 Task: Find connections with filter location Arroyito with filter topic #jobinterviewswith filter profile language French with filter current company Khatib & Alami with filter school Lachoo Memorial College of Science & Tech with filter industry Retail Books and Printed News with filter service category Homeowners Insurance with filter keywords title Physicist
Action: Mouse moved to (608, 121)
Screenshot: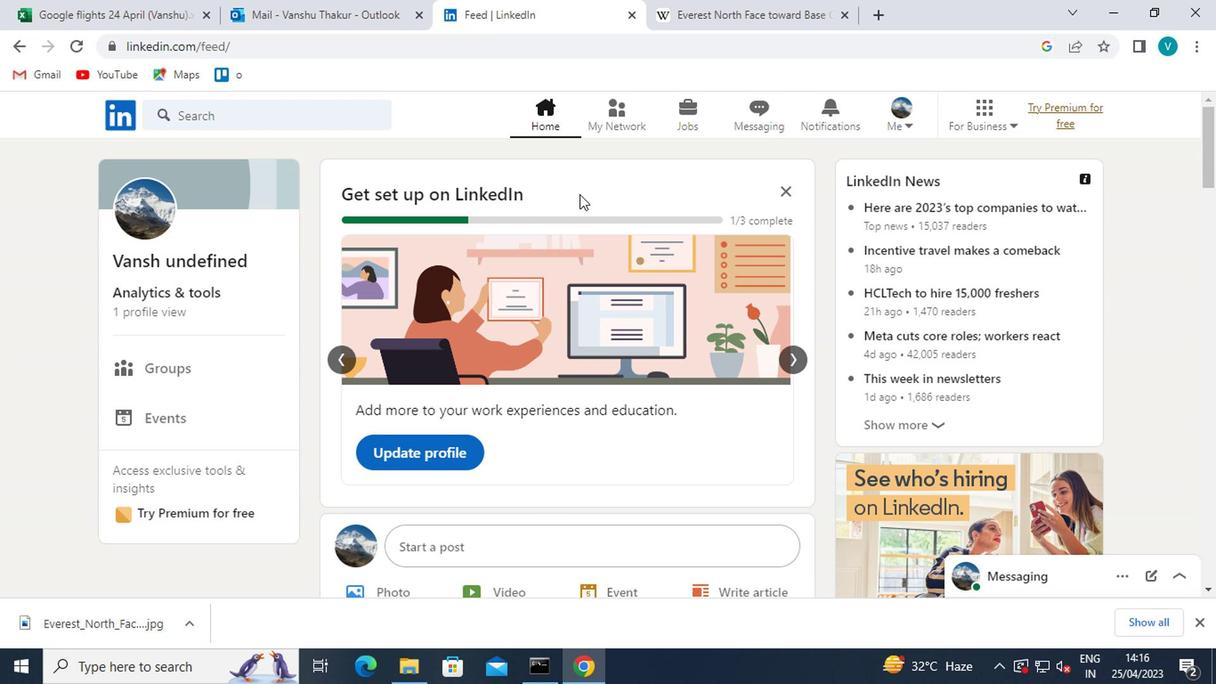 
Action: Mouse pressed left at (608, 121)
Screenshot: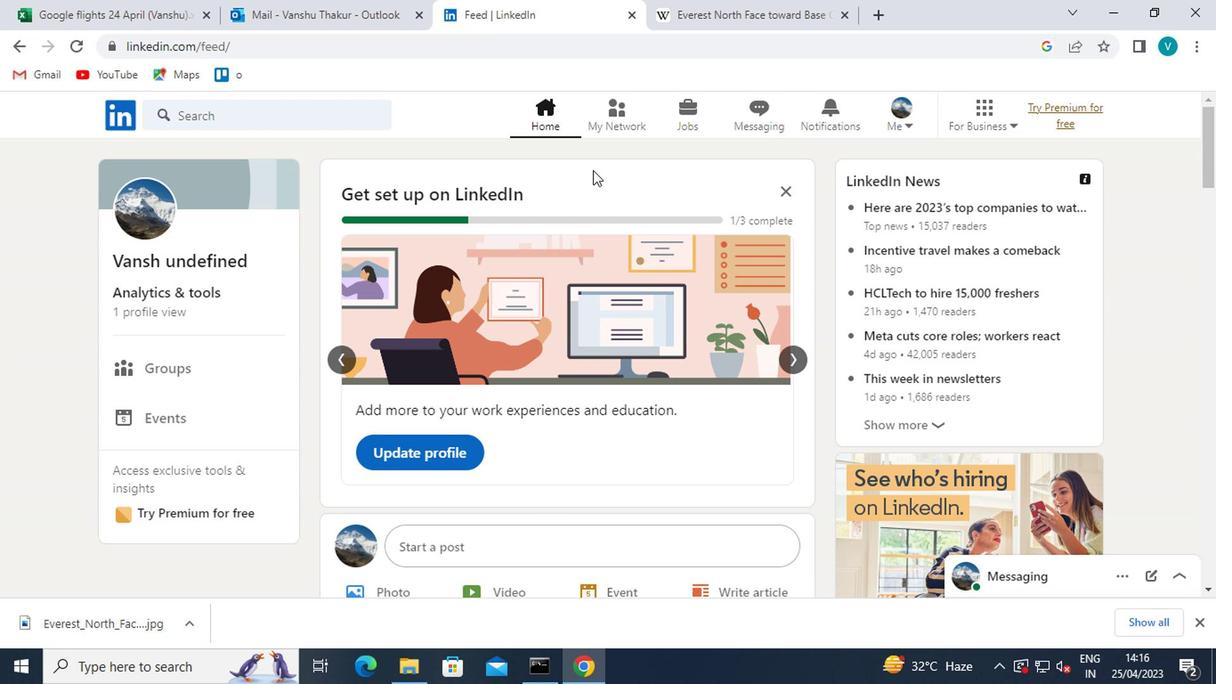 
Action: Mouse moved to (219, 221)
Screenshot: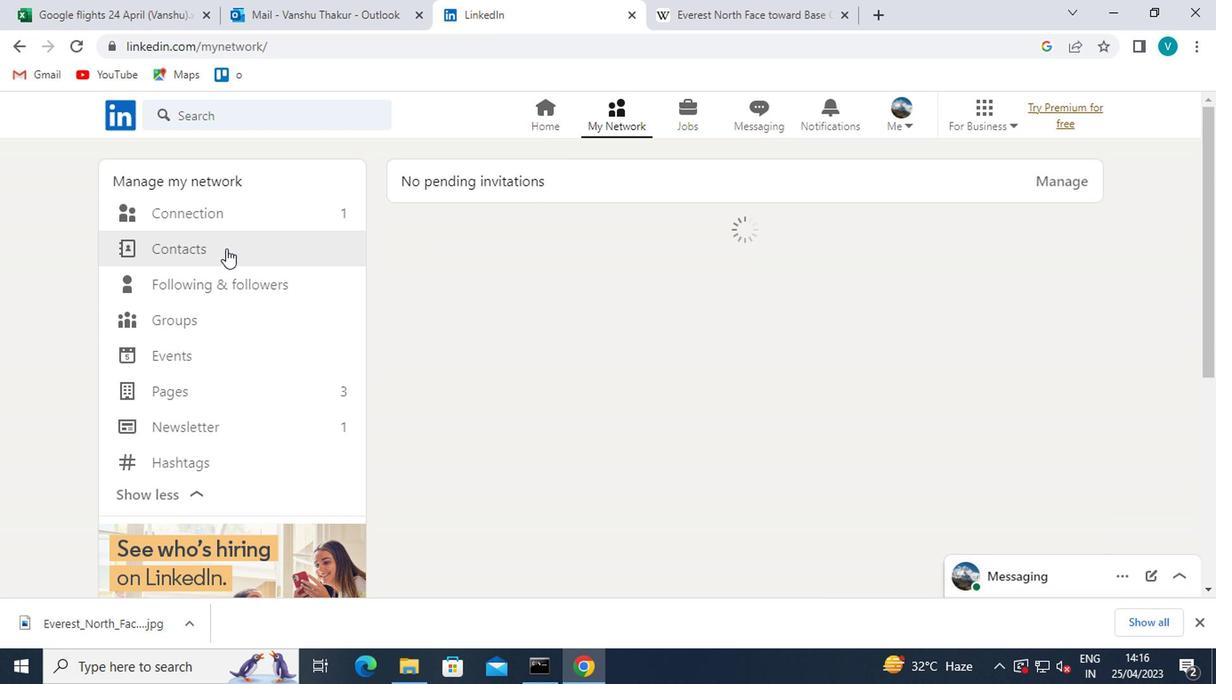 
Action: Mouse pressed left at (219, 221)
Screenshot: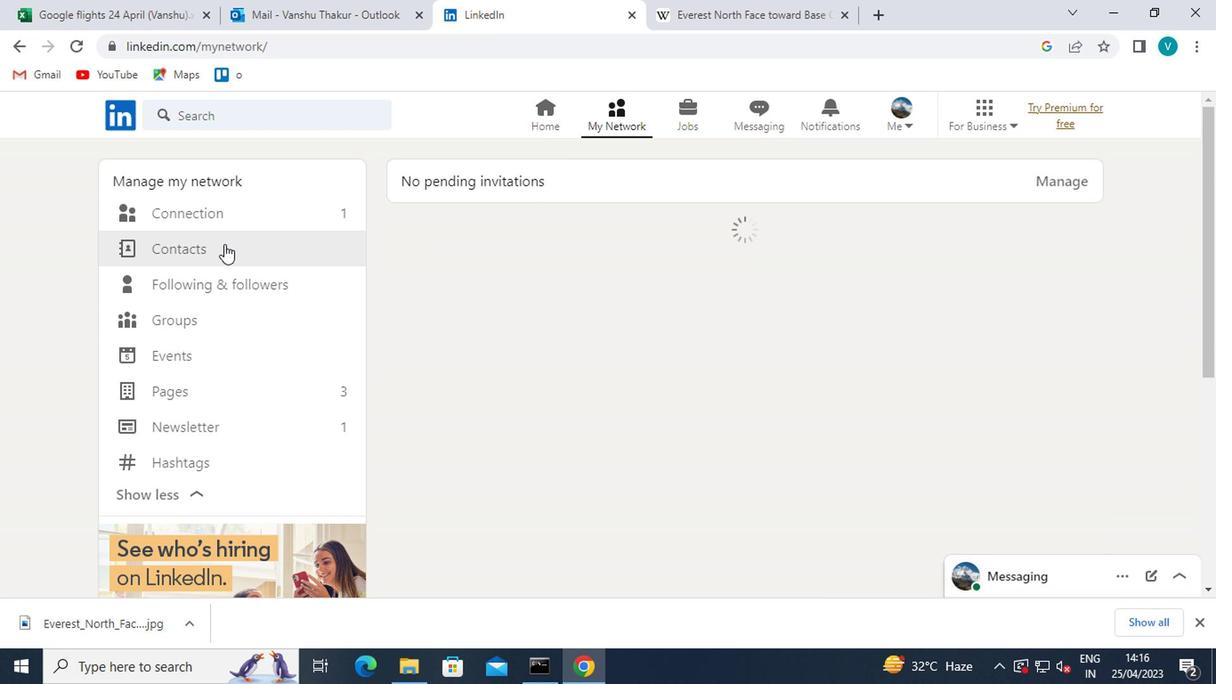 
Action: Mouse moved to (705, 217)
Screenshot: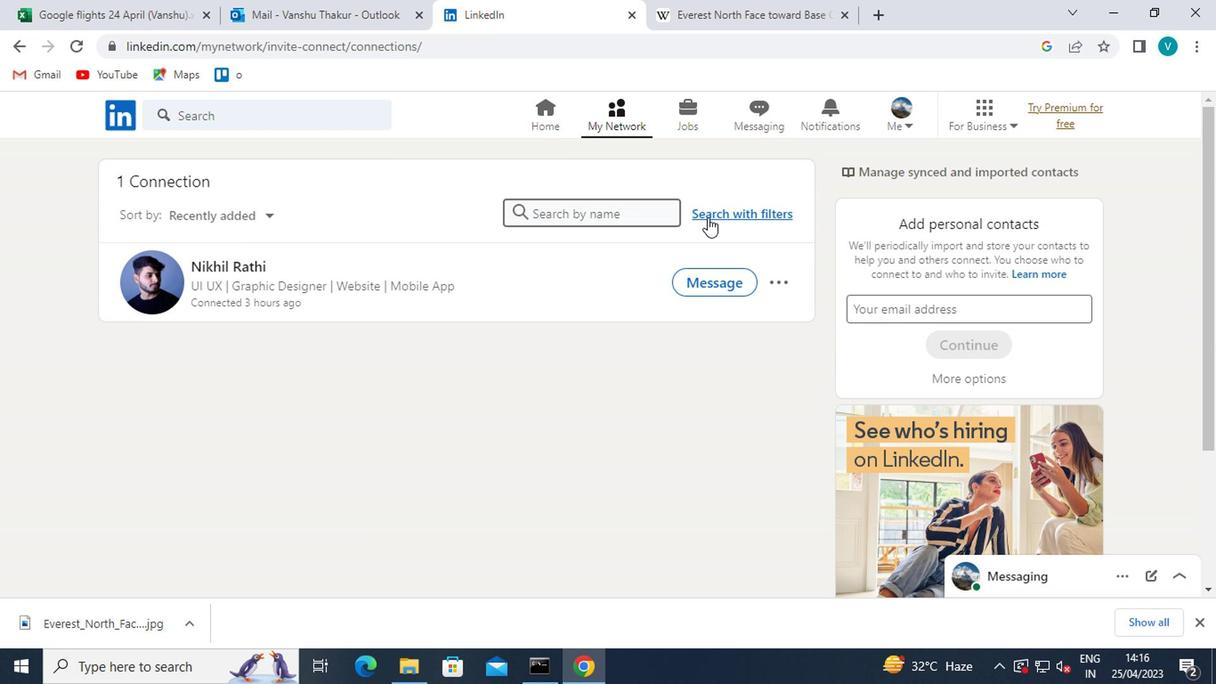 
Action: Mouse pressed left at (705, 217)
Screenshot: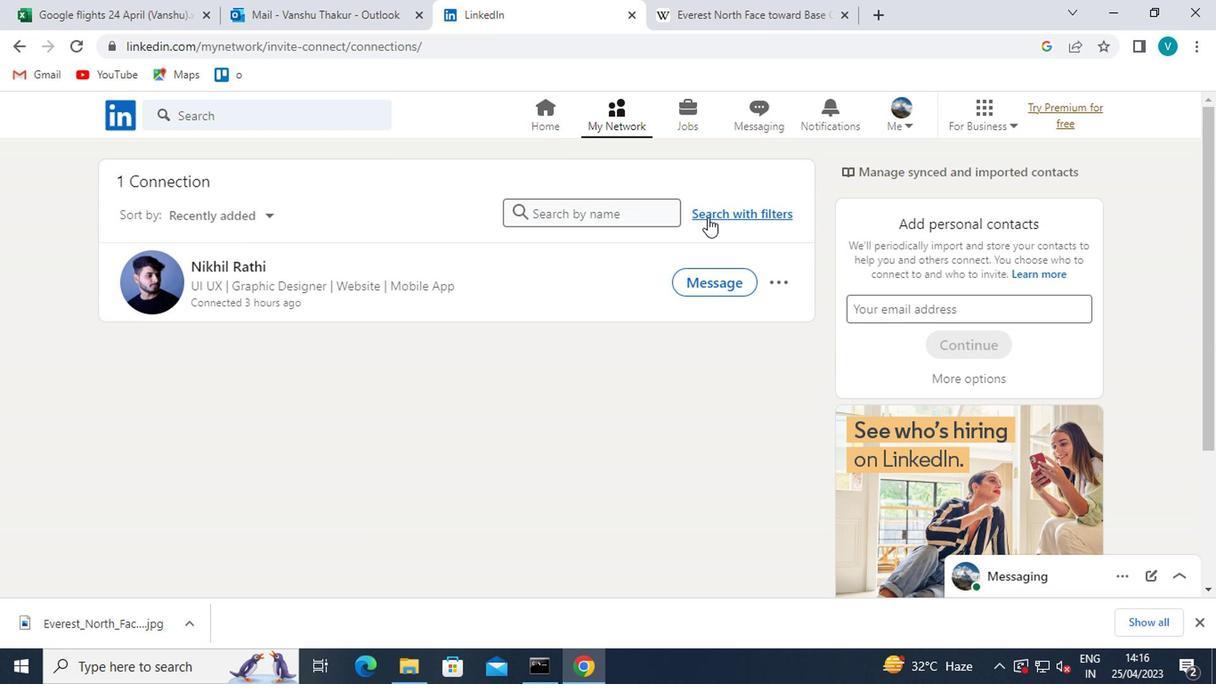 
Action: Mouse moved to (602, 164)
Screenshot: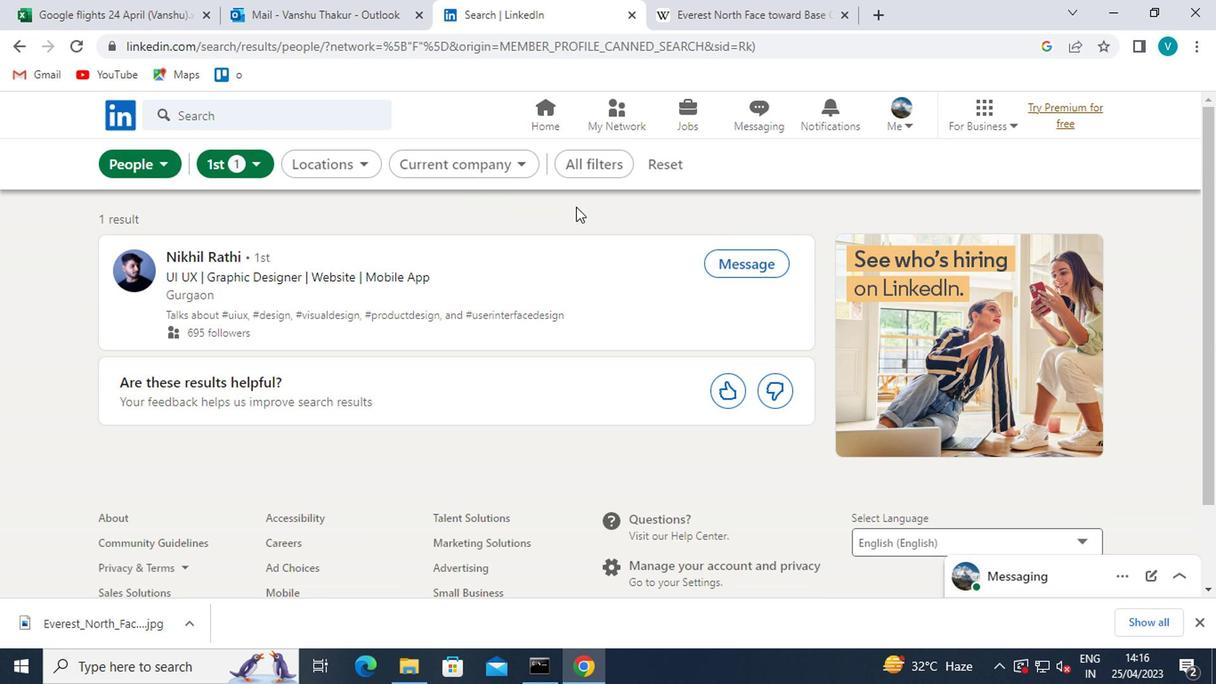 
Action: Mouse pressed left at (602, 164)
Screenshot: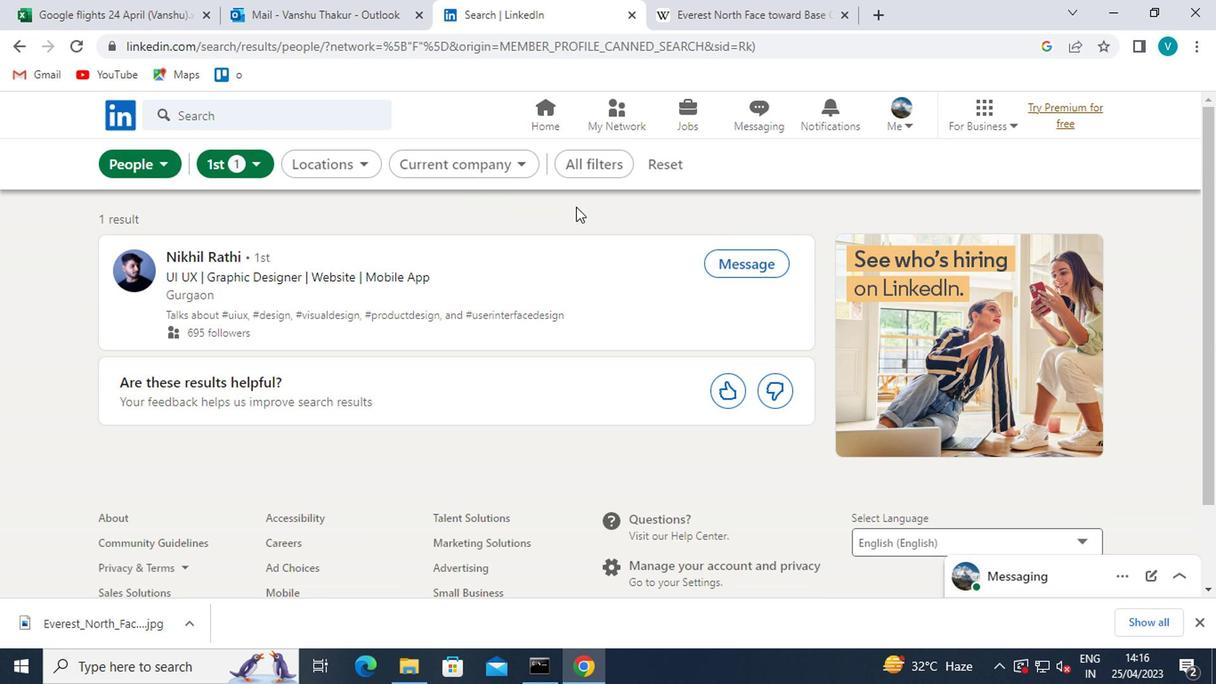 
Action: Mouse moved to (790, 363)
Screenshot: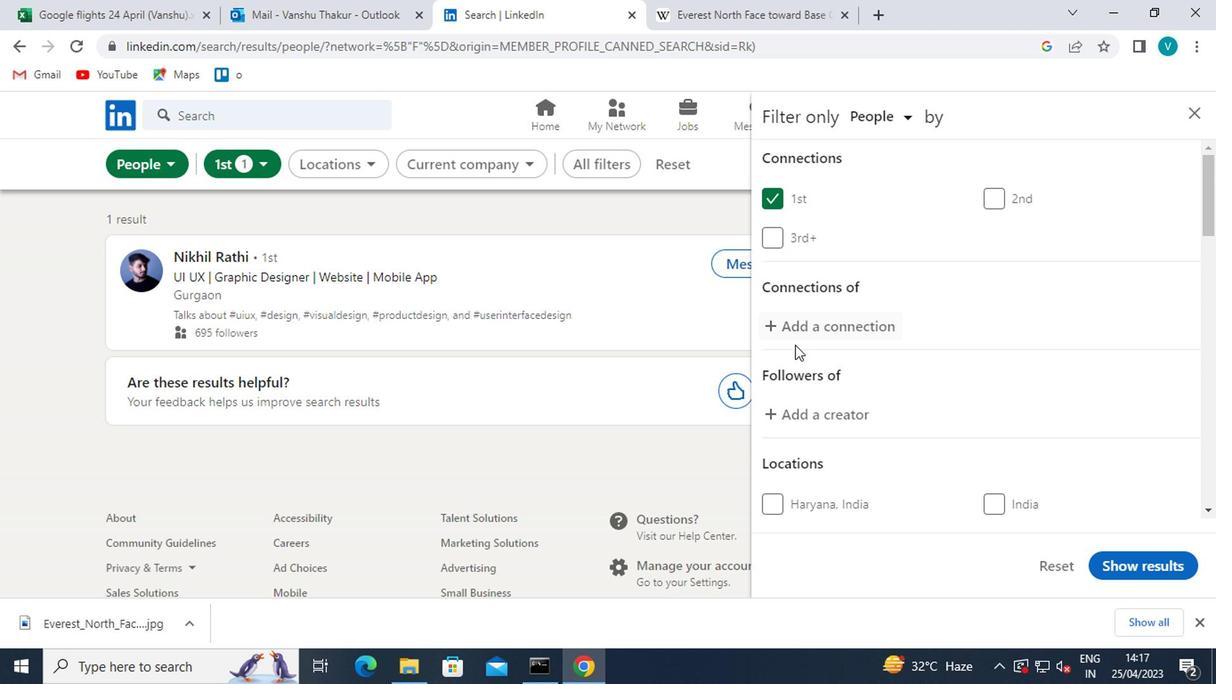 
Action: Mouse scrolled (790, 362) with delta (0, 0)
Screenshot: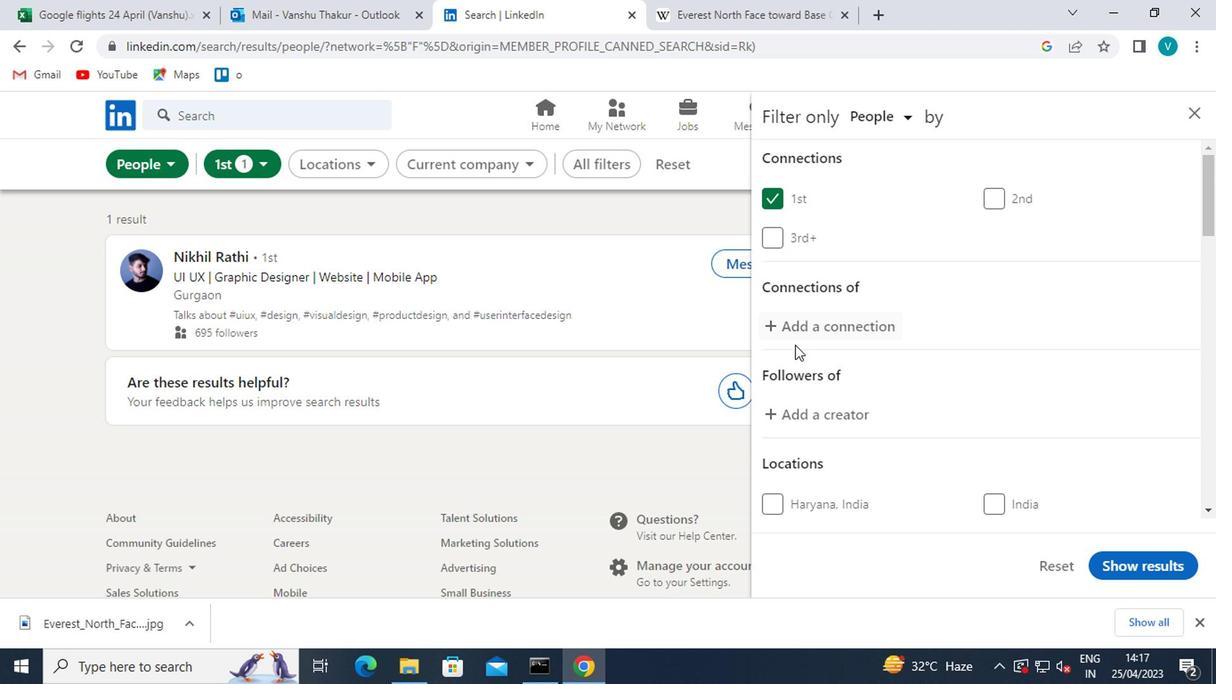 
Action: Mouse moved to (790, 367)
Screenshot: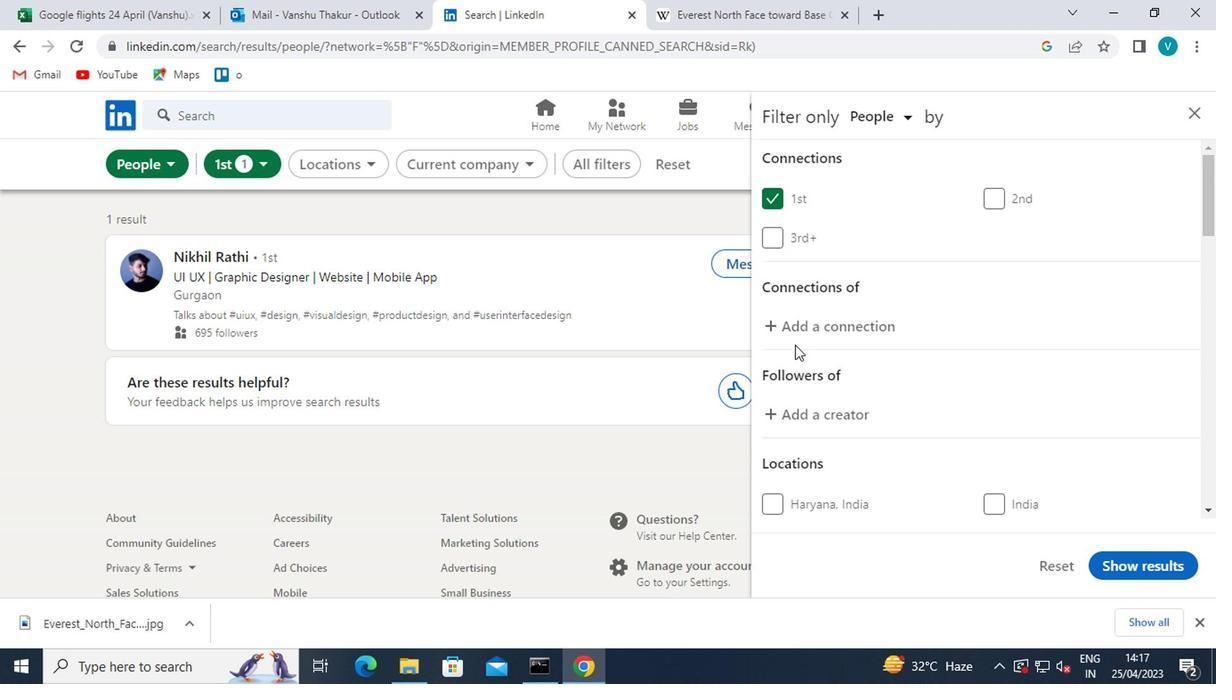
Action: Mouse scrolled (790, 366) with delta (0, 0)
Screenshot: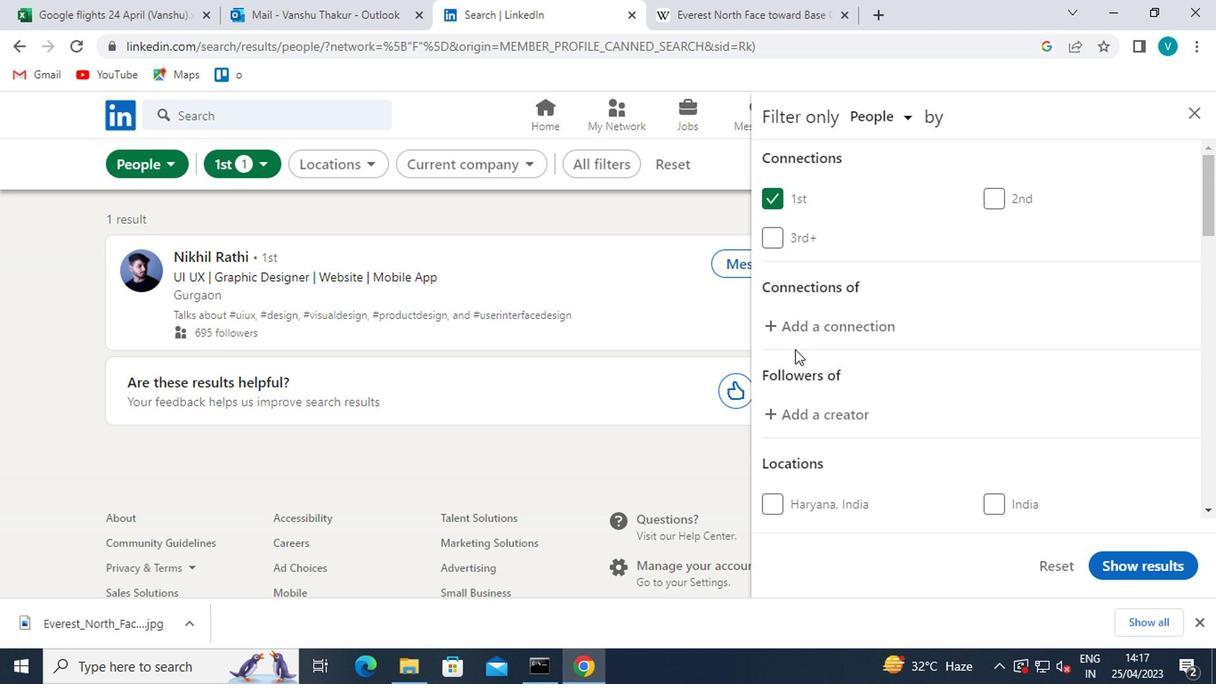 
Action: Mouse moved to (802, 400)
Screenshot: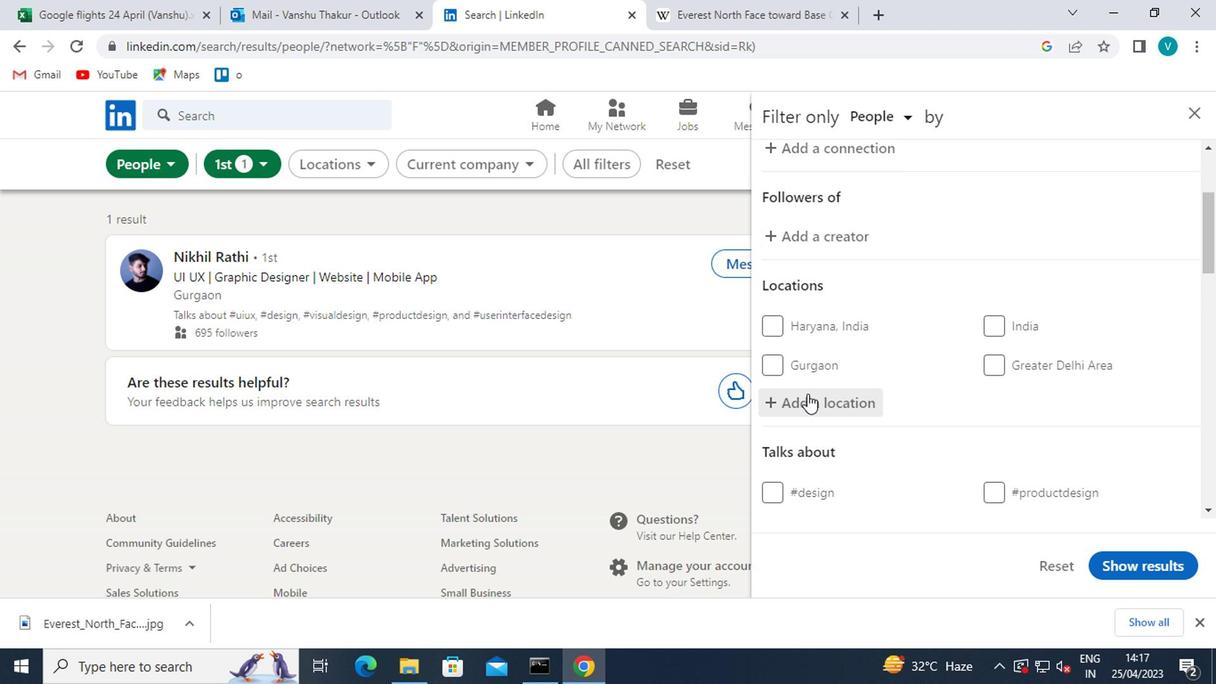 
Action: Mouse pressed left at (802, 400)
Screenshot: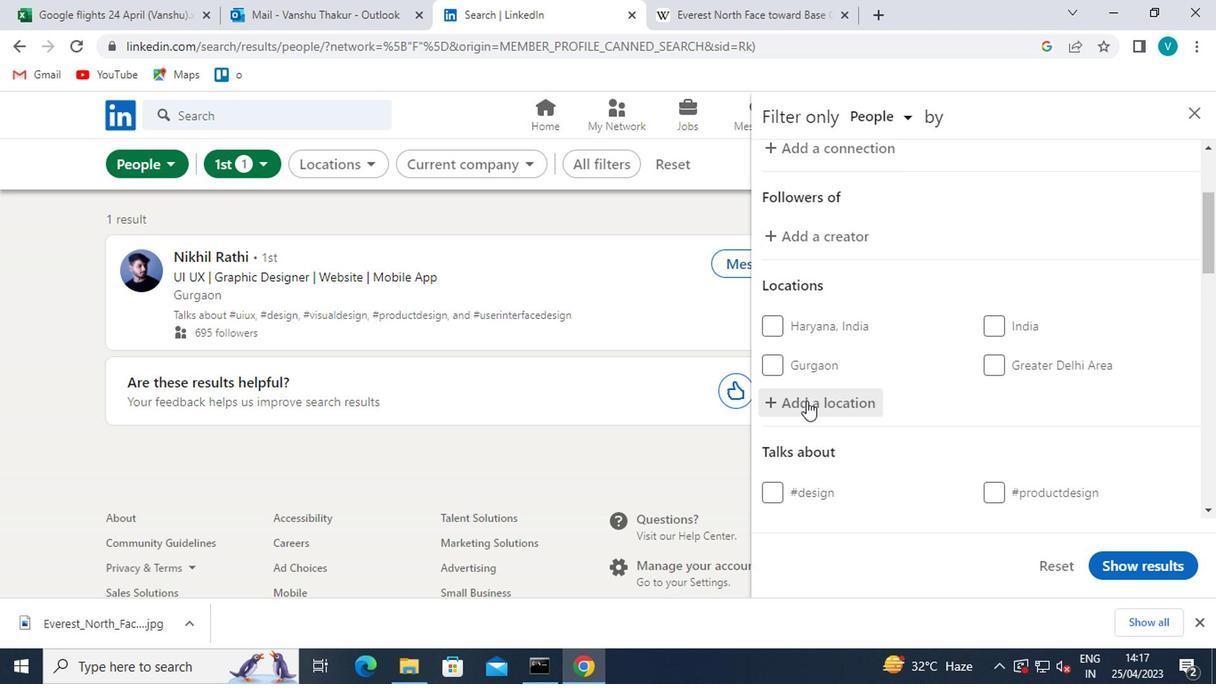 
Action: Mouse moved to (782, 375)
Screenshot: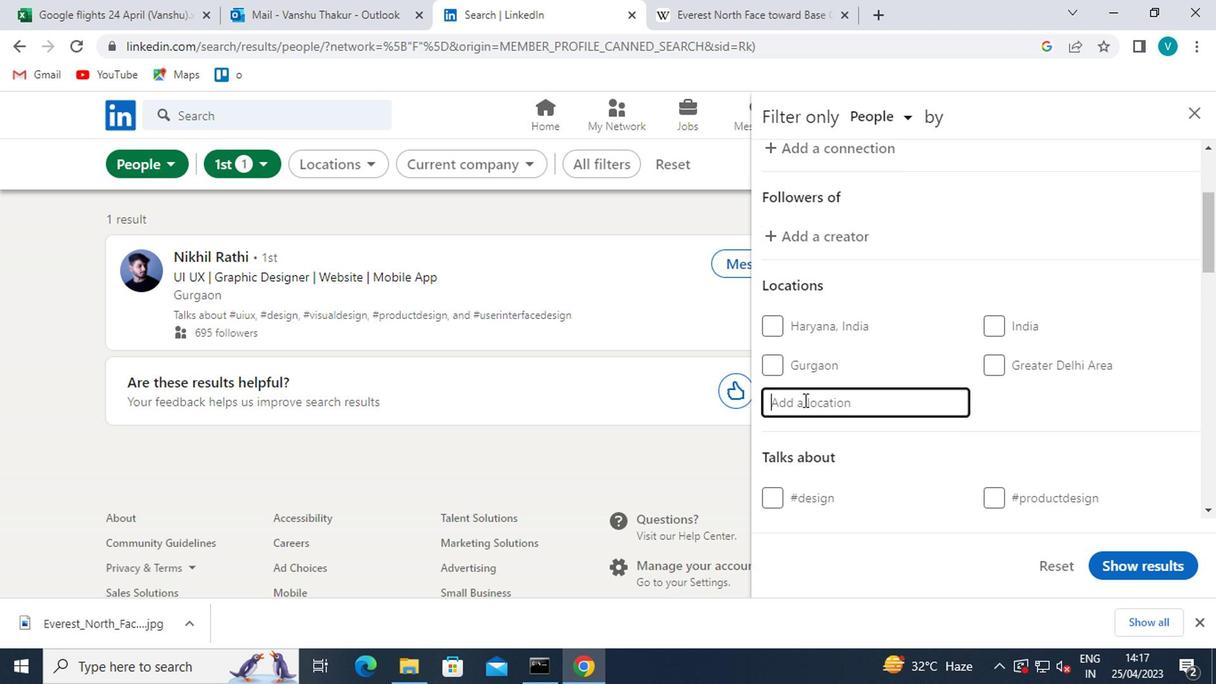 
Action: Key pressed <Key.shift>ARROYITO
Screenshot: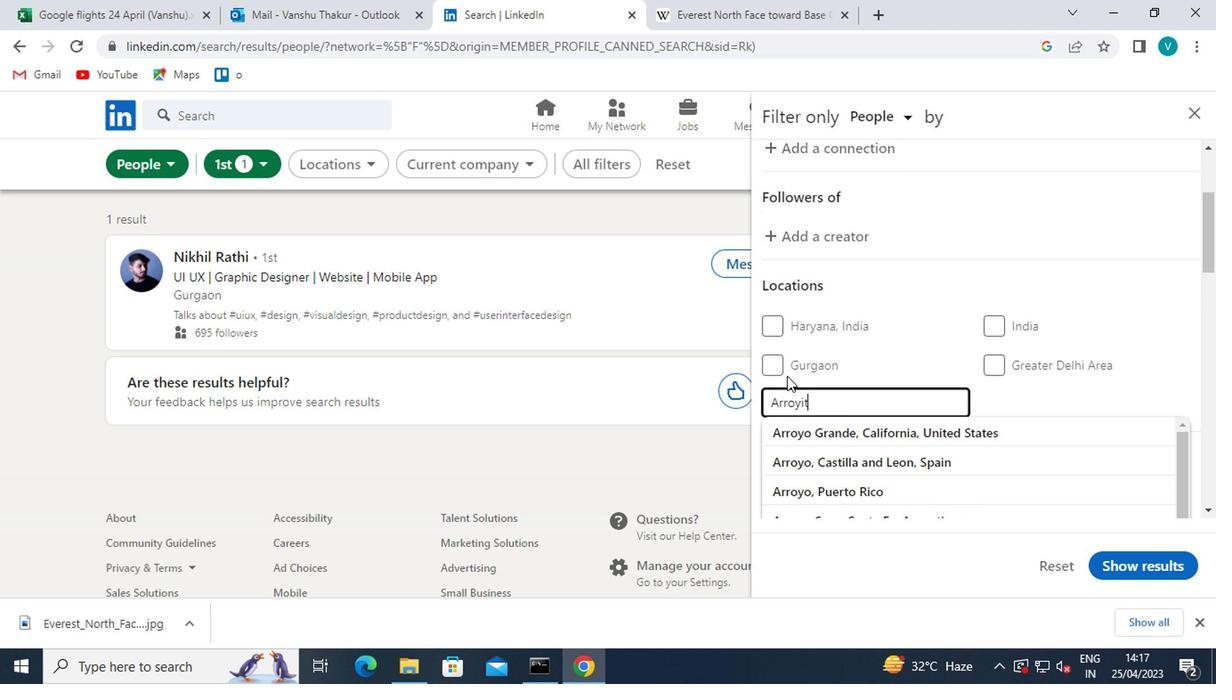 
Action: Mouse moved to (865, 424)
Screenshot: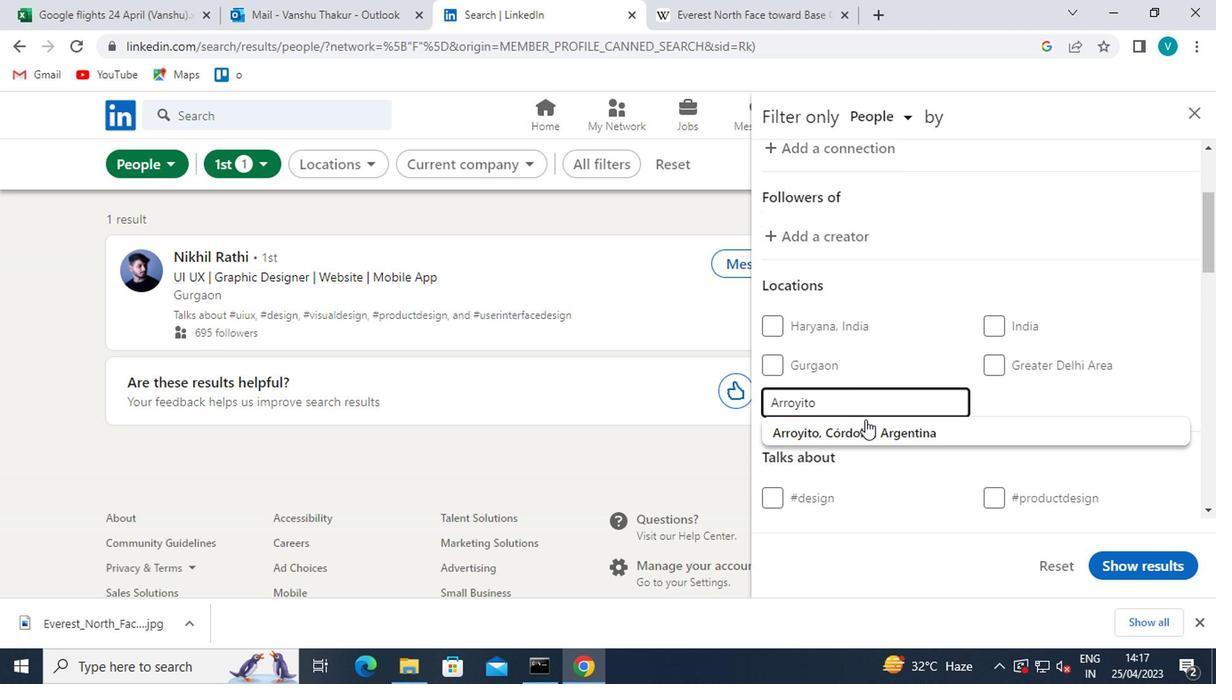 
Action: Mouse pressed left at (865, 424)
Screenshot: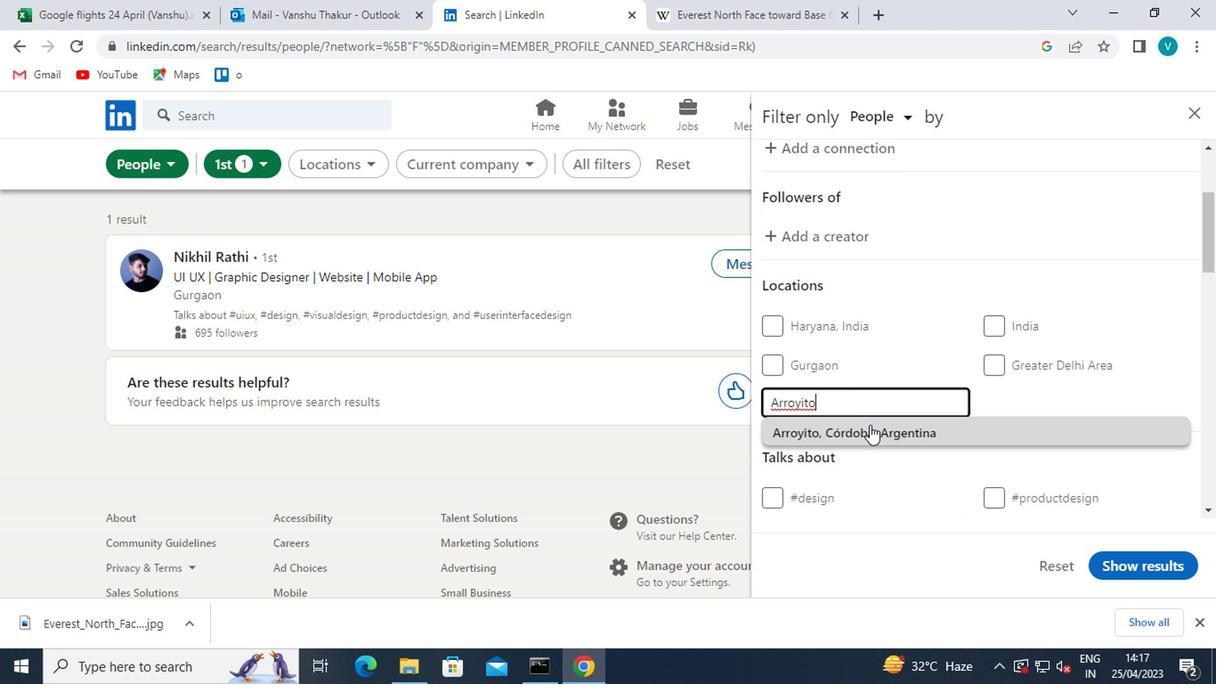
Action: Mouse moved to (941, 470)
Screenshot: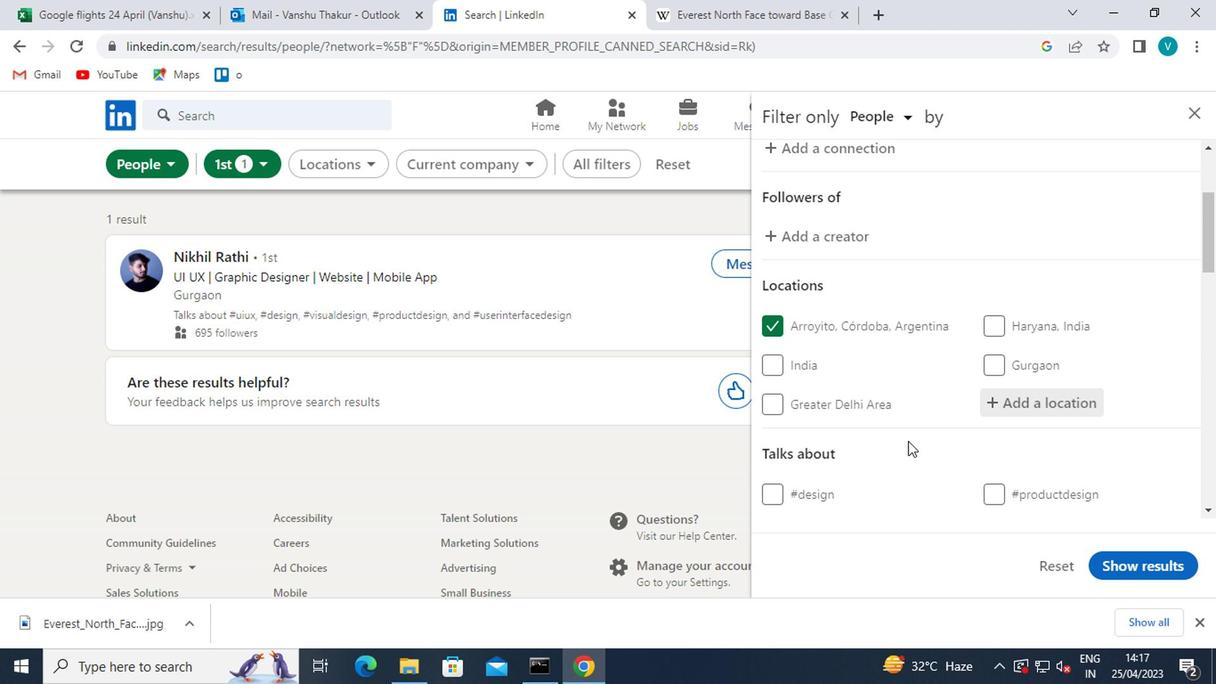 
Action: Mouse scrolled (941, 468) with delta (0, -1)
Screenshot: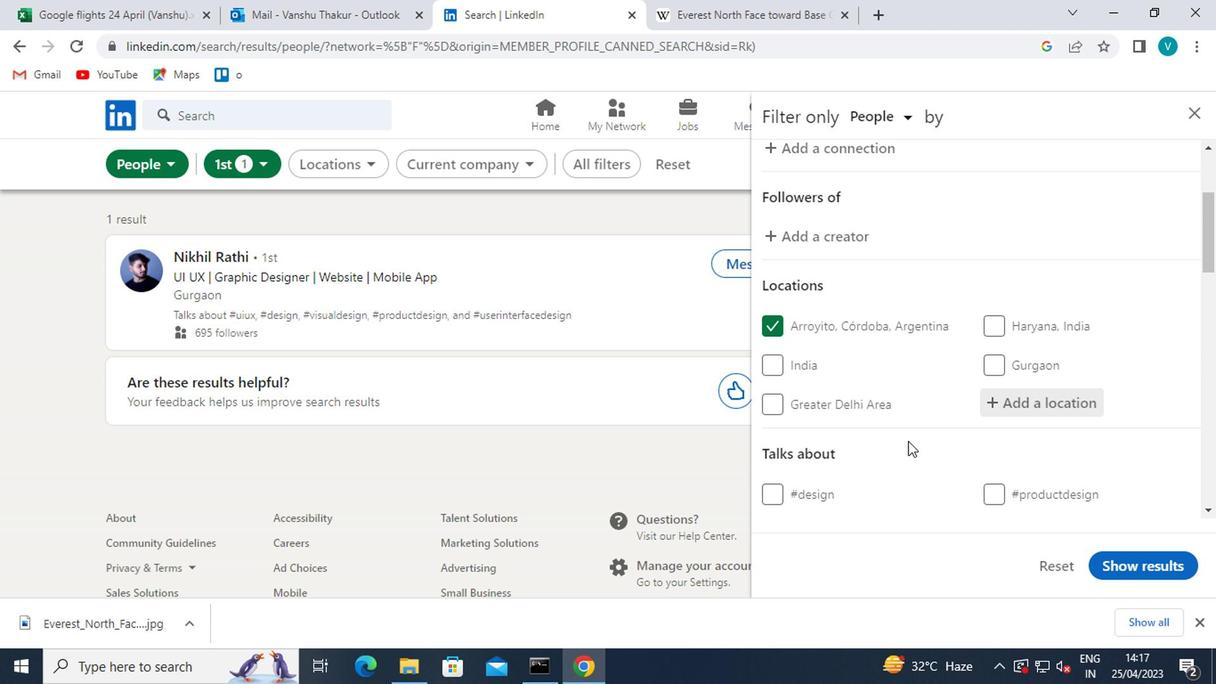
Action: Mouse moved to (941, 470)
Screenshot: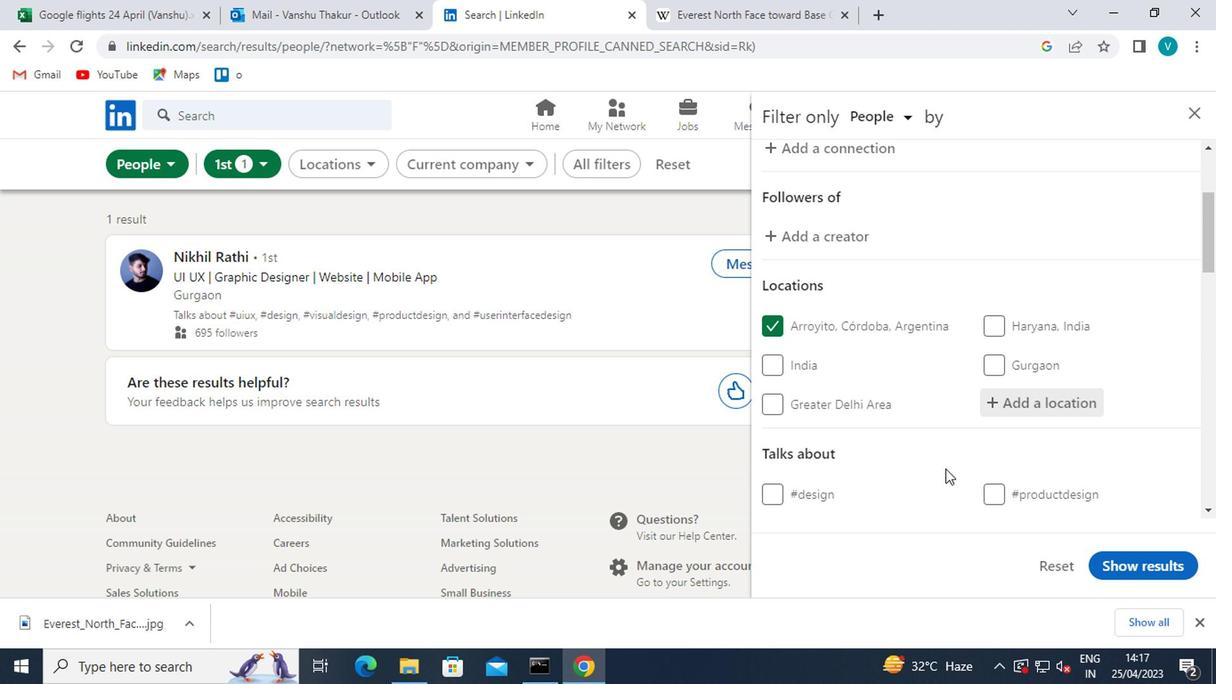 
Action: Mouse scrolled (941, 470) with delta (0, 0)
Screenshot: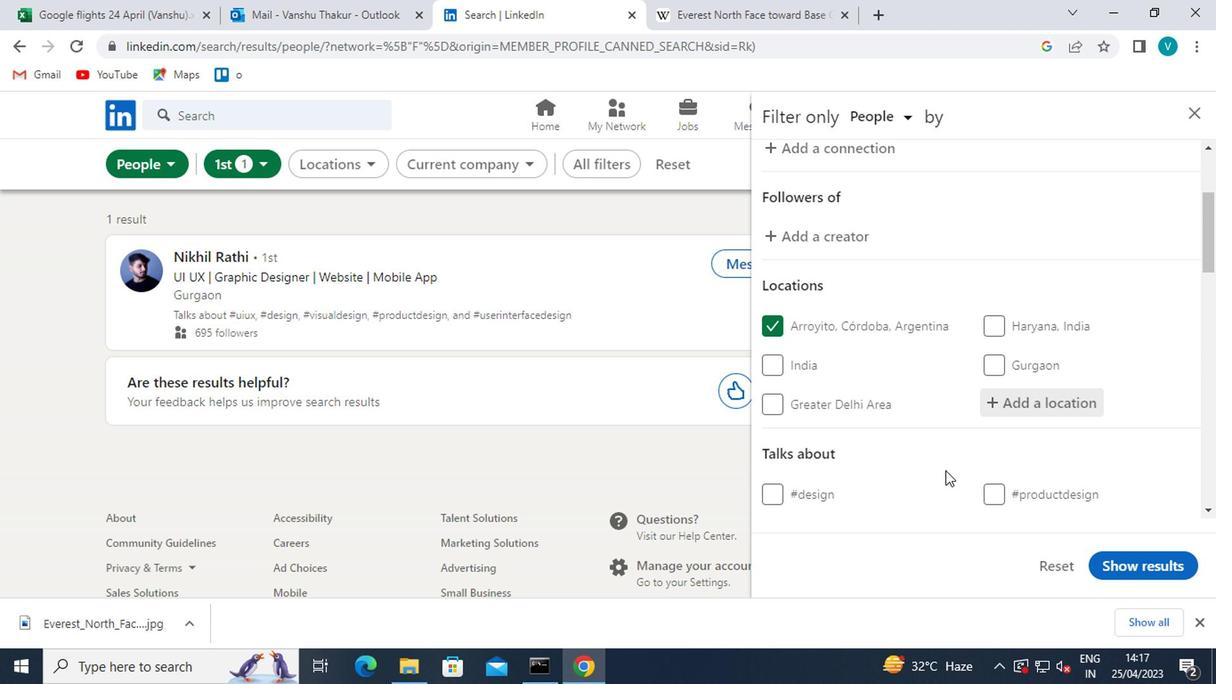 
Action: Mouse moved to (1038, 384)
Screenshot: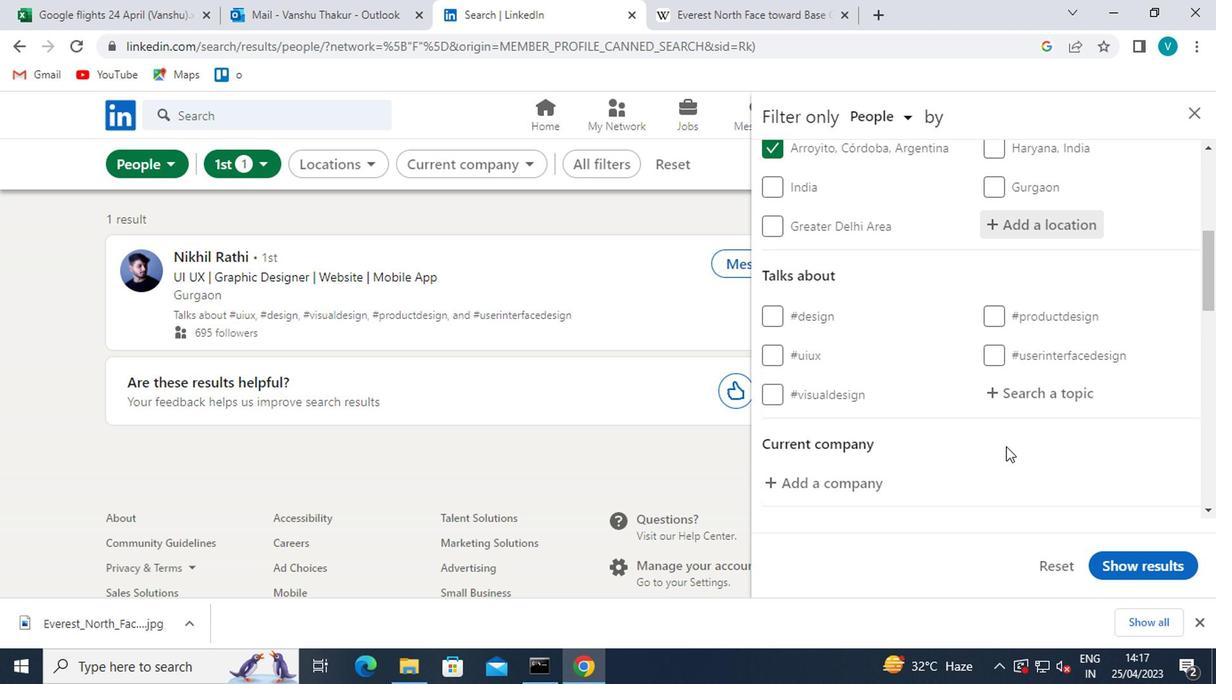 
Action: Mouse pressed left at (1038, 384)
Screenshot: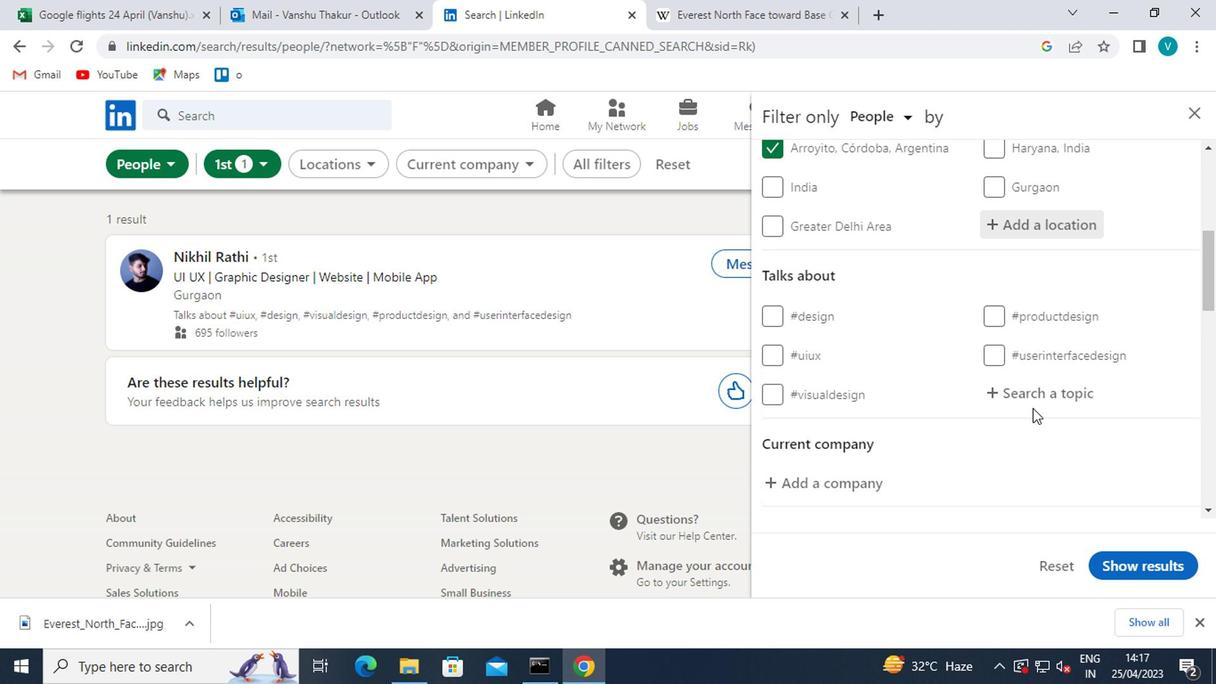 
Action: Mouse moved to (986, 347)
Screenshot: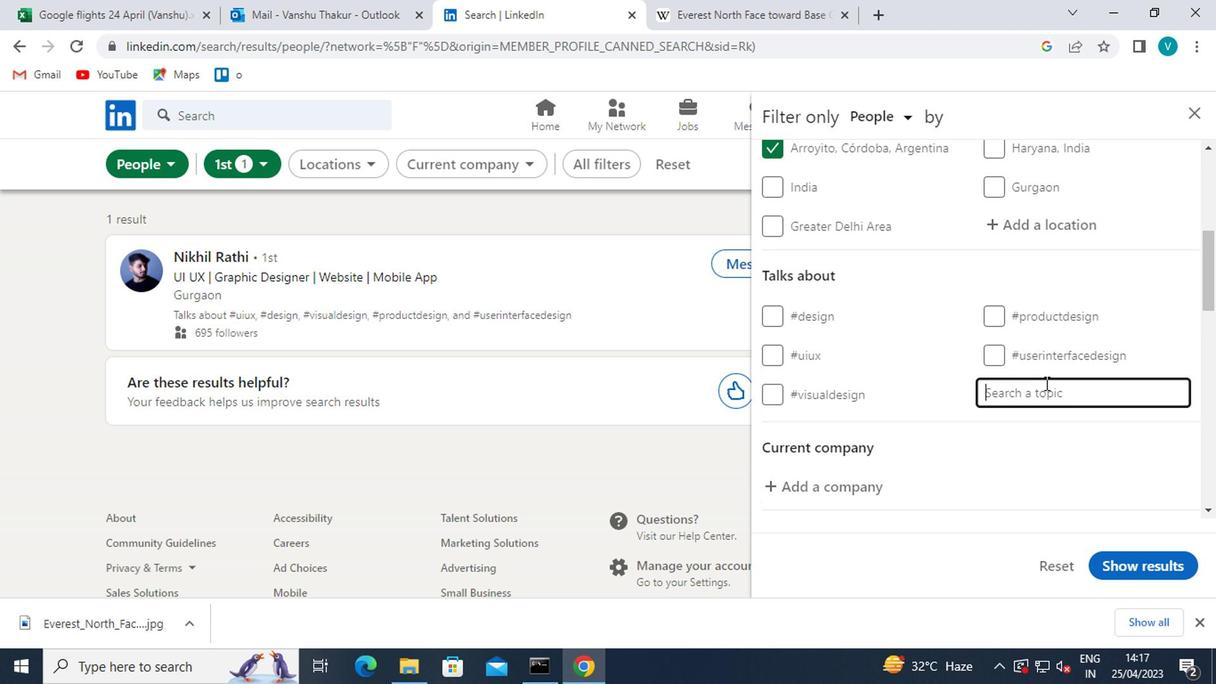 
Action: Key pressed <Key.shift><Key.shift><Key.shift><Key.shift><Key.shift><Key.shift><Key.shift><Key.shift><Key.shift><Key.shift><Key.shift><Key.shift><Key.shift><Key.shift><Key.shift><Key.shift><Key.shift><Key.shift><Key.shift><Key.shift><Key.shift><Key.shift><Key.shift><Key.shift><Key.shift><Key.shift><Key.shift><Key.shift><Key.shift><Key.shift>#JOBINTE
Screenshot: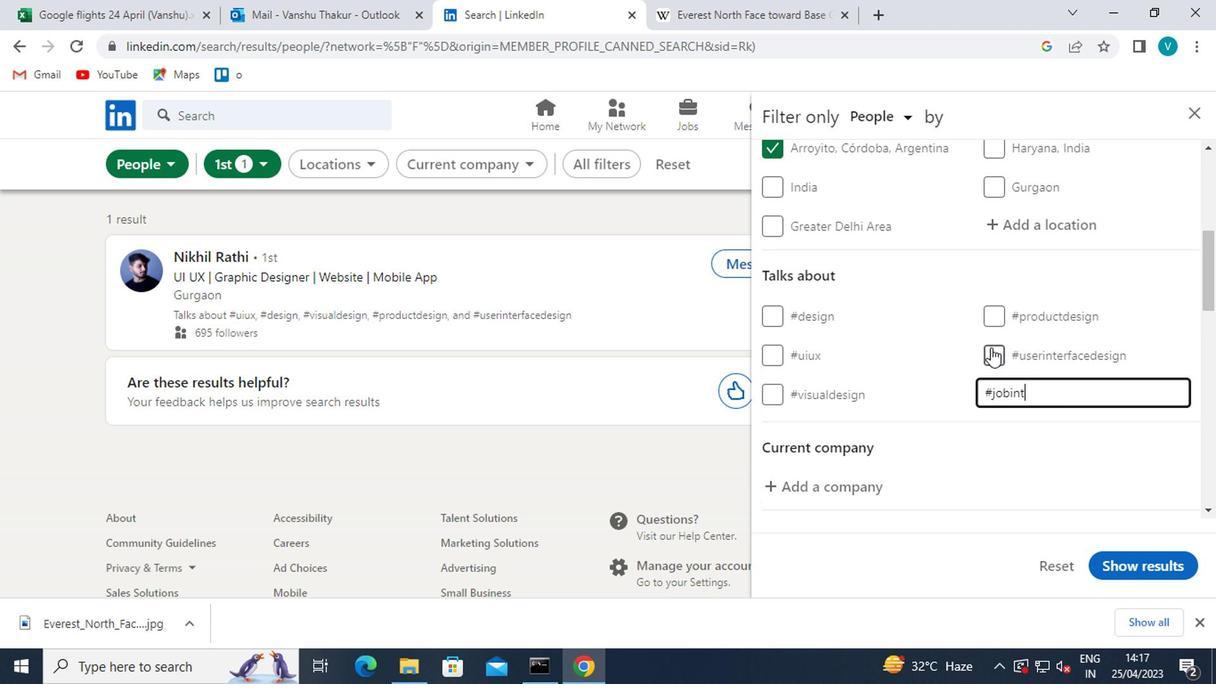 
Action: Mouse moved to (986, 346)
Screenshot: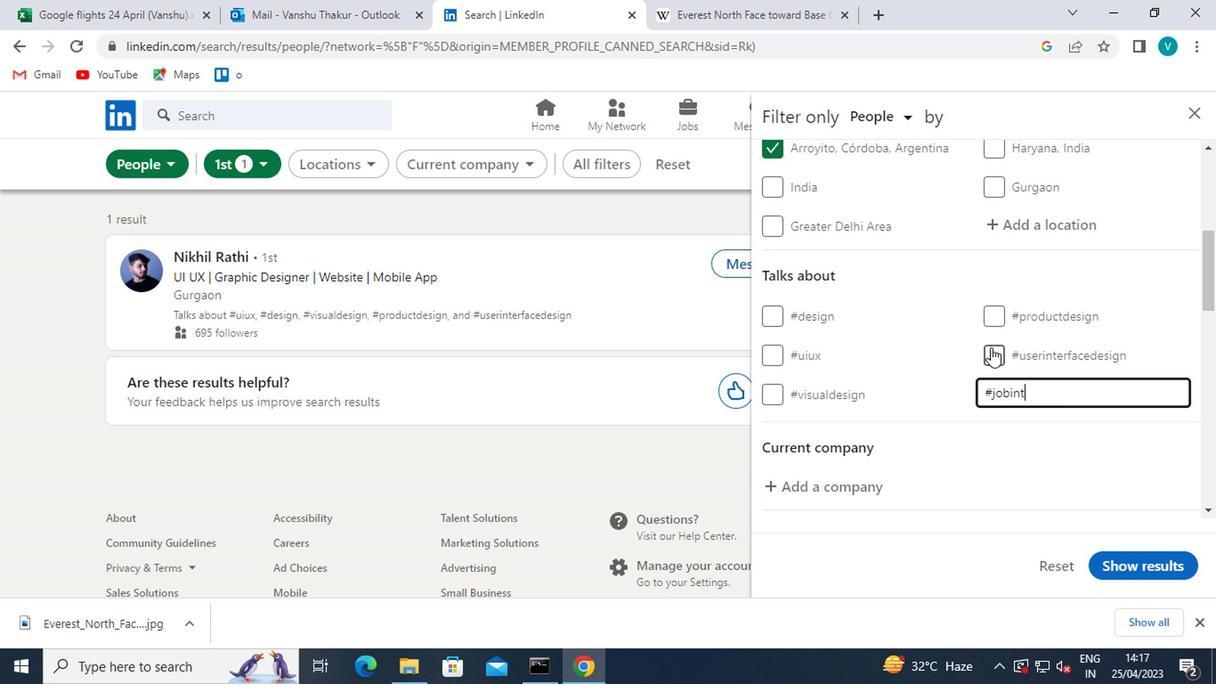 
Action: Key pressed RVIEWS
Screenshot: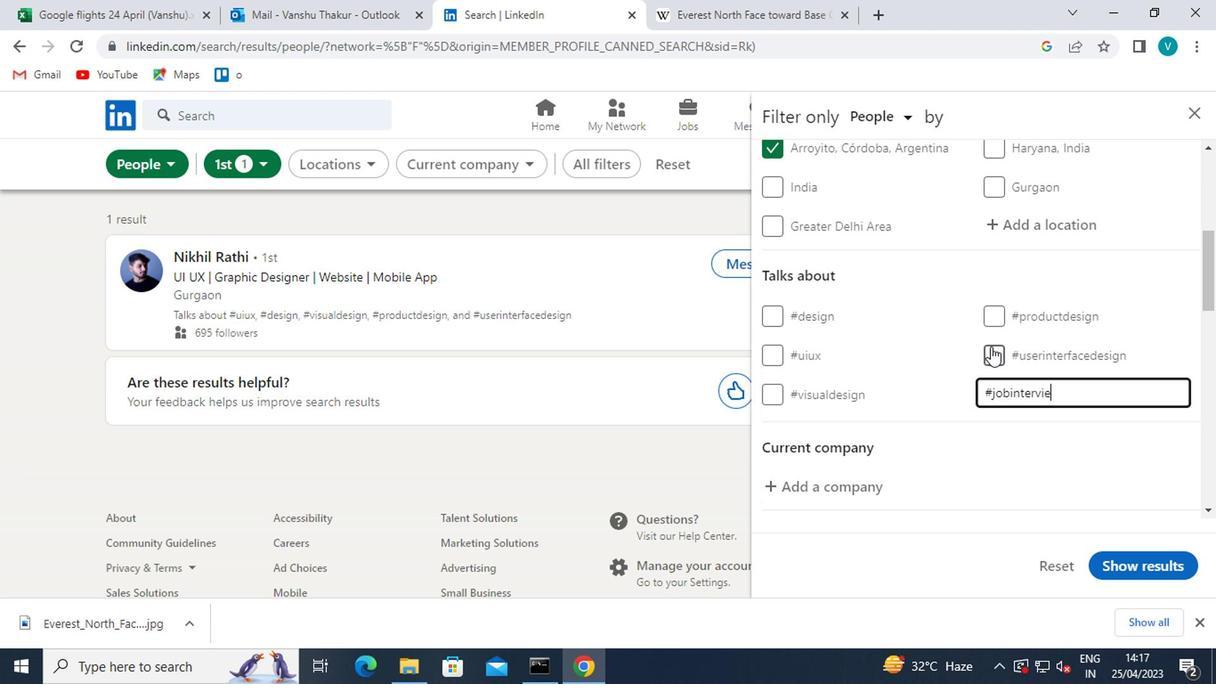 
Action: Mouse moved to (1042, 429)
Screenshot: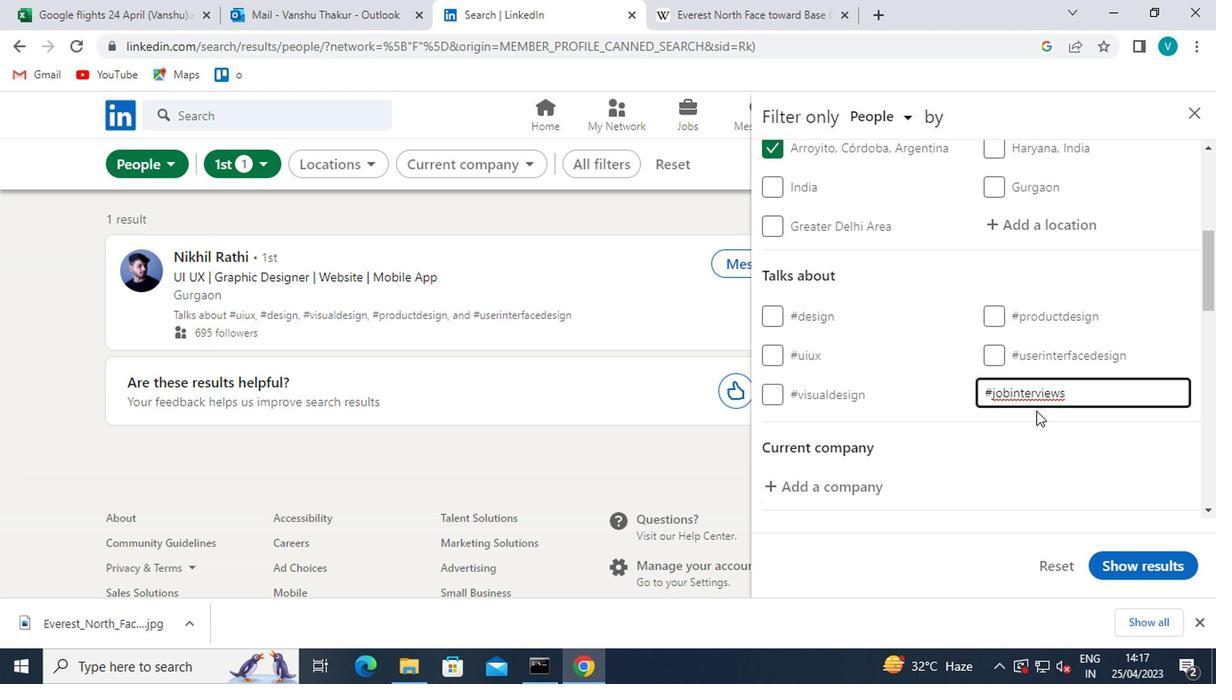 
Action: Mouse pressed left at (1042, 429)
Screenshot: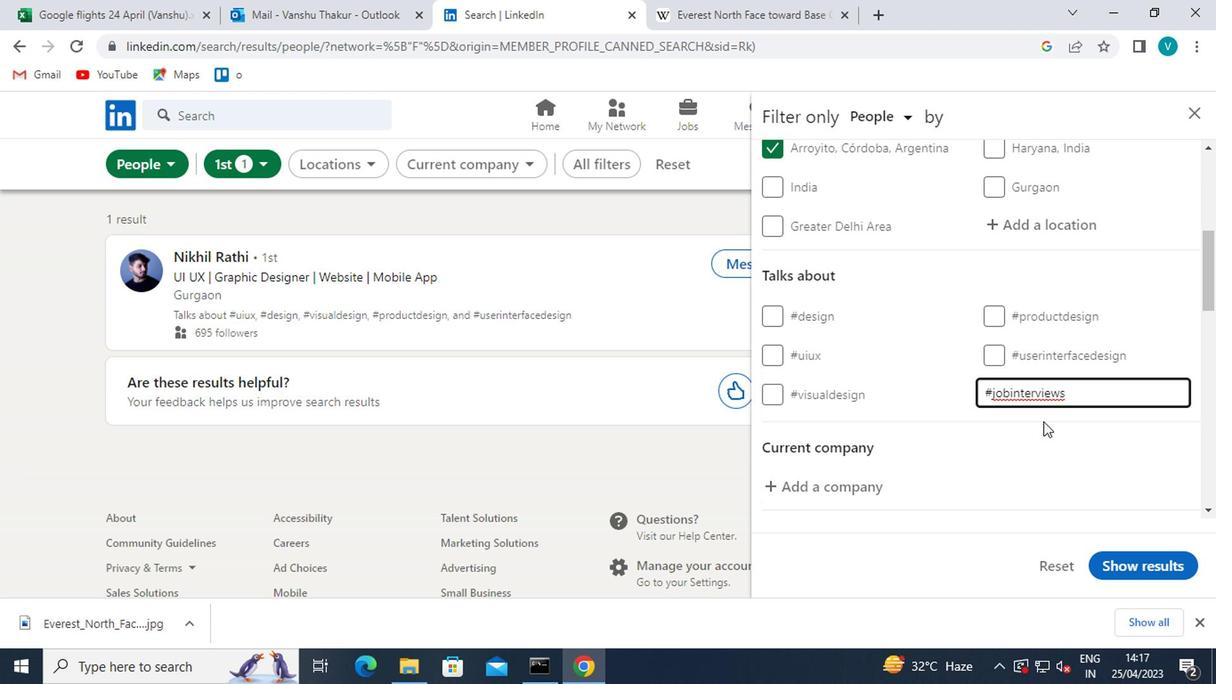 
Action: Mouse moved to (1038, 411)
Screenshot: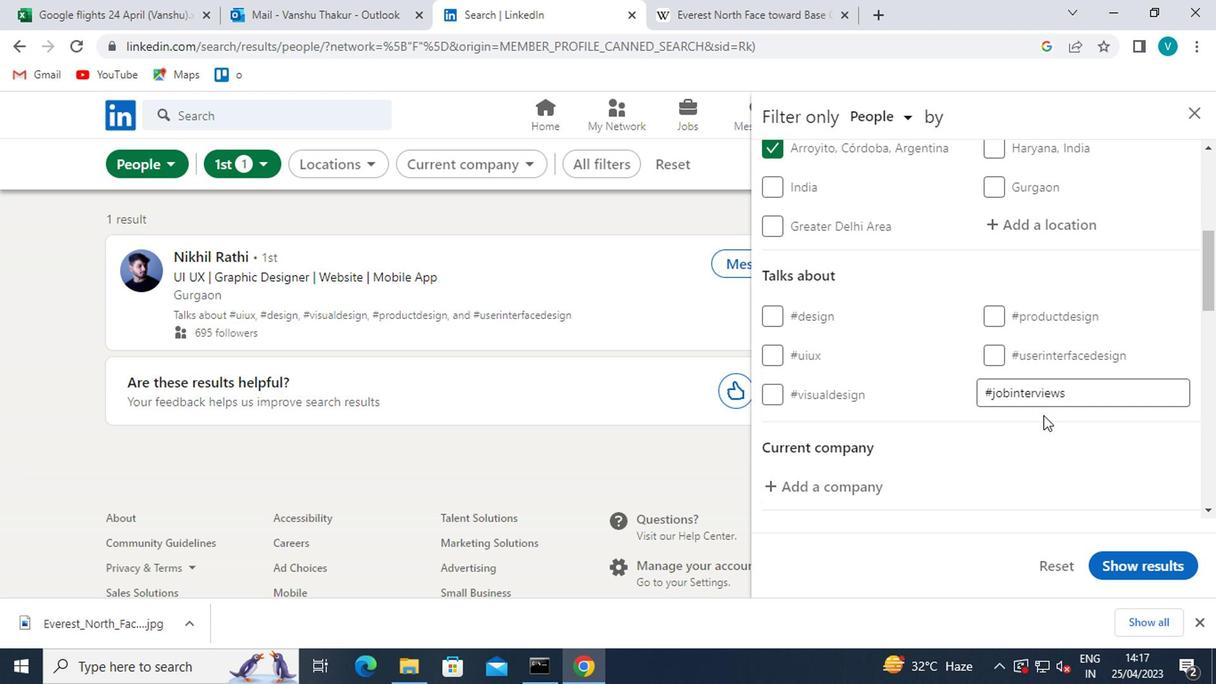 
Action: Mouse scrolled (1038, 411) with delta (0, 0)
Screenshot: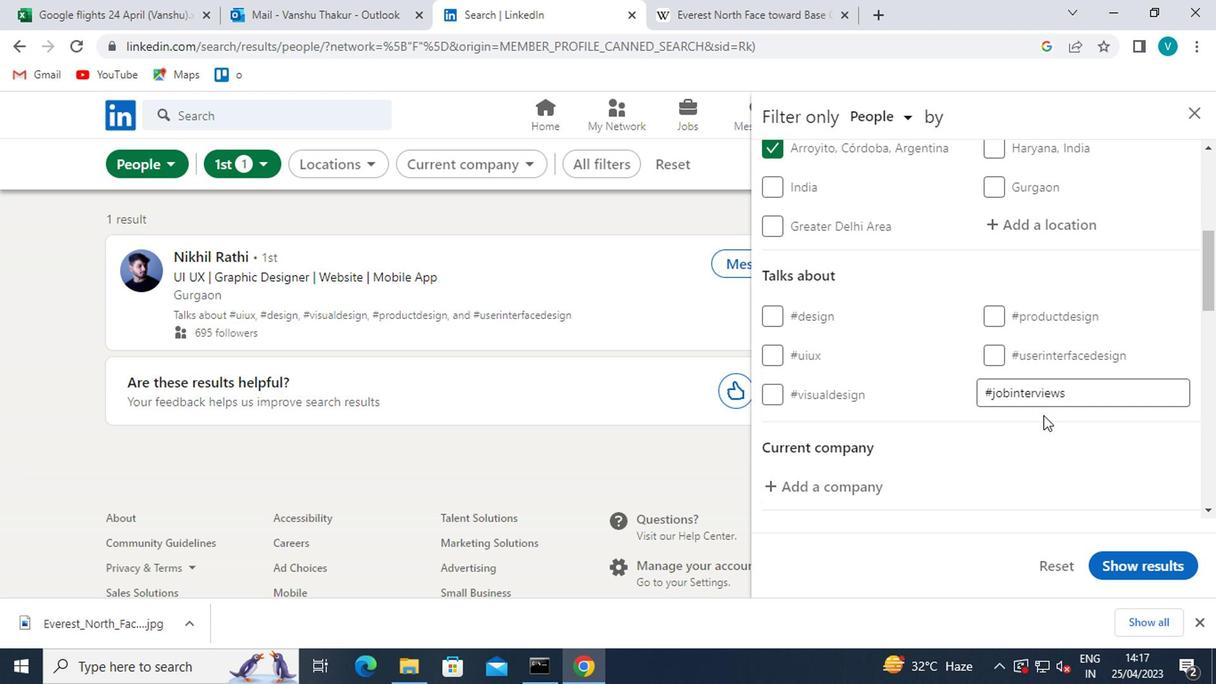 
Action: Mouse moved to (1032, 406)
Screenshot: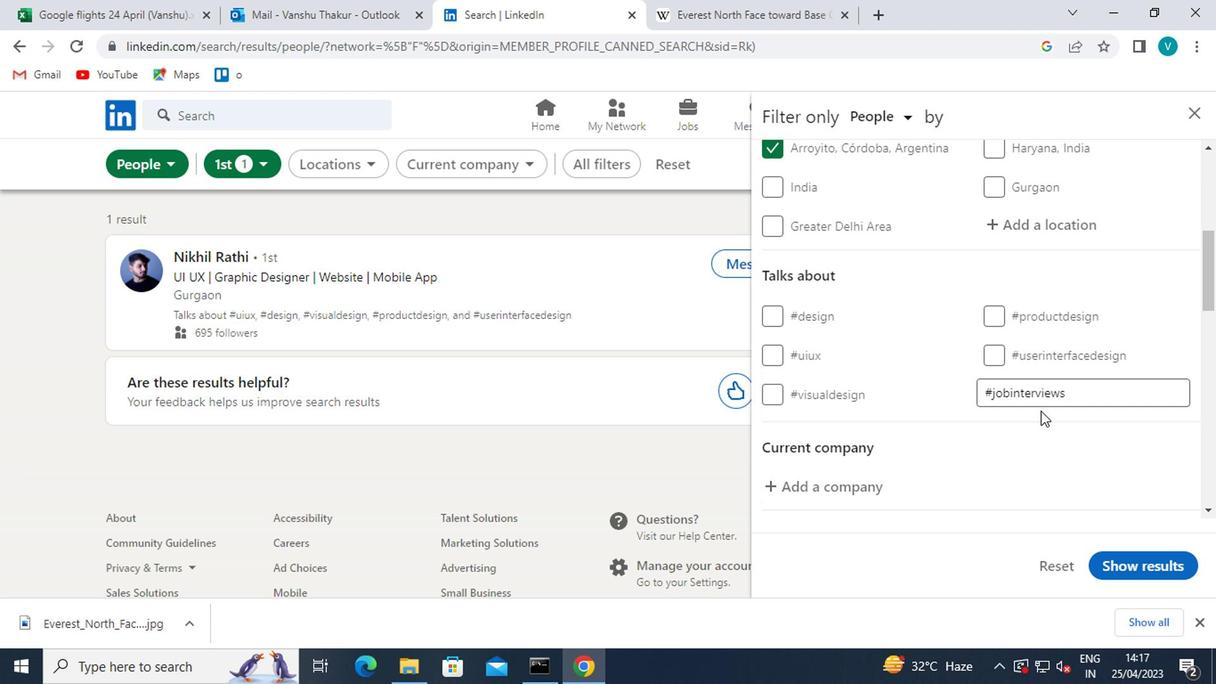 
Action: Mouse scrolled (1032, 406) with delta (0, 0)
Screenshot: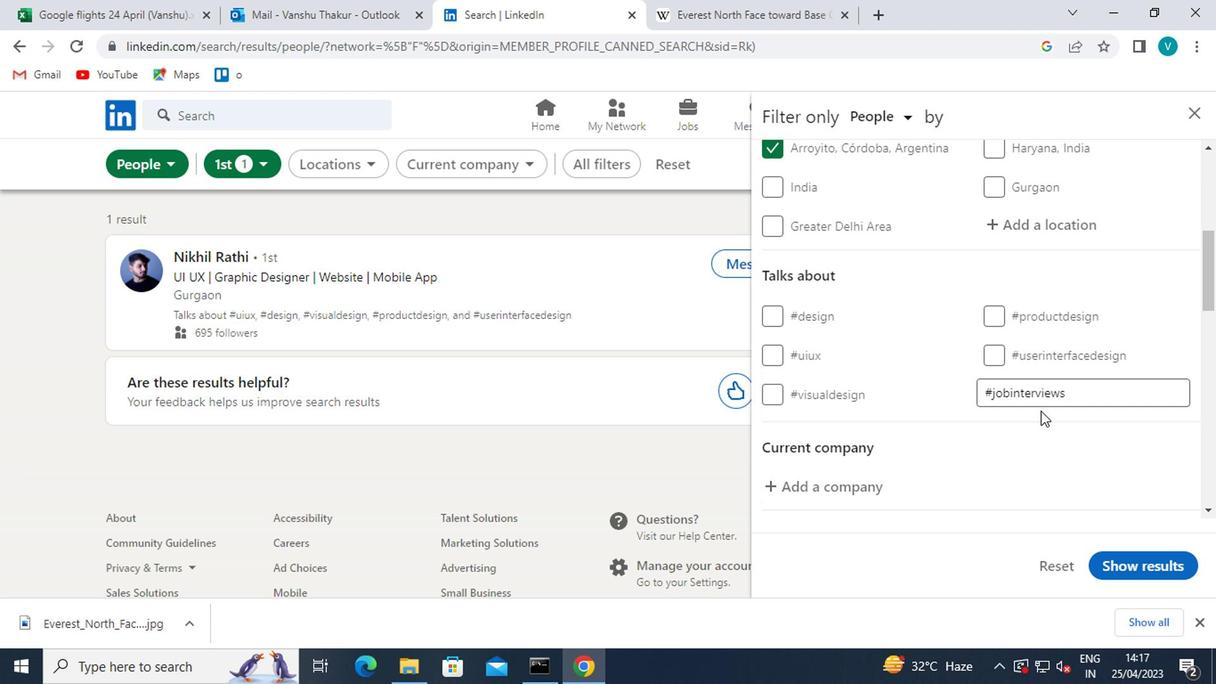 
Action: Mouse moved to (1026, 400)
Screenshot: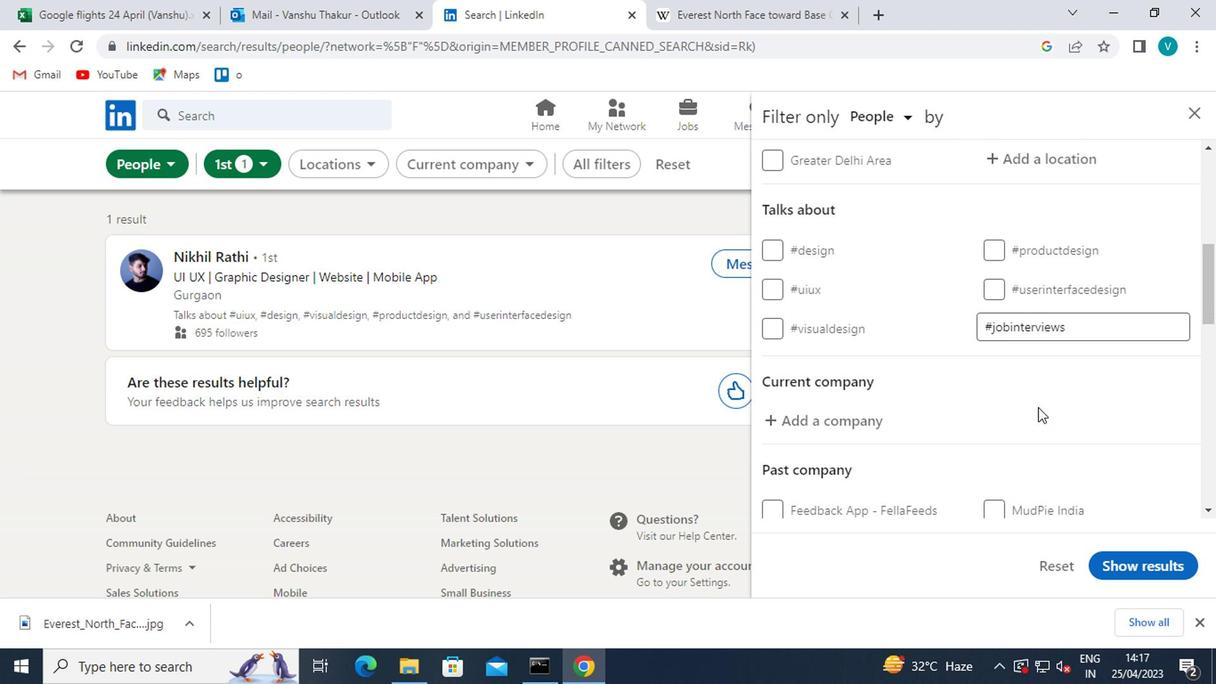 
Action: Mouse scrolled (1026, 399) with delta (0, 0)
Screenshot: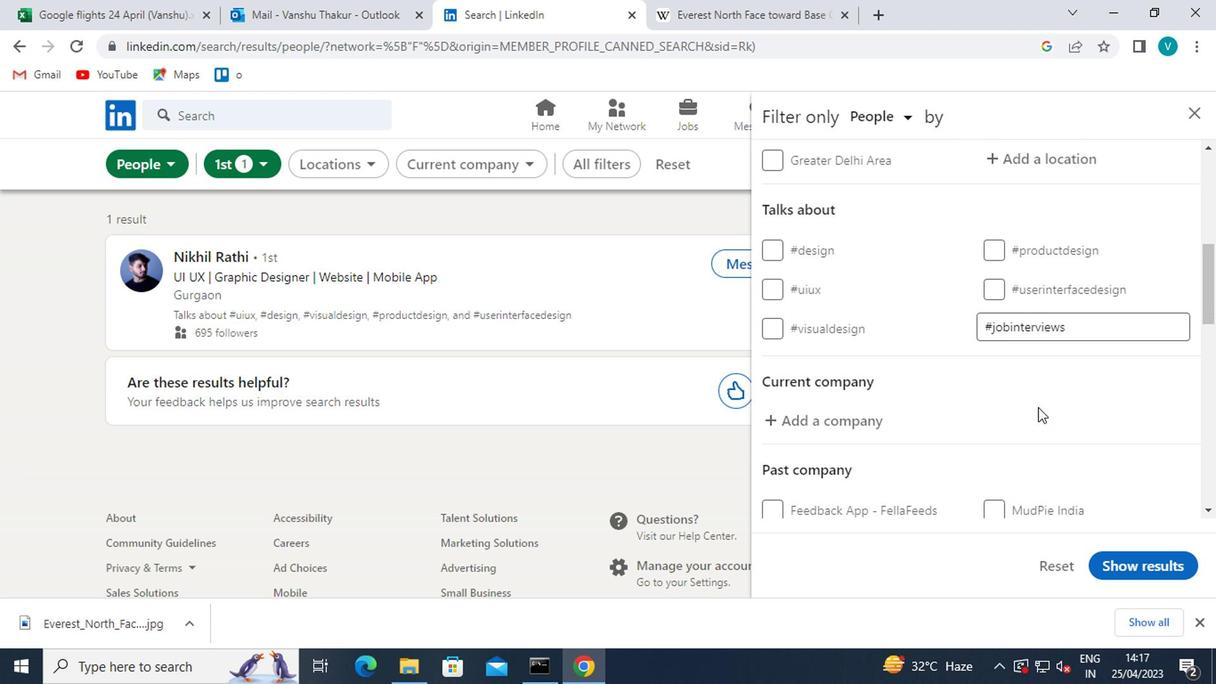 
Action: Mouse moved to (1020, 395)
Screenshot: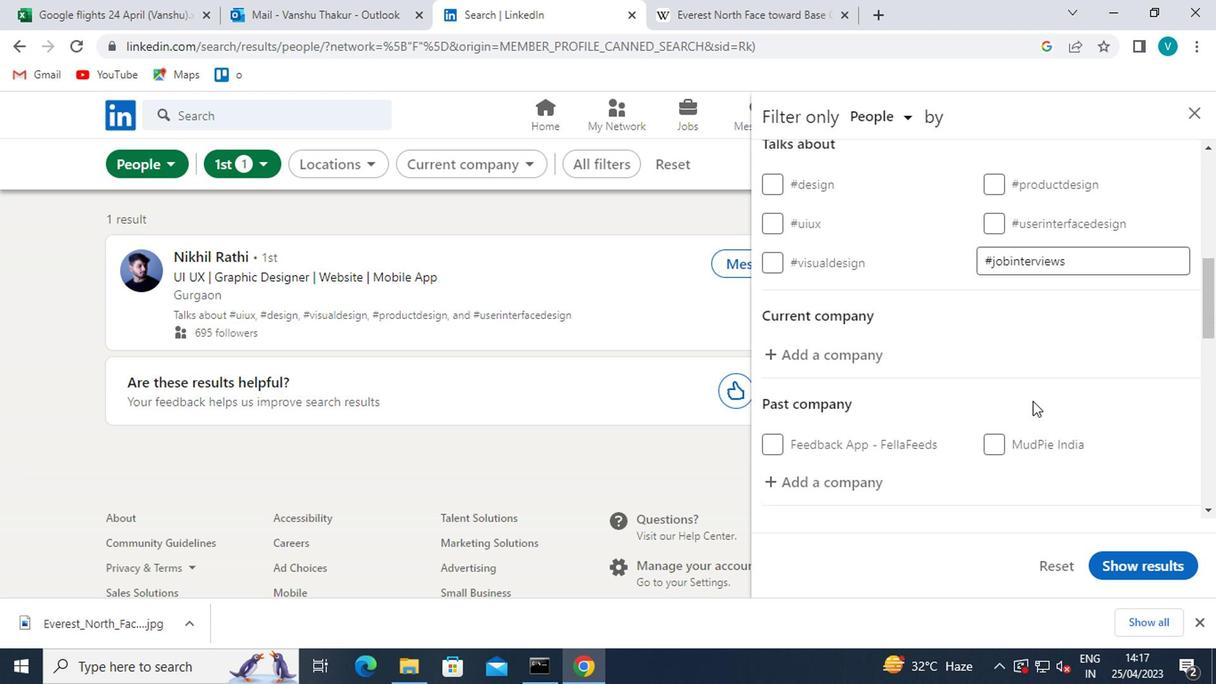 
Action: Mouse scrolled (1020, 394) with delta (0, -1)
Screenshot: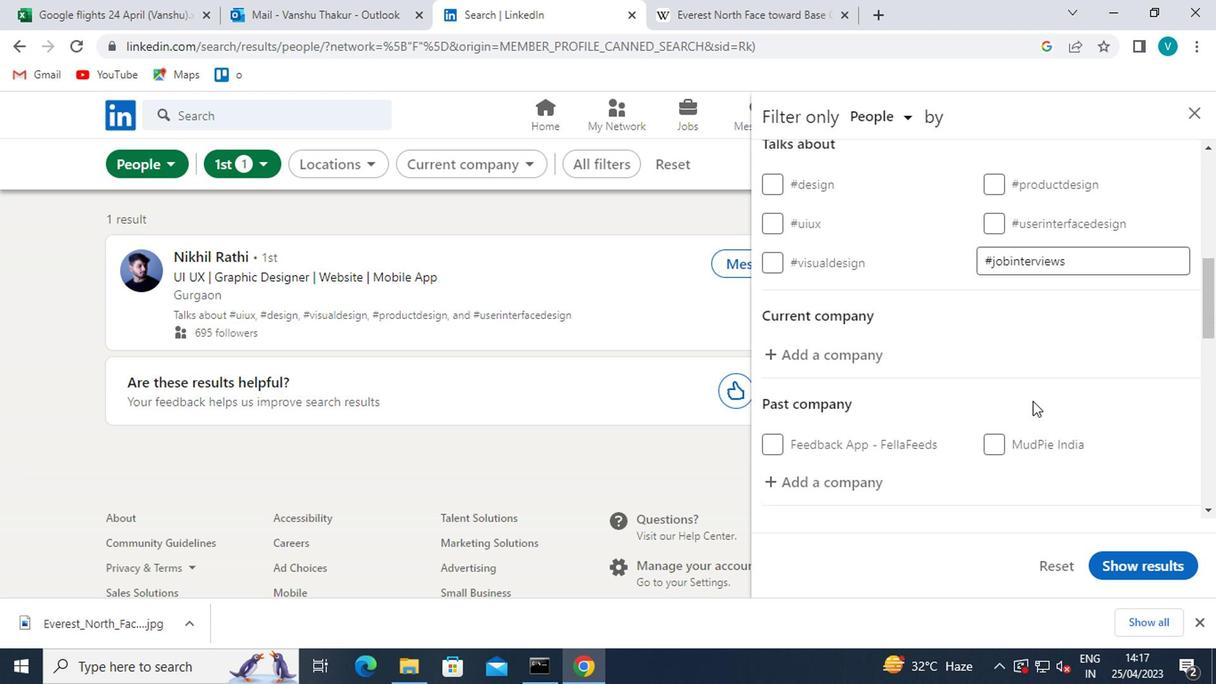 
Action: Mouse moved to (1019, 395)
Screenshot: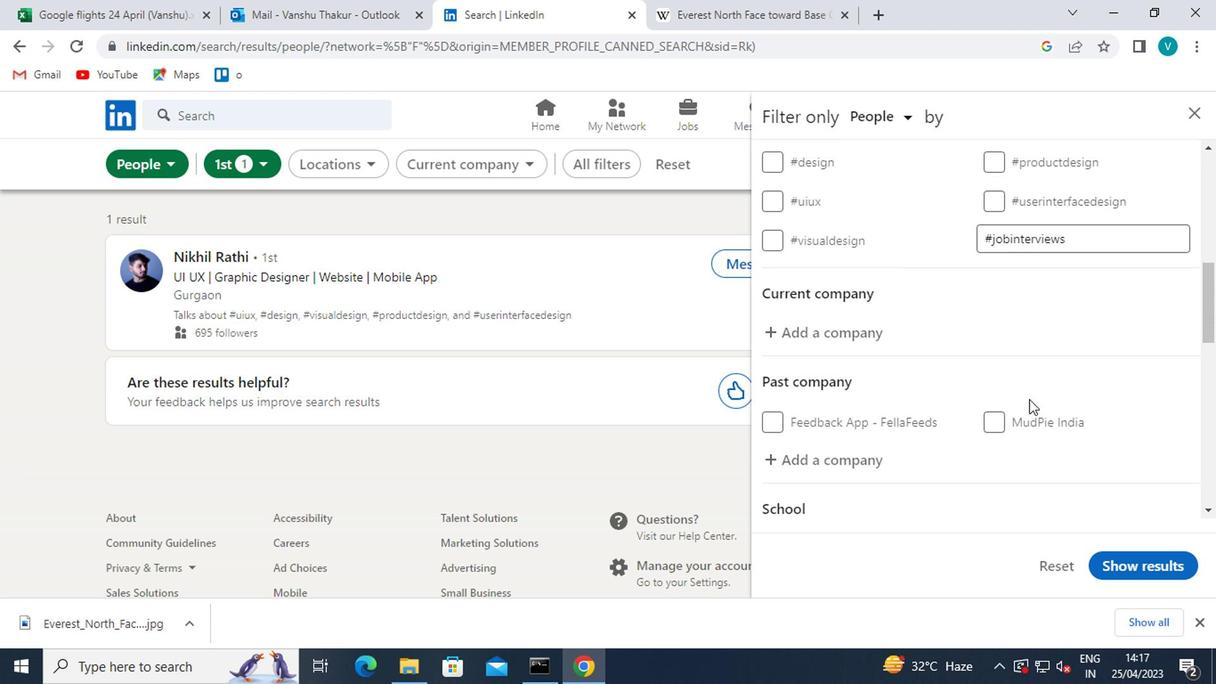
Action: Mouse scrolled (1019, 394) with delta (0, -1)
Screenshot: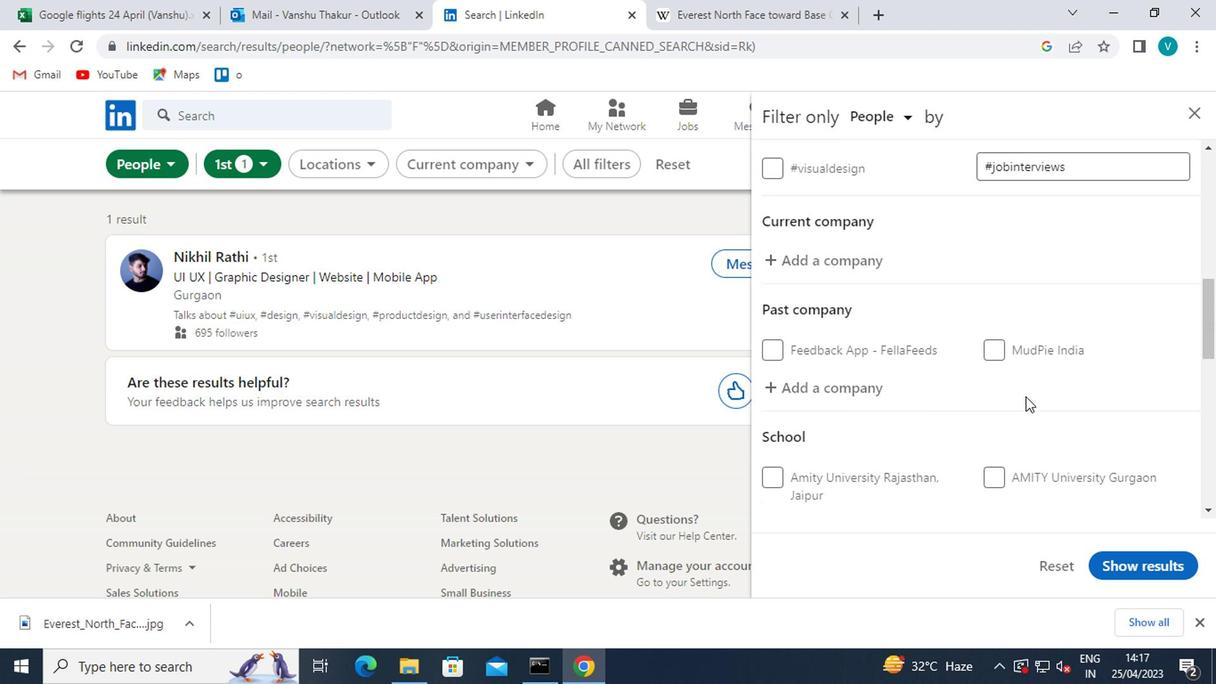 
Action: Mouse scrolled (1019, 394) with delta (0, -1)
Screenshot: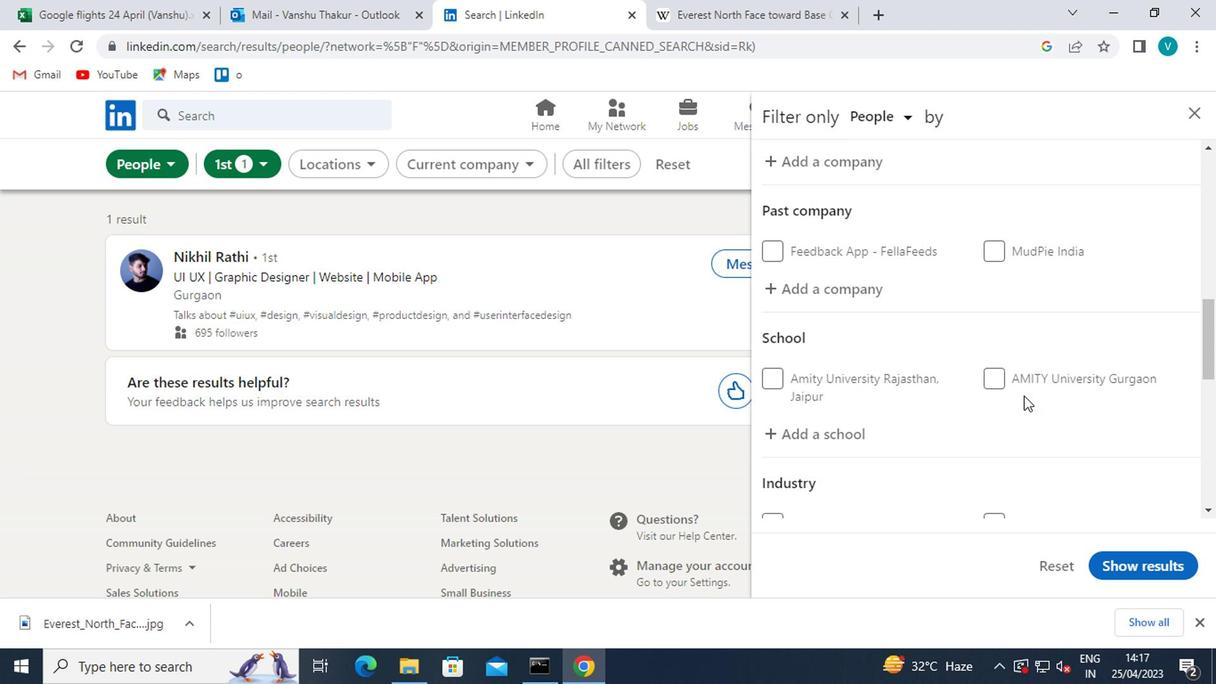 
Action: Mouse scrolled (1019, 394) with delta (0, -1)
Screenshot: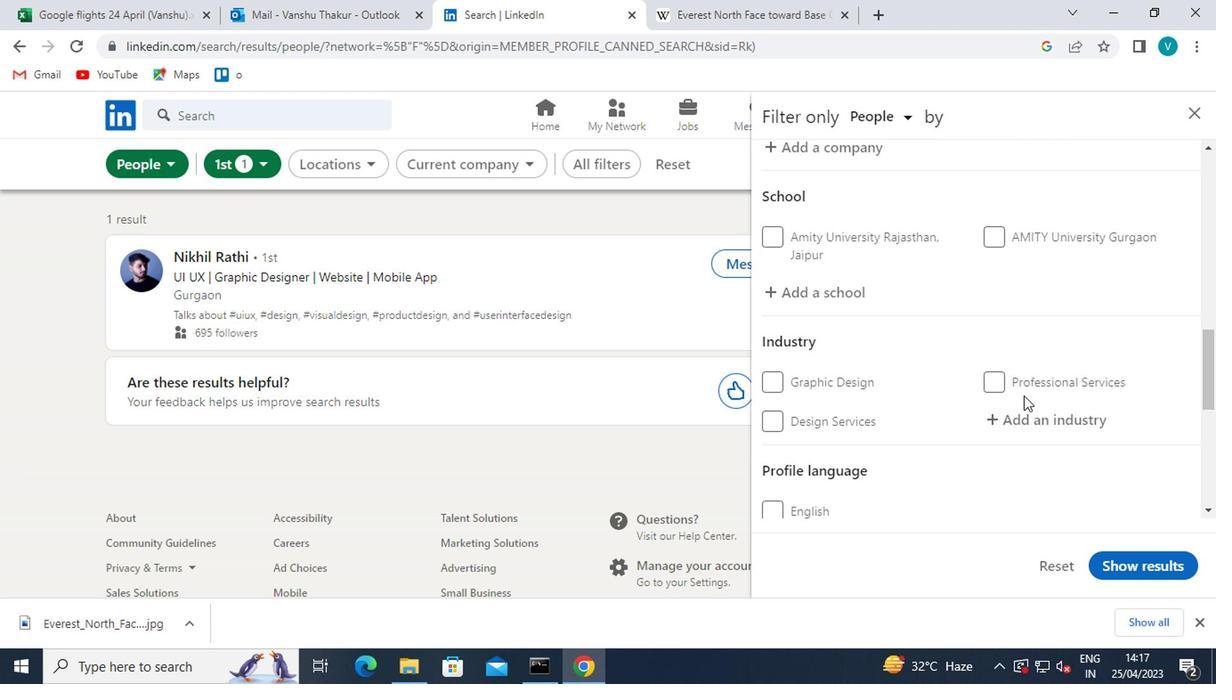 
Action: Mouse moved to (1019, 394)
Screenshot: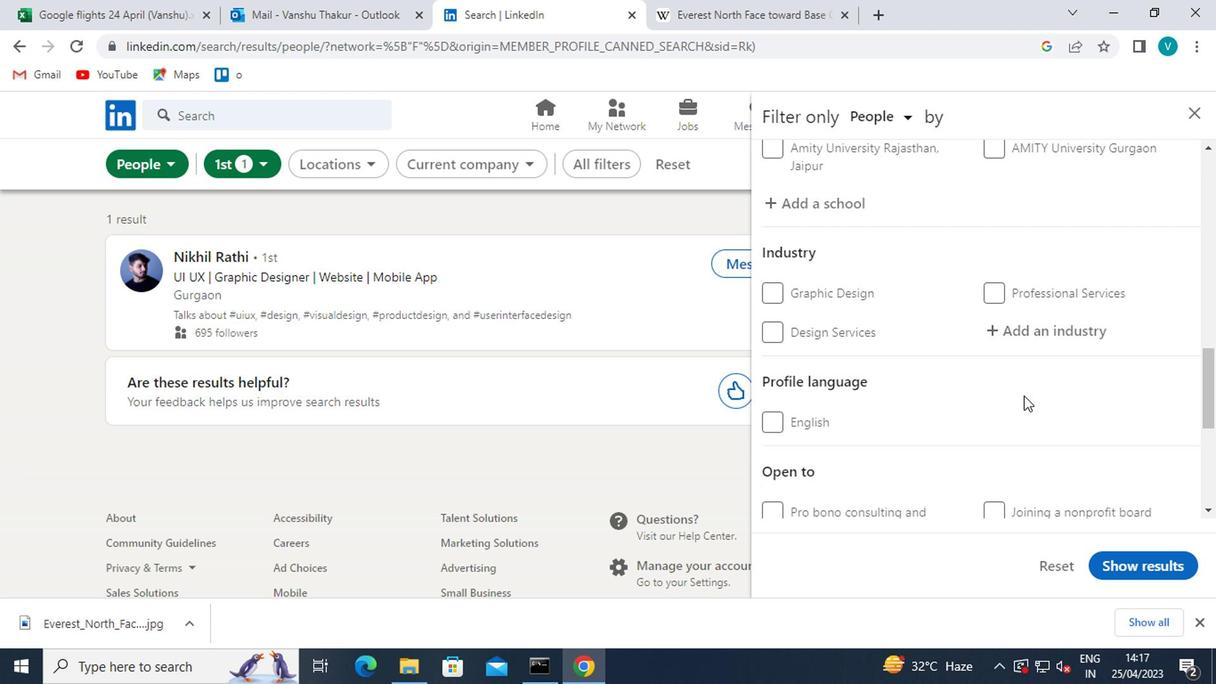 
Action: Mouse scrolled (1019, 395) with delta (0, 1)
Screenshot: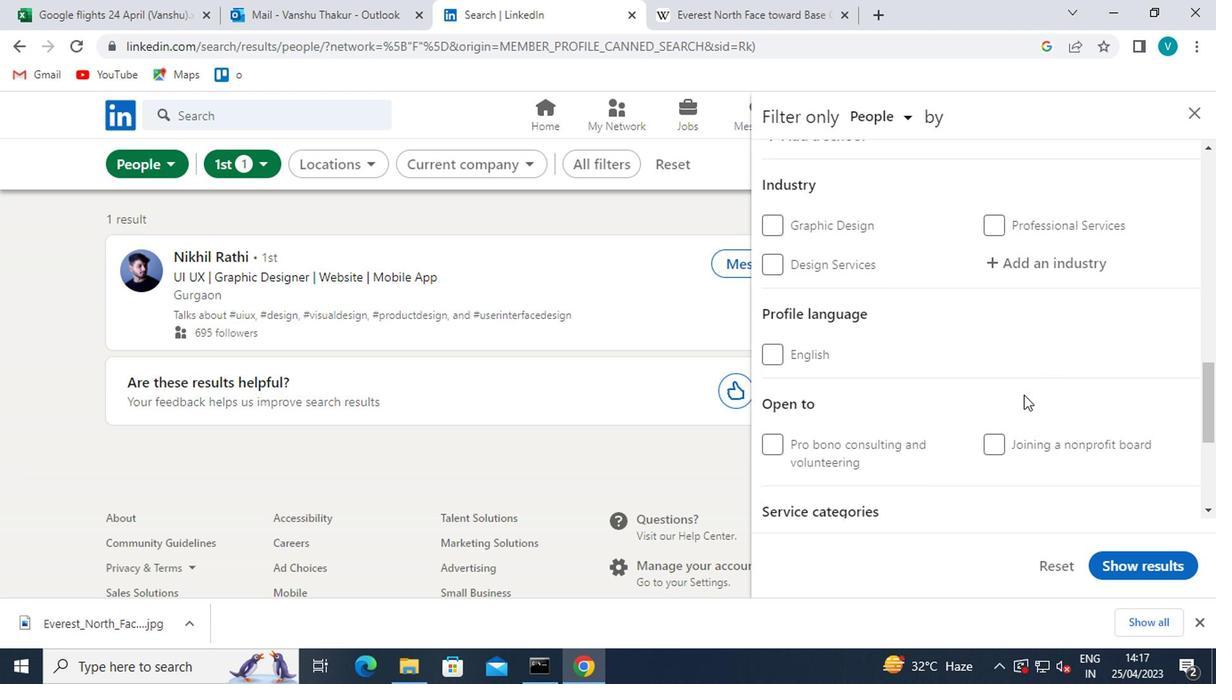 
Action: Mouse scrolled (1019, 395) with delta (0, 1)
Screenshot: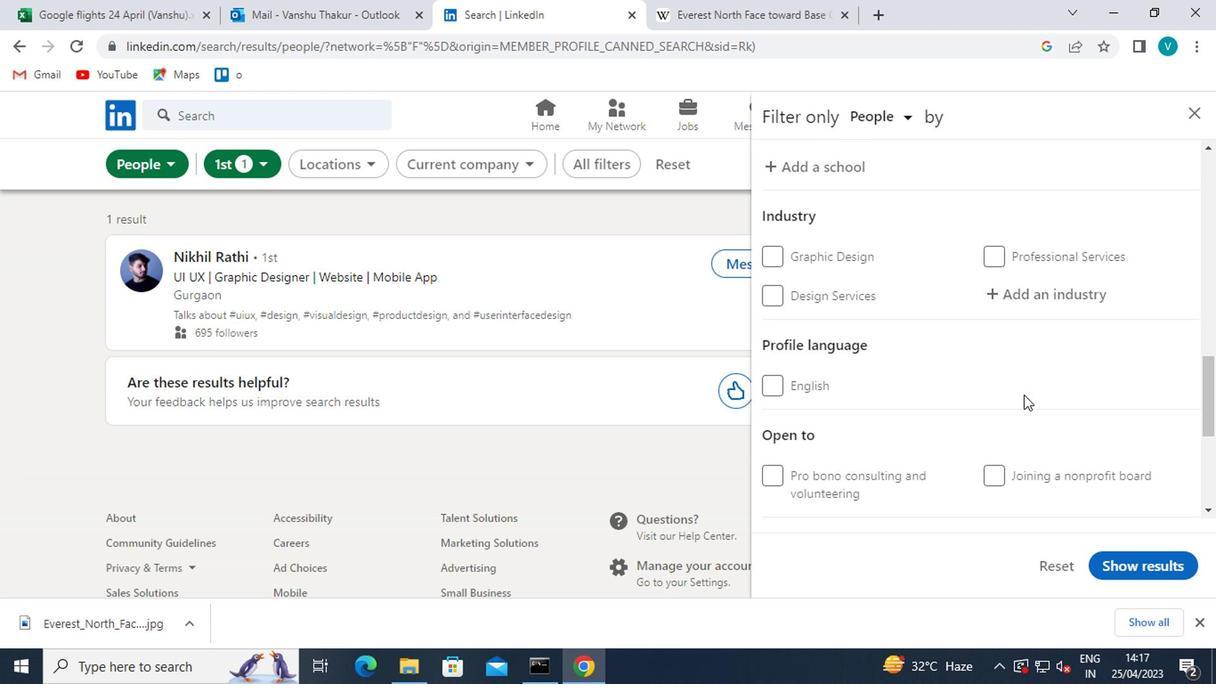 
Action: Mouse scrolled (1019, 395) with delta (0, 1)
Screenshot: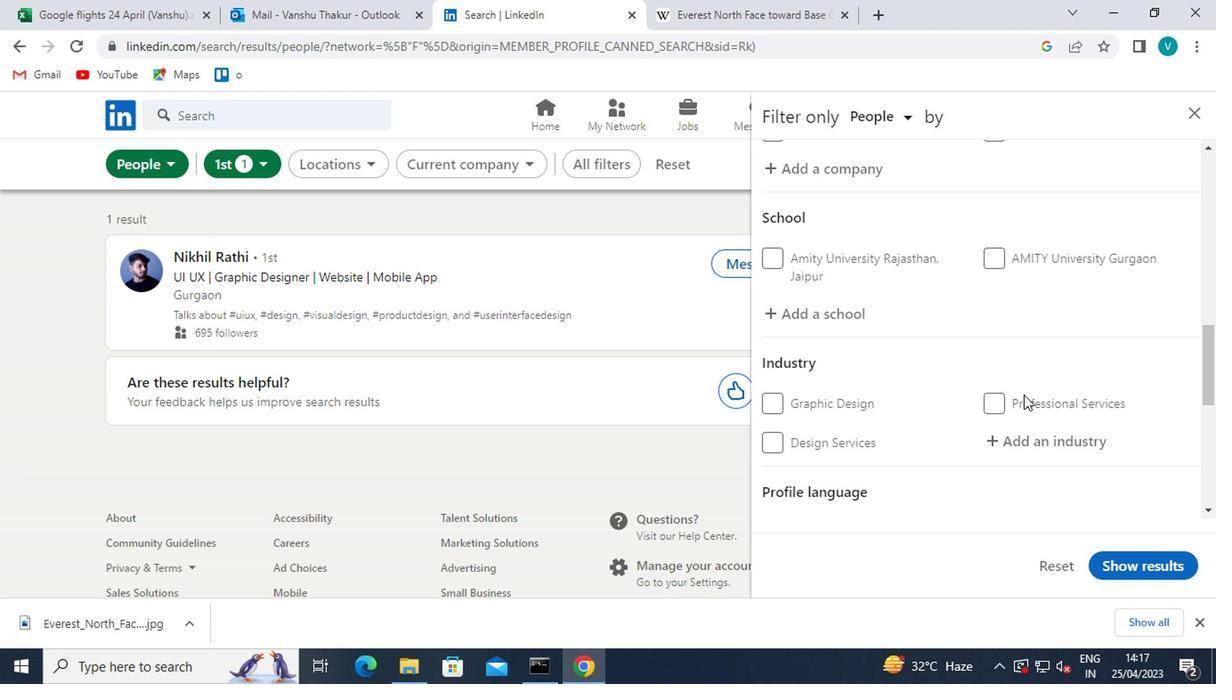 
Action: Mouse scrolled (1019, 395) with delta (0, 1)
Screenshot: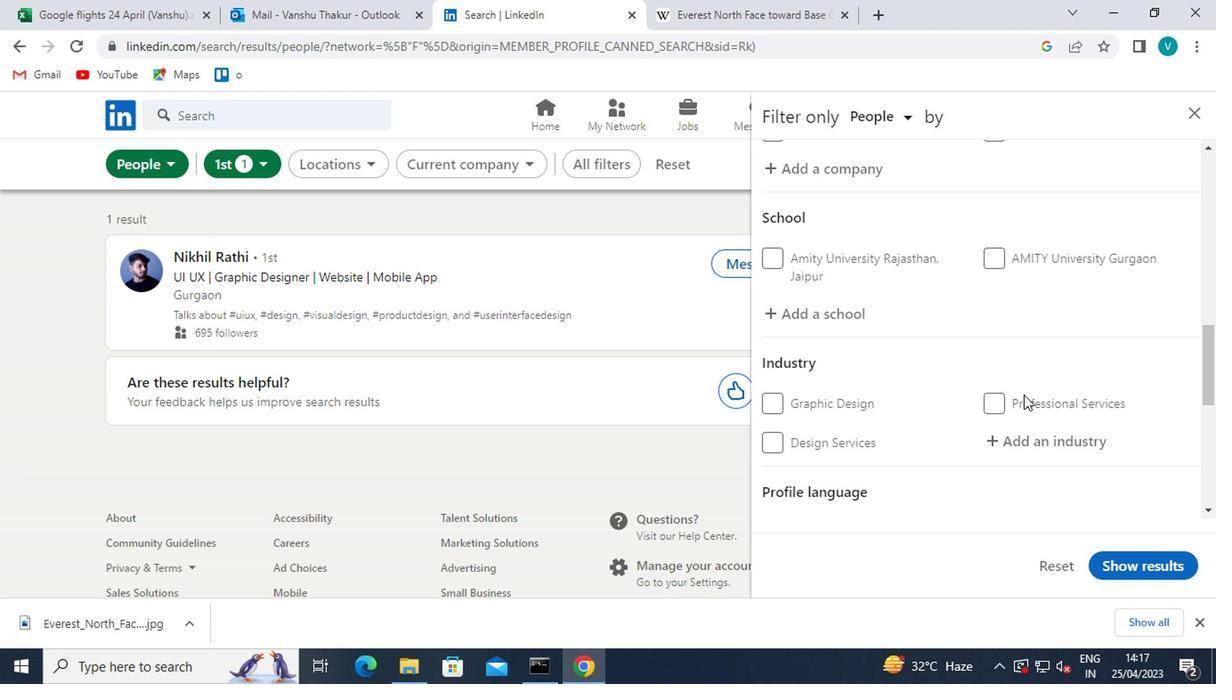 
Action: Mouse scrolled (1019, 395) with delta (0, 1)
Screenshot: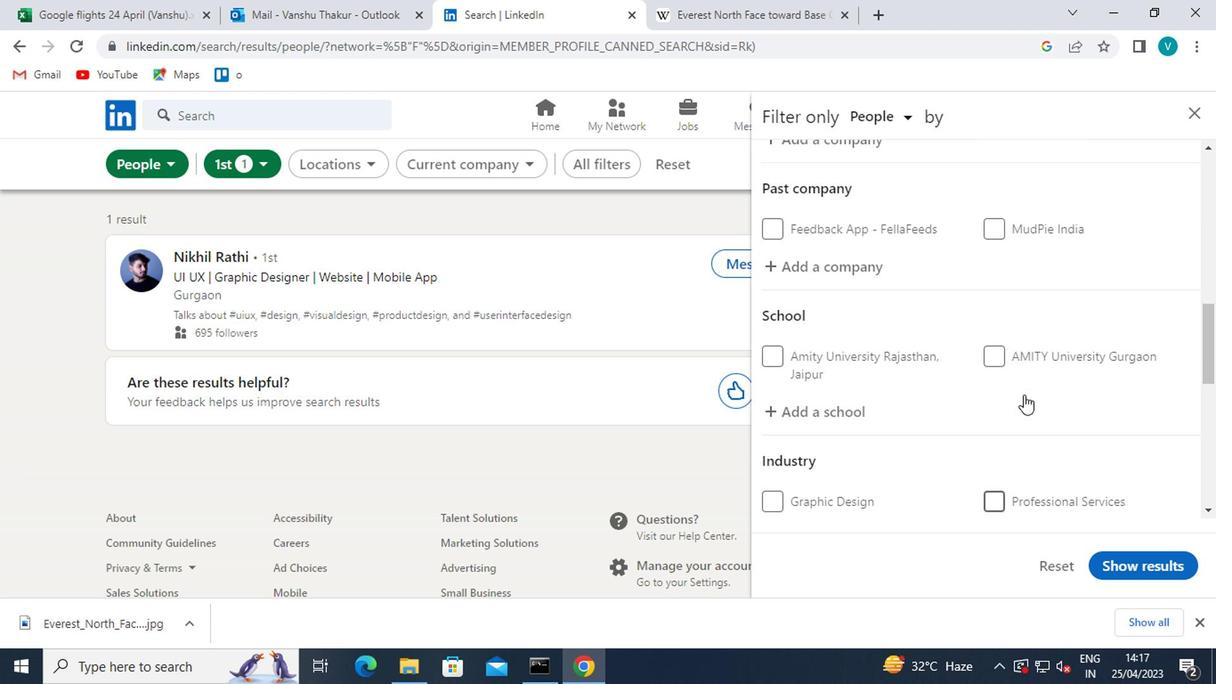 
Action: Mouse moved to (891, 314)
Screenshot: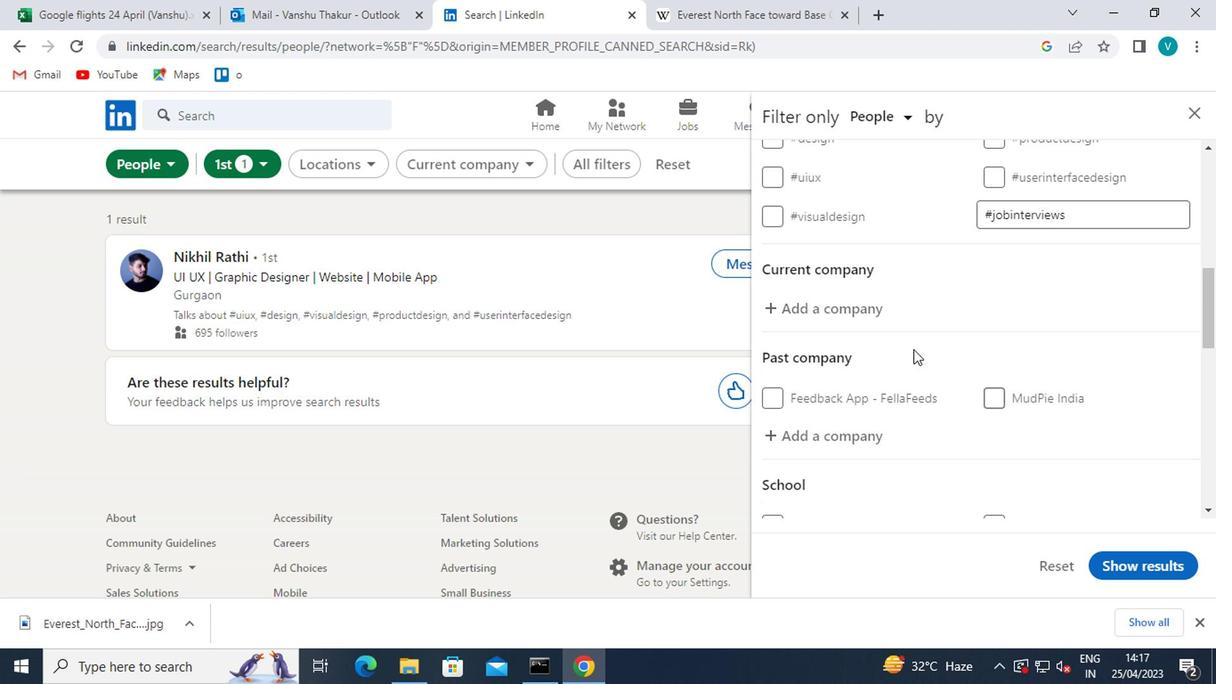 
Action: Mouse pressed left at (891, 314)
Screenshot: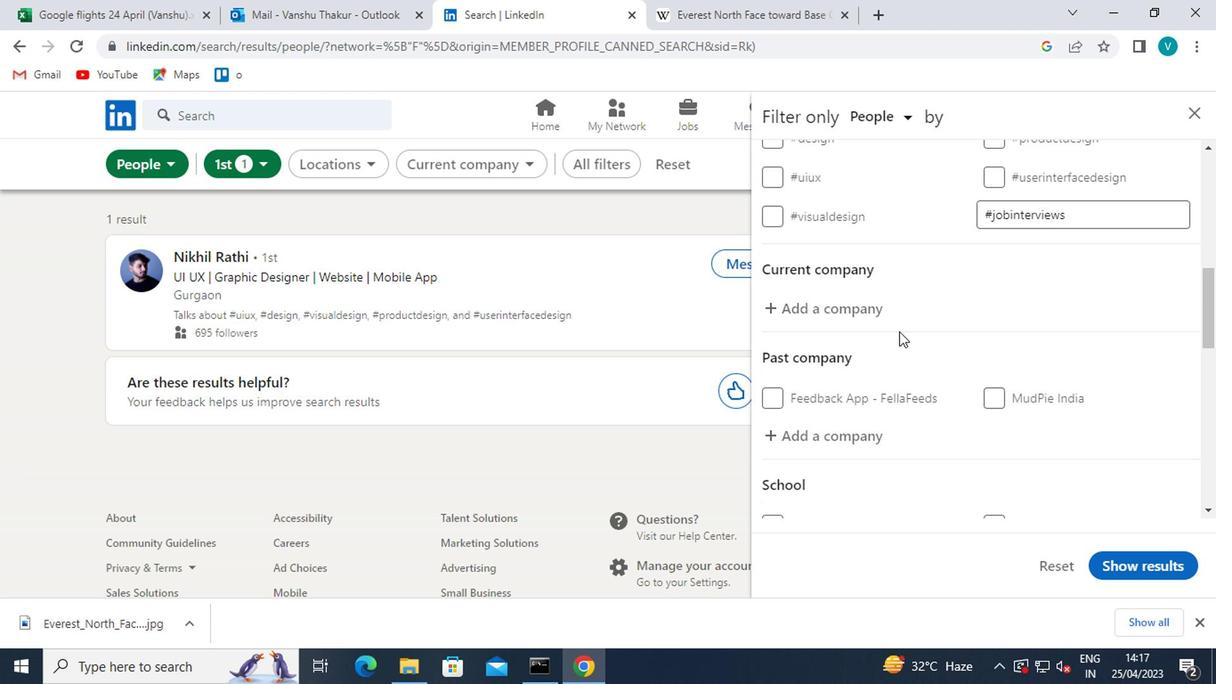 
Action: Mouse moved to (875, 305)
Screenshot: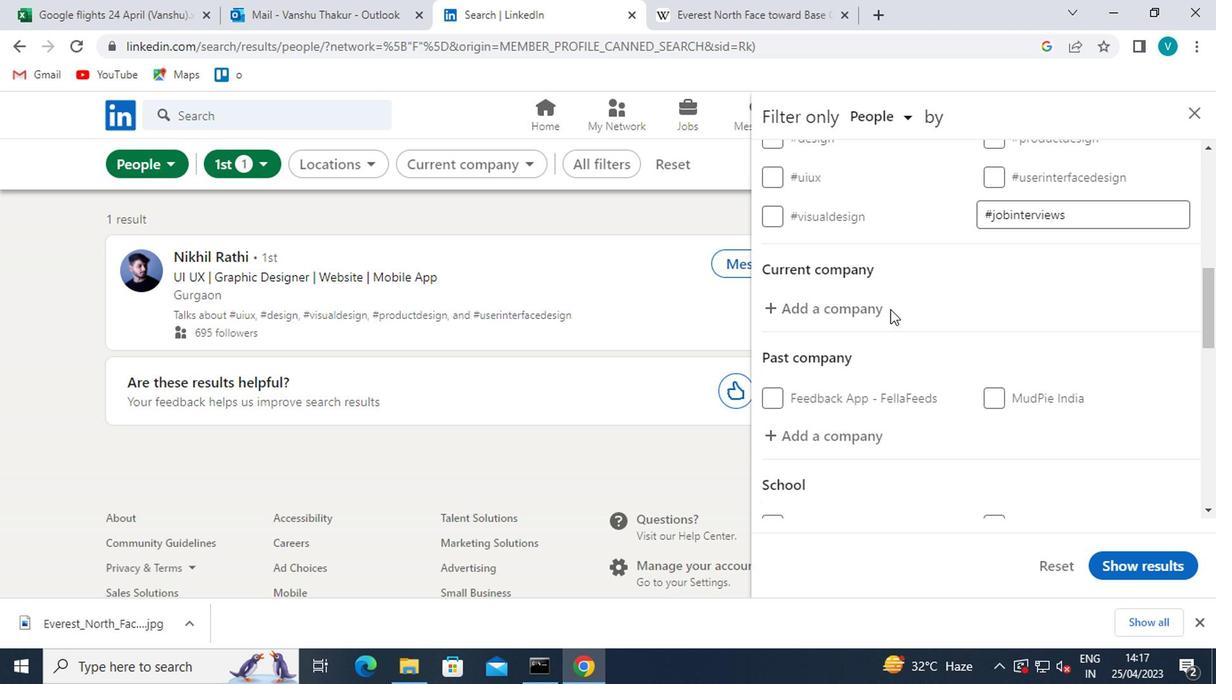 
Action: Mouse pressed left at (875, 305)
Screenshot: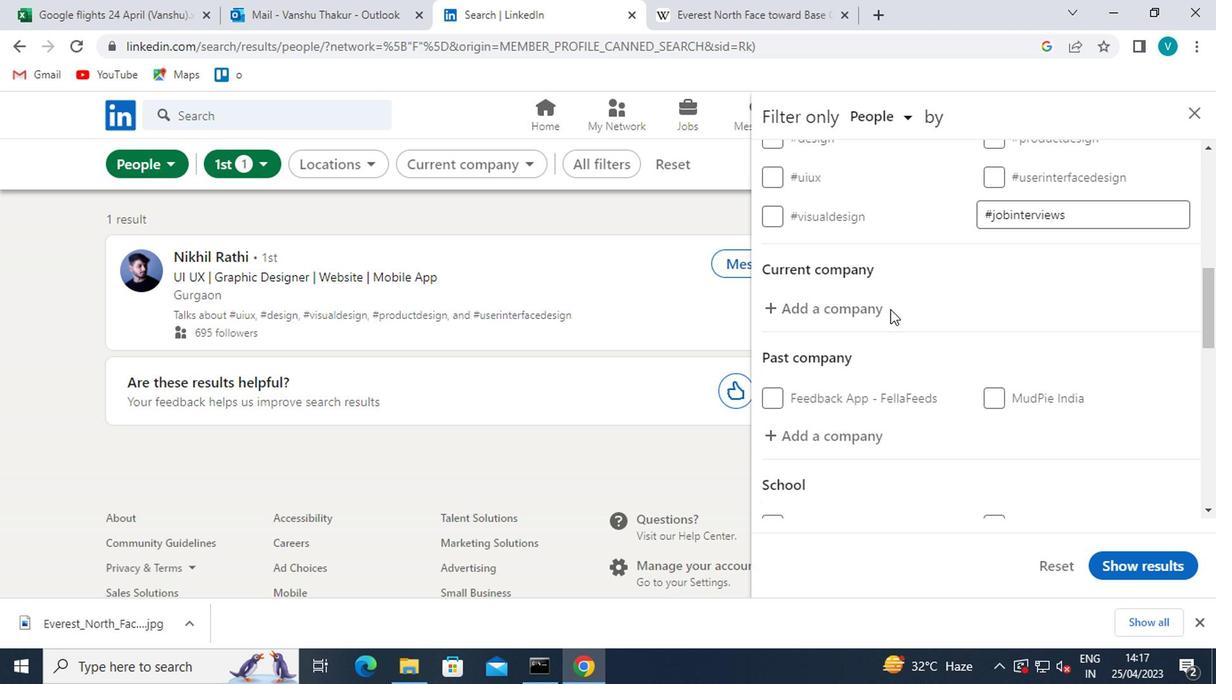 
Action: Key pressed <Key.shift>KHAN<Key.backspace>TIB<Key.space><Key.shift>&<Key.space><Key.shift>A
Screenshot: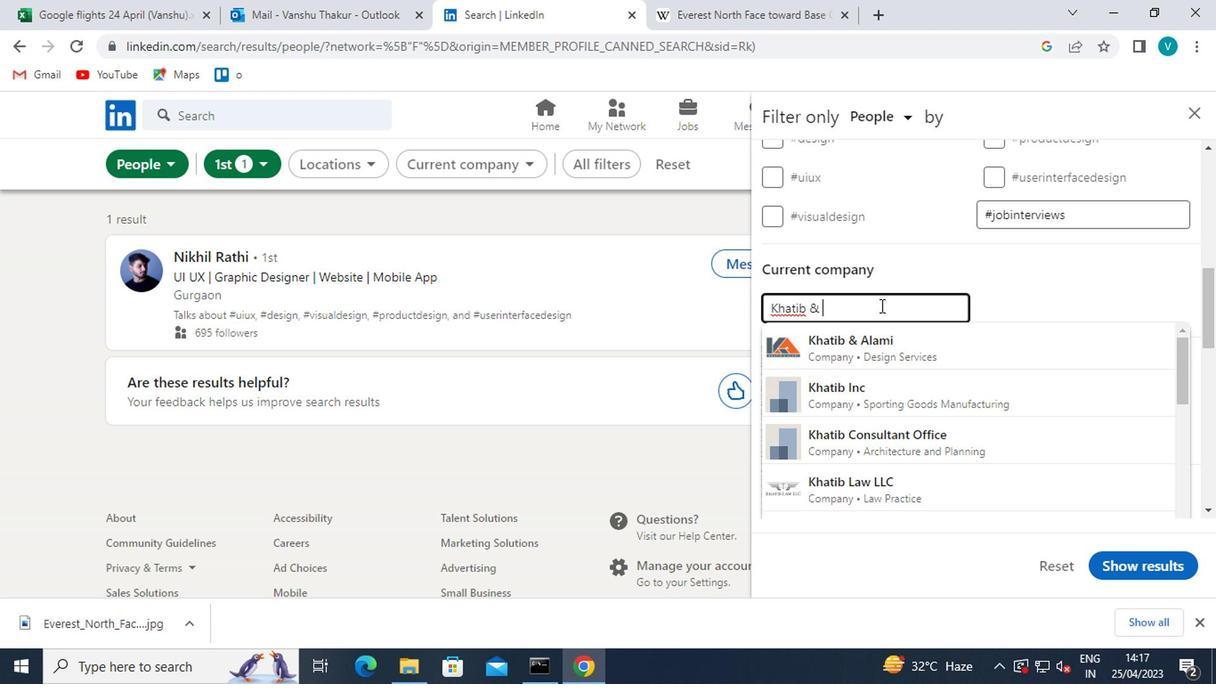 
Action: Mouse moved to (886, 353)
Screenshot: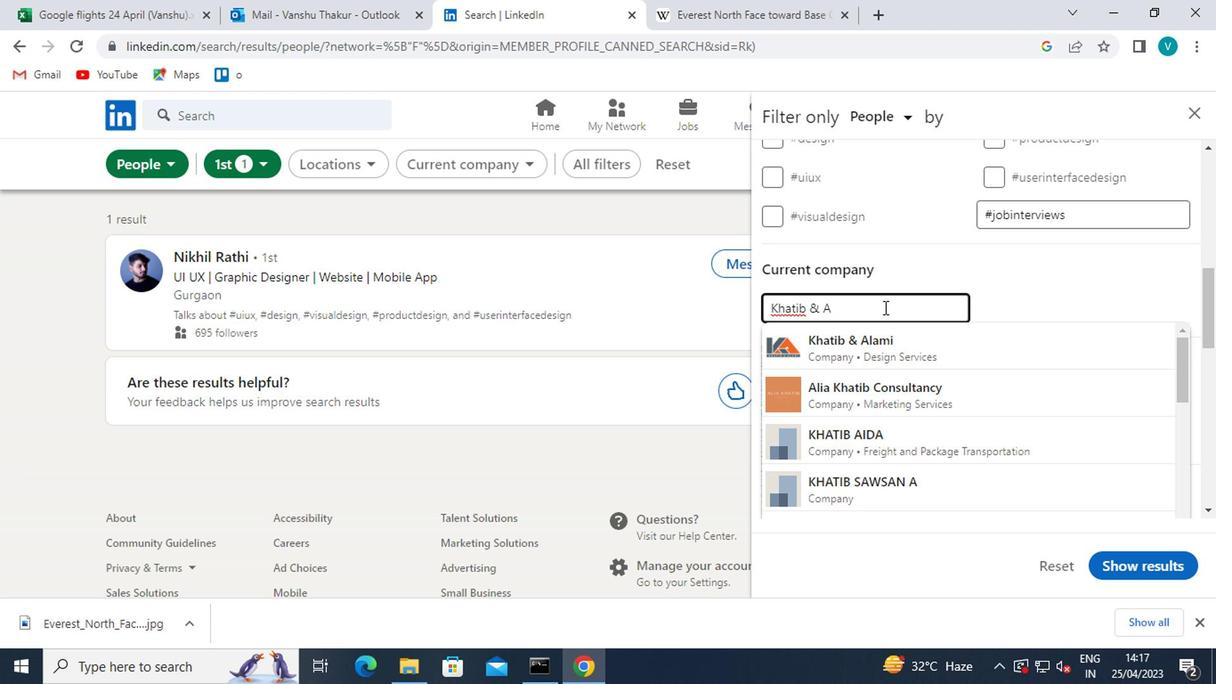 
Action: Mouse pressed left at (886, 353)
Screenshot: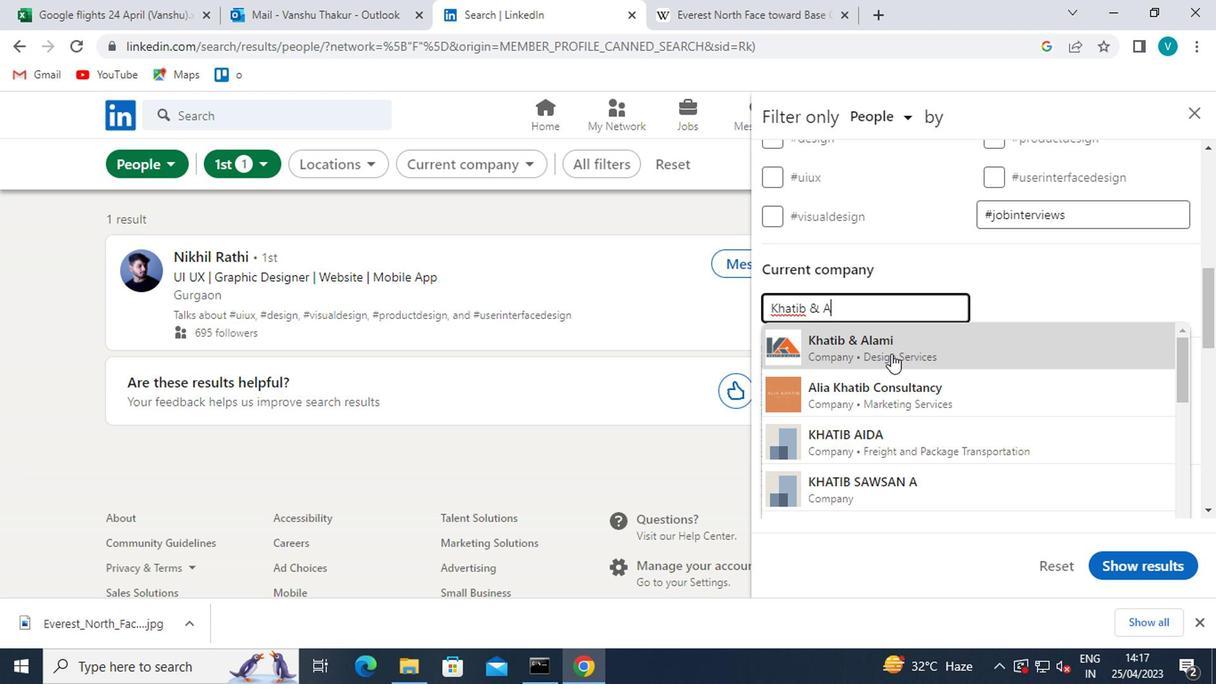 
Action: Mouse moved to (894, 349)
Screenshot: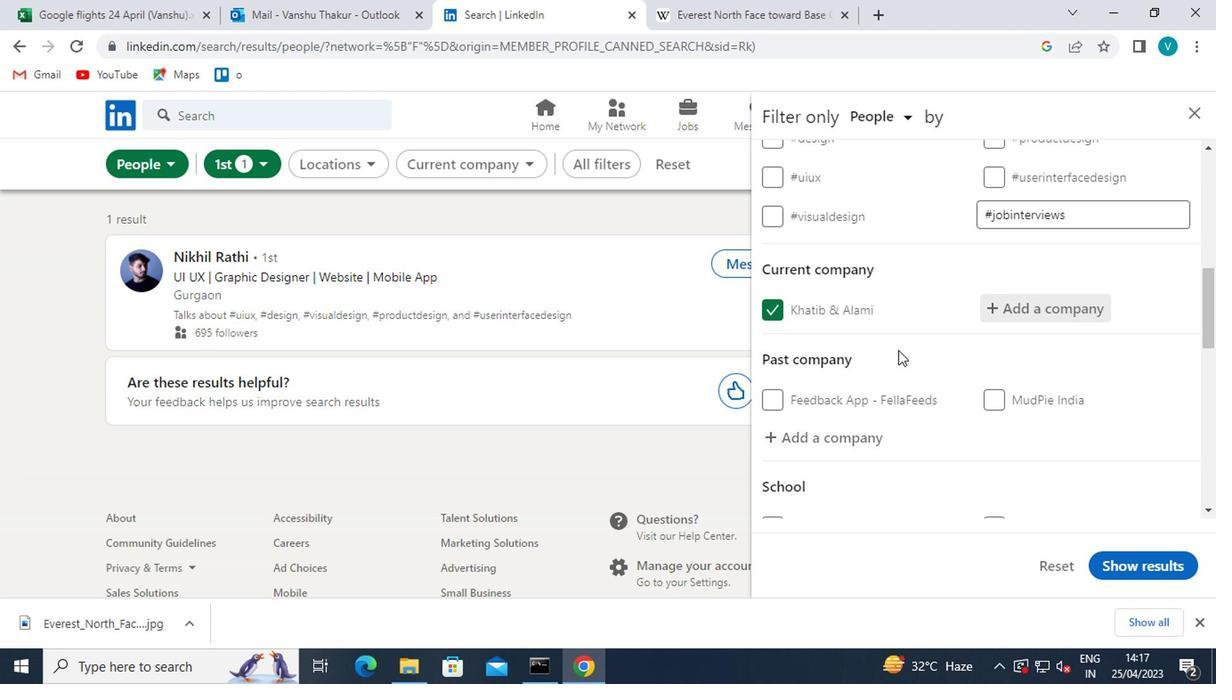 
Action: Mouse scrolled (894, 349) with delta (0, 0)
Screenshot: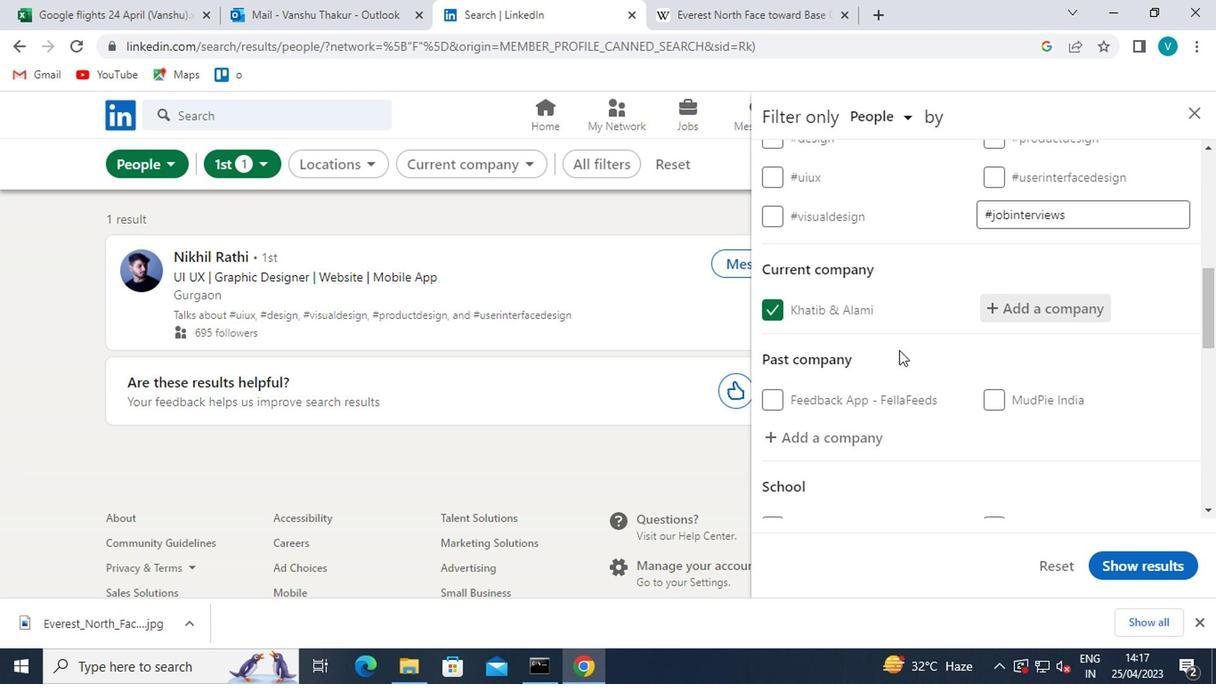 
Action: Mouse scrolled (894, 349) with delta (0, 0)
Screenshot: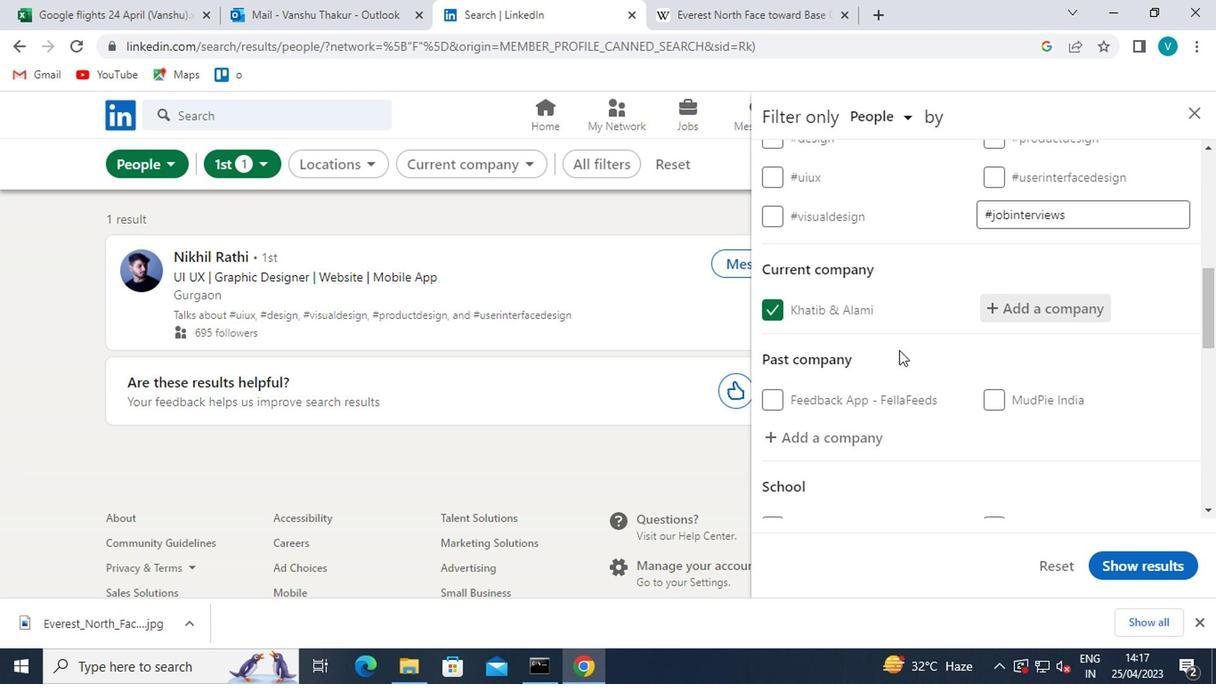 
Action: Mouse scrolled (894, 349) with delta (0, 0)
Screenshot: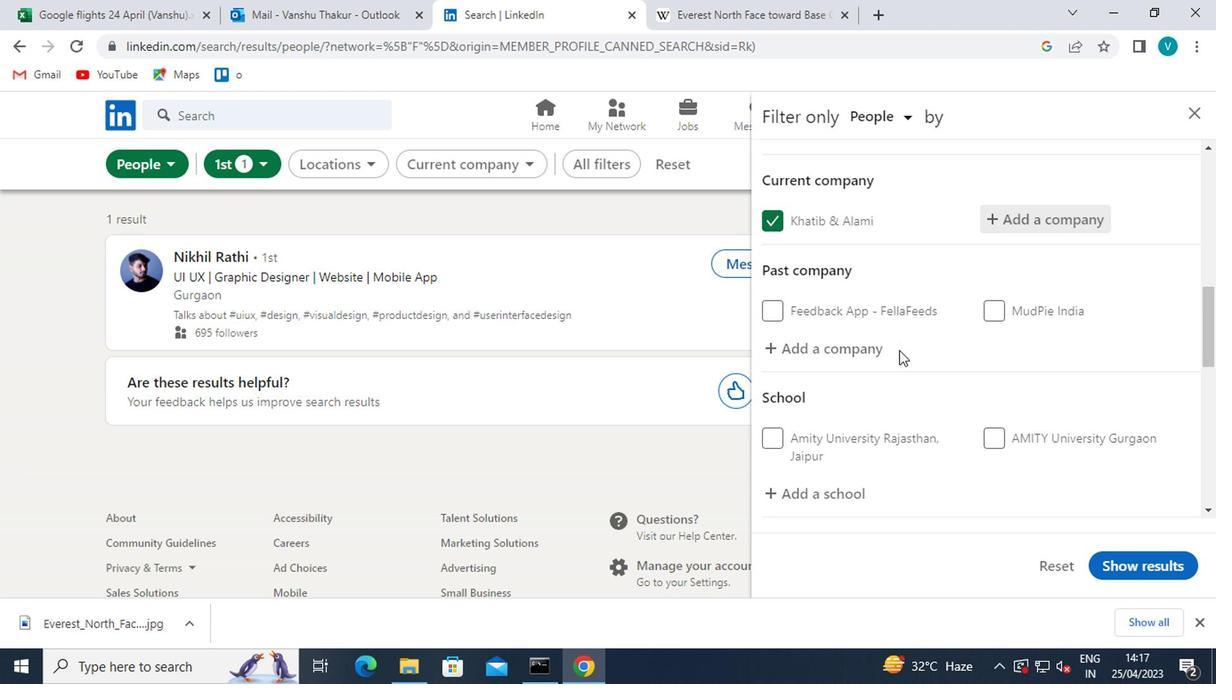 
Action: Mouse moved to (848, 320)
Screenshot: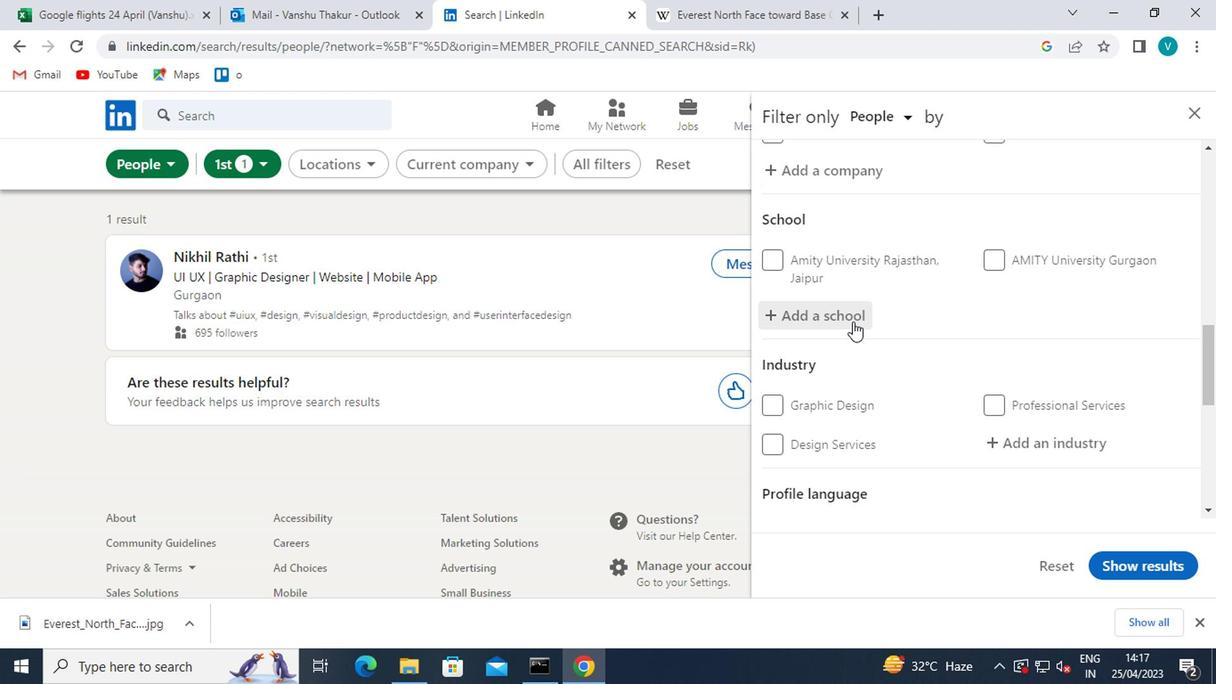 
Action: Mouse pressed left at (848, 320)
Screenshot: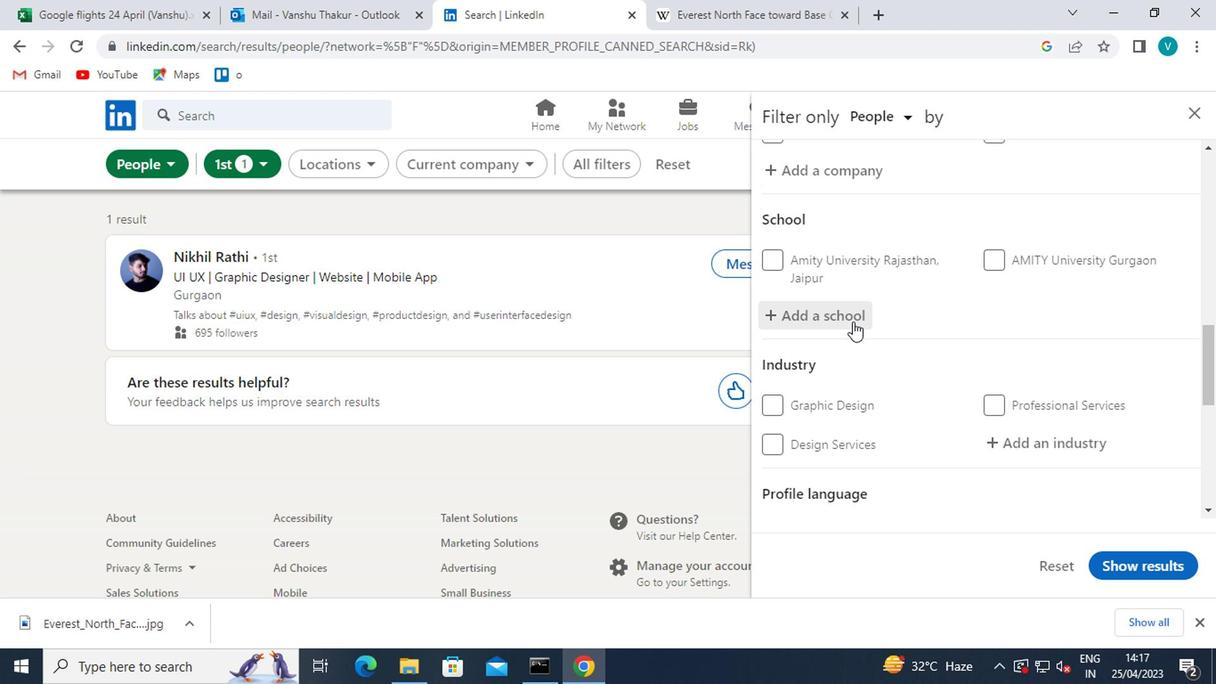 
Action: Mouse pressed left at (848, 320)
Screenshot: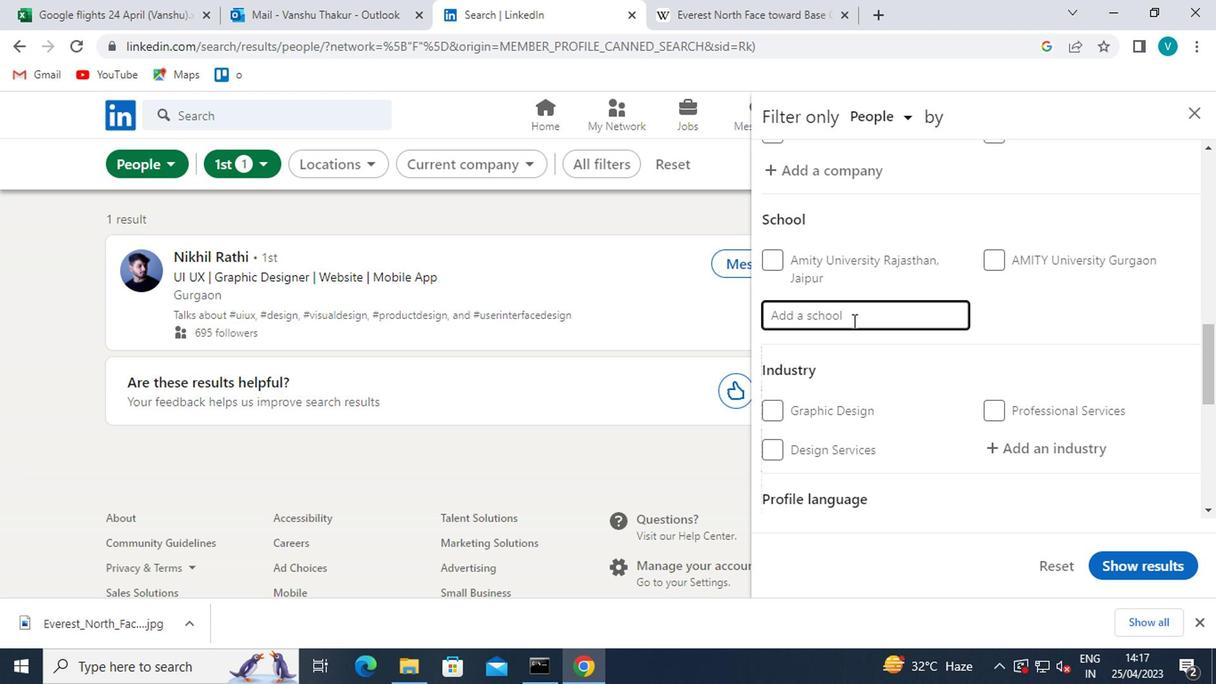 
Action: Mouse moved to (851, 319)
Screenshot: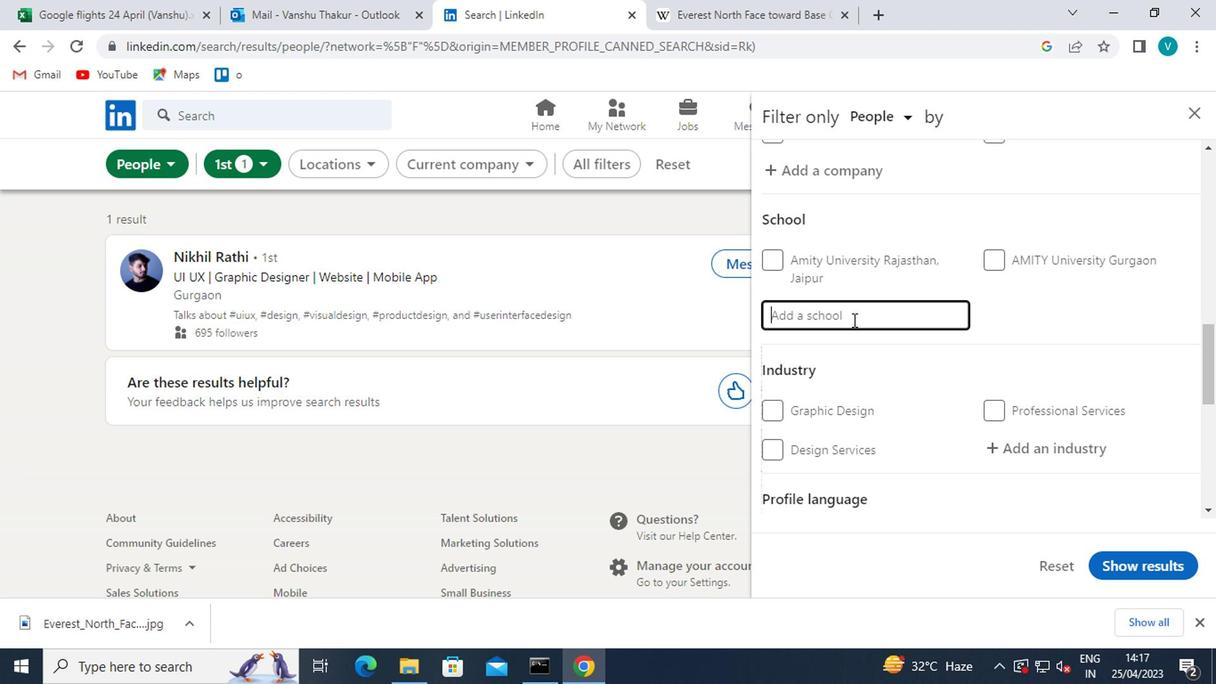 
Action: Key pressed <Key.shift>LACHOO<Key.space>
Screenshot: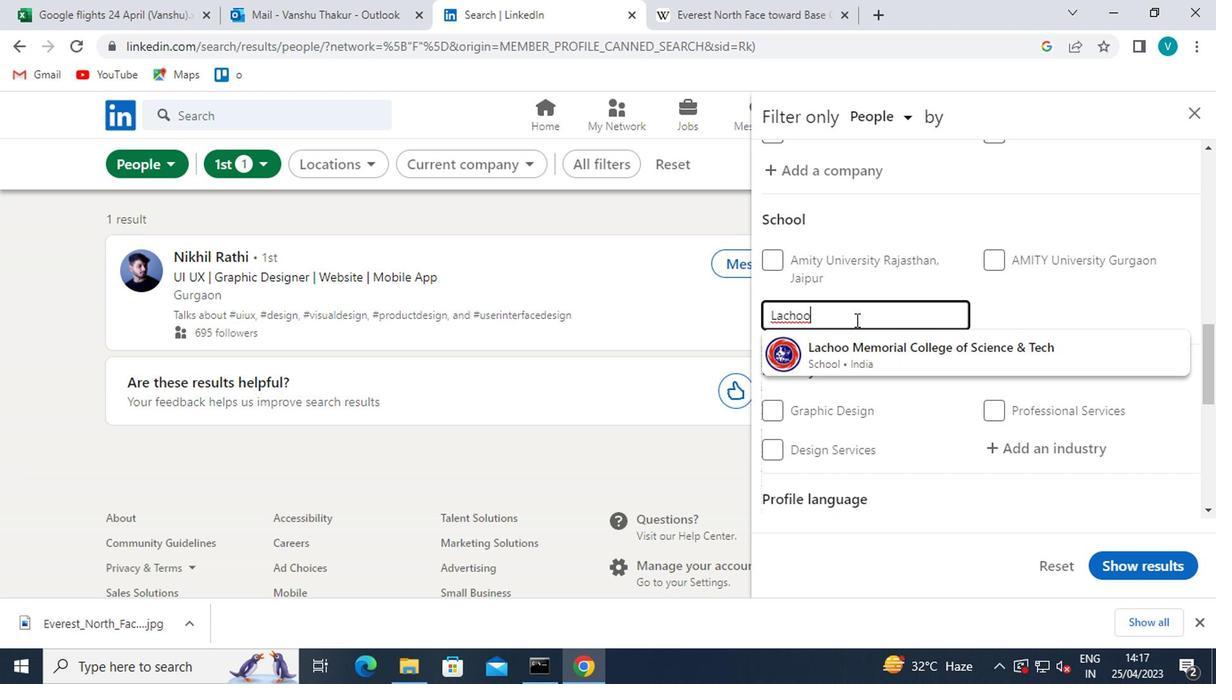 
Action: Mouse moved to (884, 338)
Screenshot: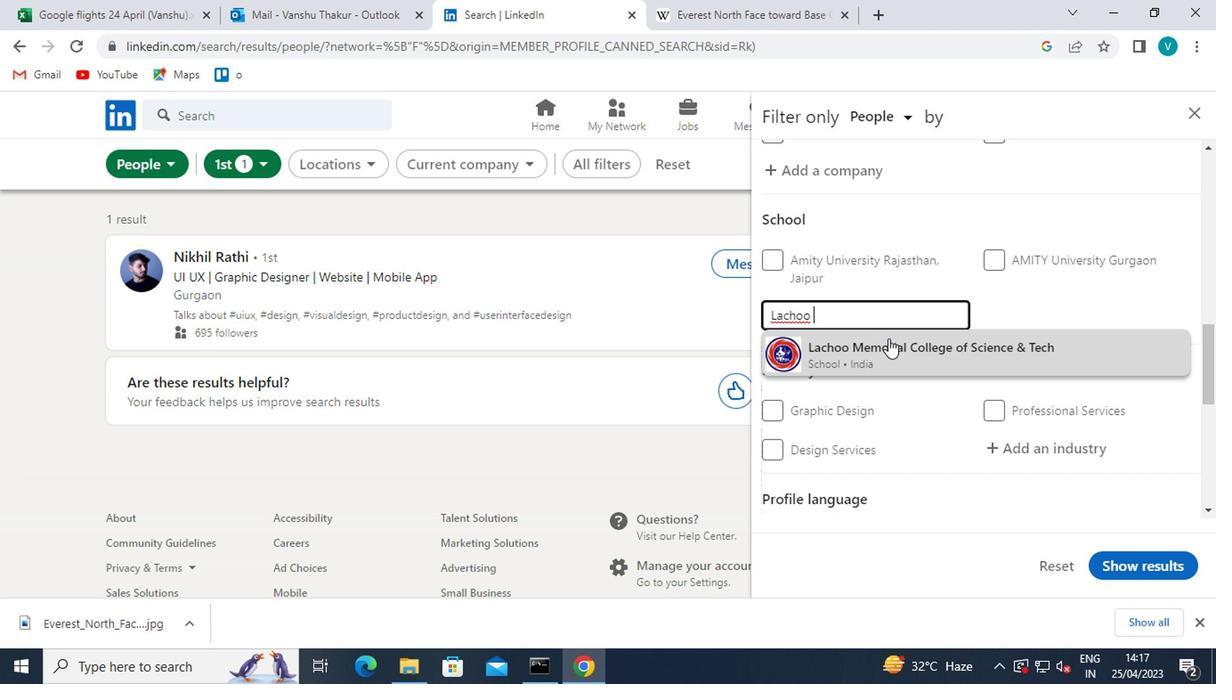 
Action: Mouse pressed left at (884, 338)
Screenshot: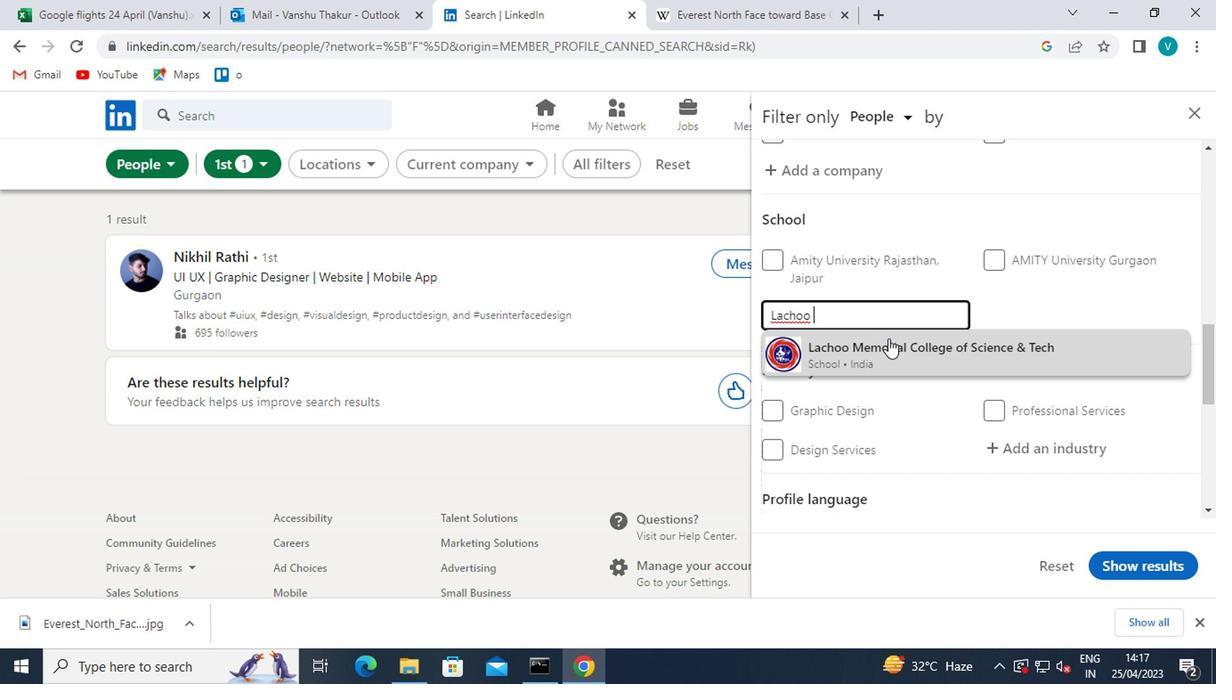 
Action: Mouse moved to (885, 337)
Screenshot: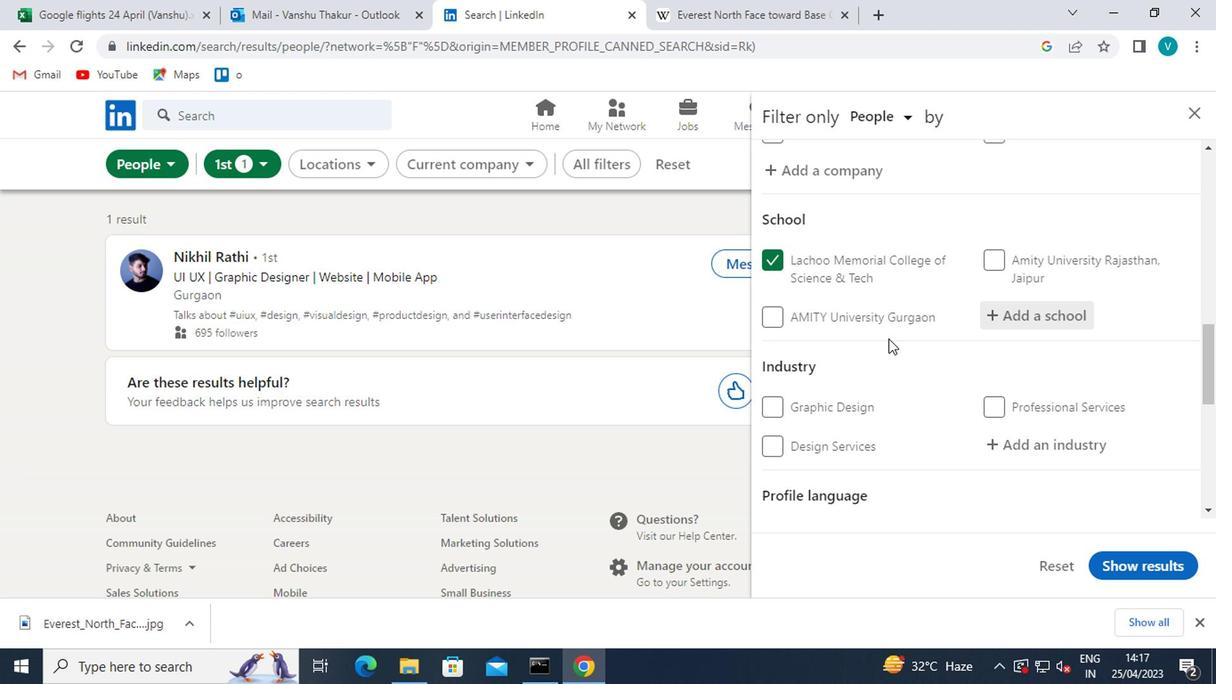 
Action: Mouse scrolled (885, 336) with delta (0, -1)
Screenshot: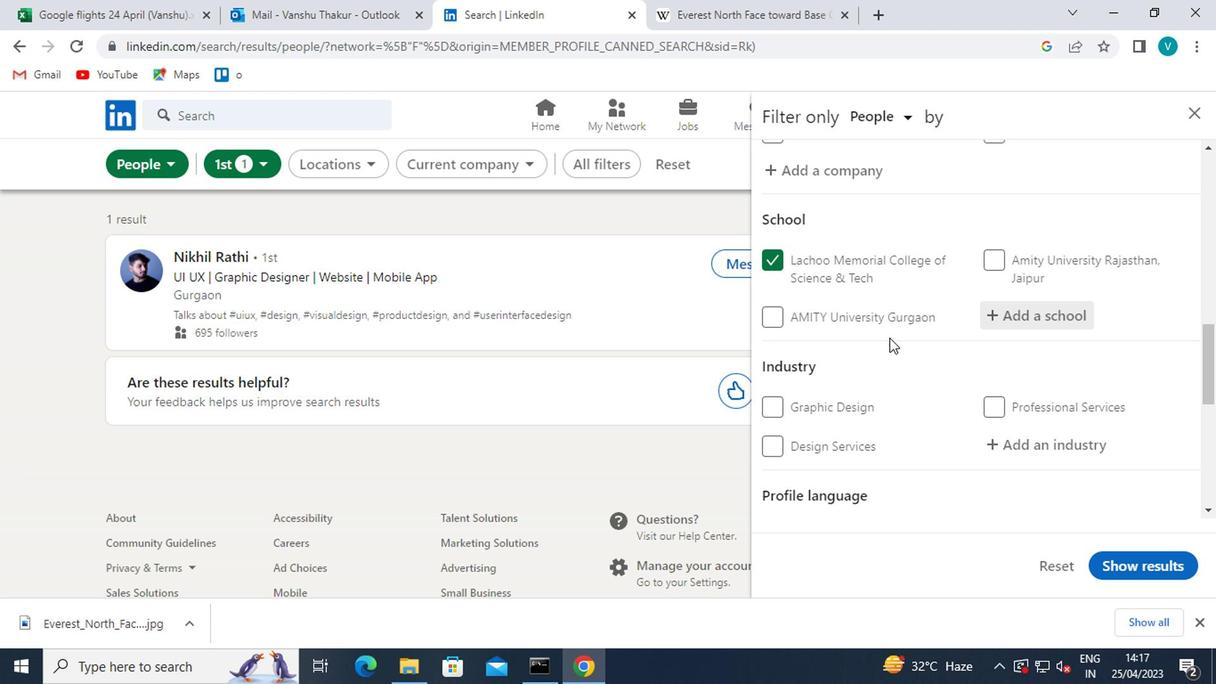
Action: Mouse scrolled (885, 336) with delta (0, -1)
Screenshot: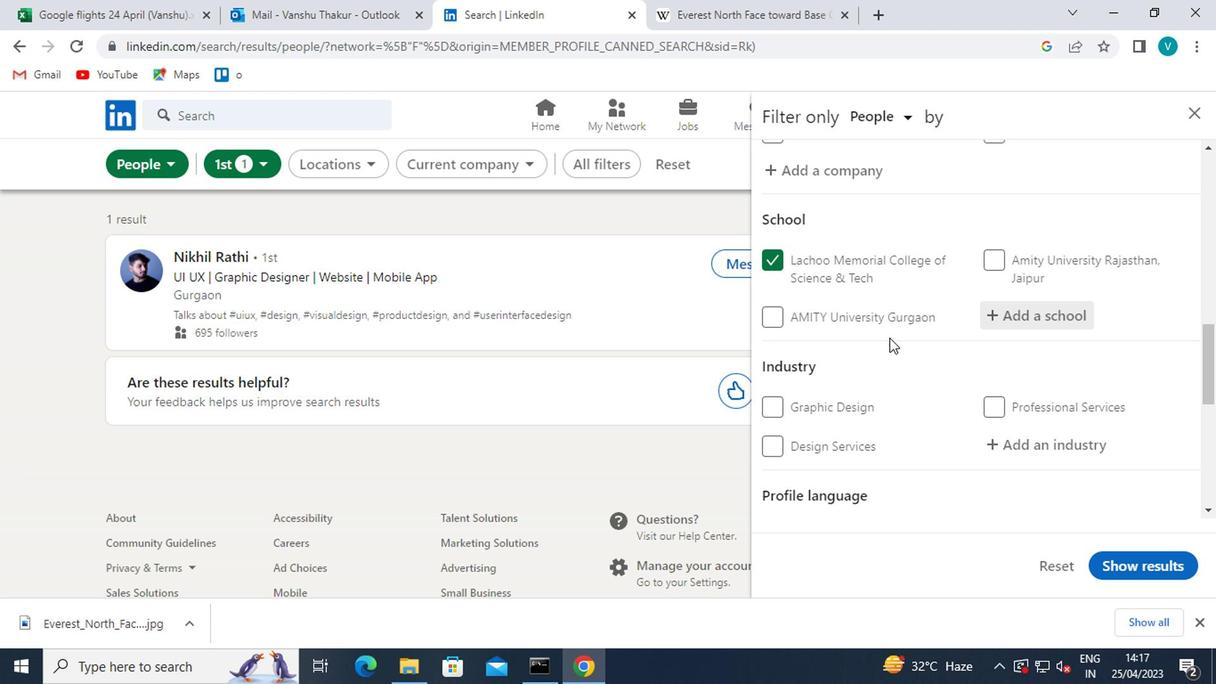 
Action: Mouse moved to (1034, 259)
Screenshot: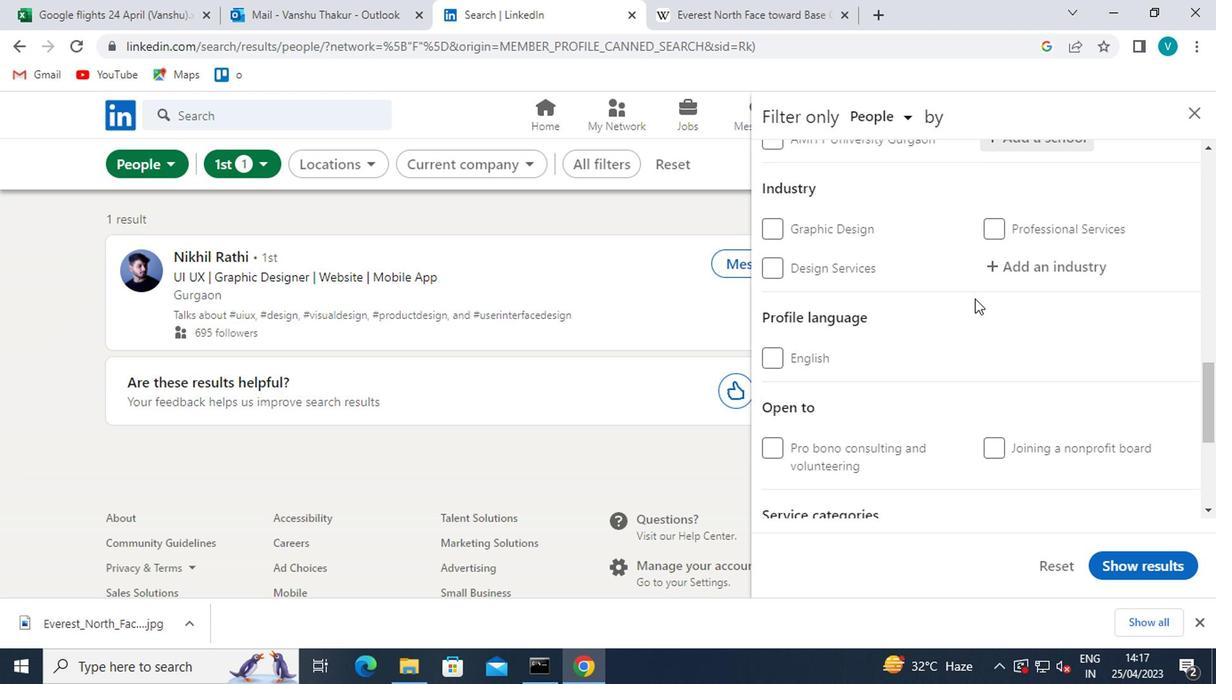 
Action: Mouse pressed left at (1034, 259)
Screenshot: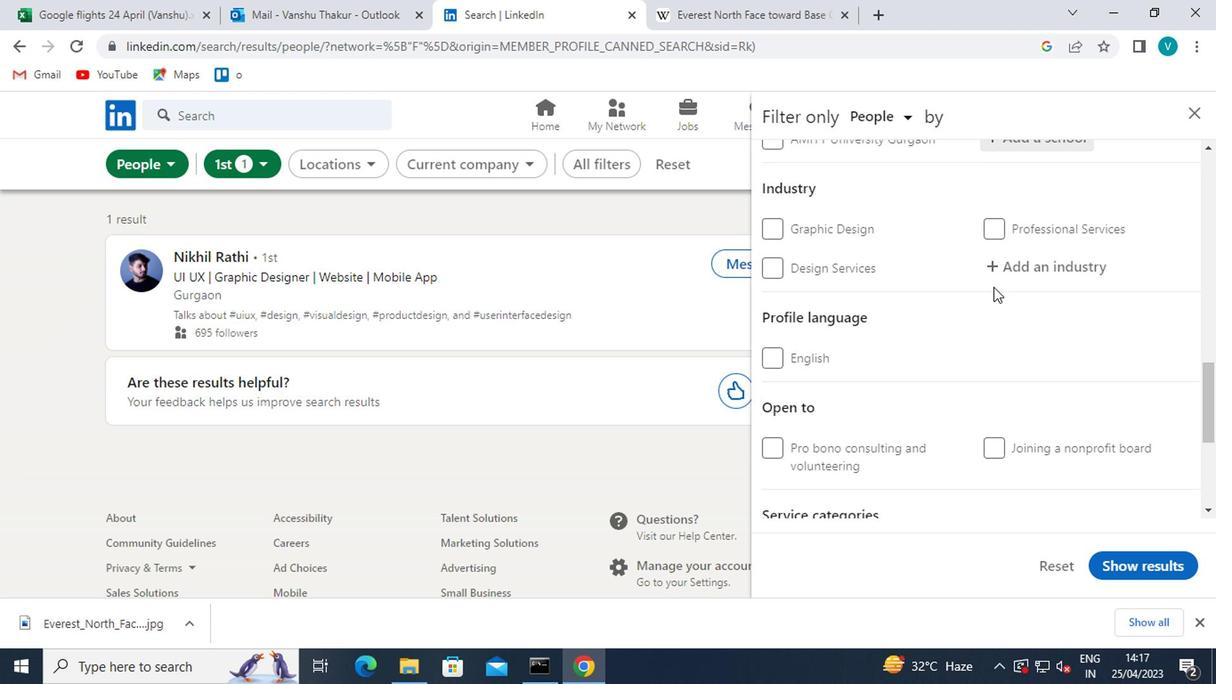 
Action: Mouse moved to (1018, 245)
Screenshot: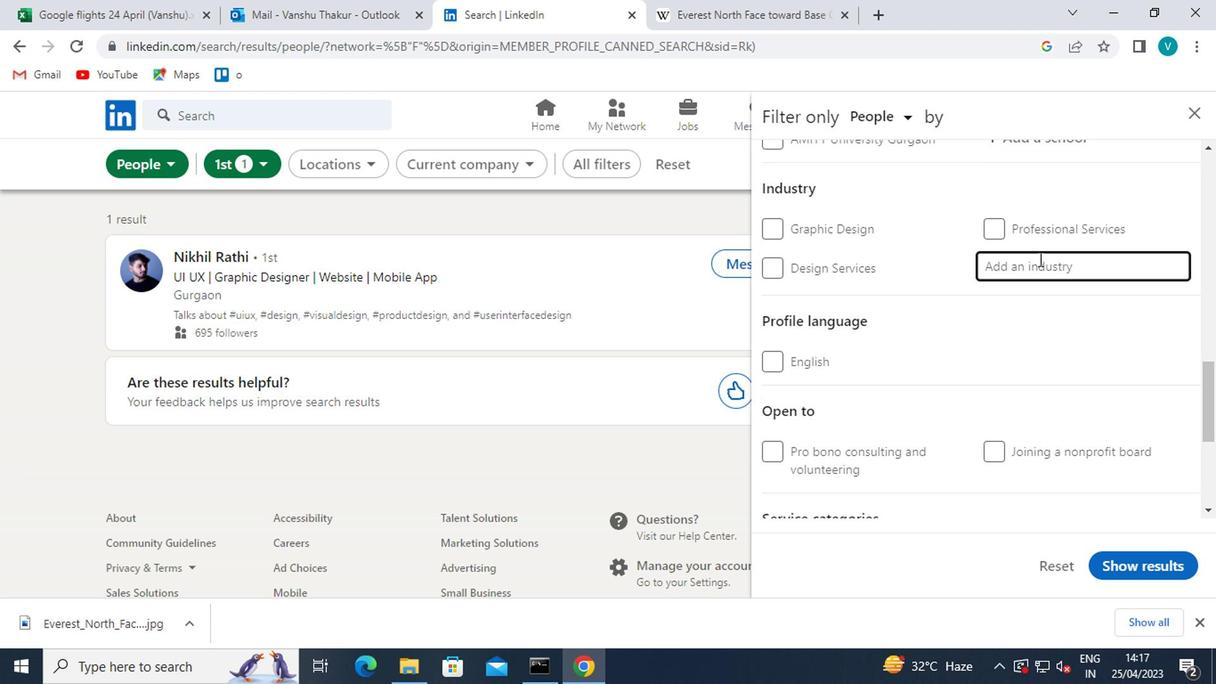 
Action: Key pressed <Key.shift>BOOKS<Key.space>AND<Key.space><Key.shift>PR
Screenshot: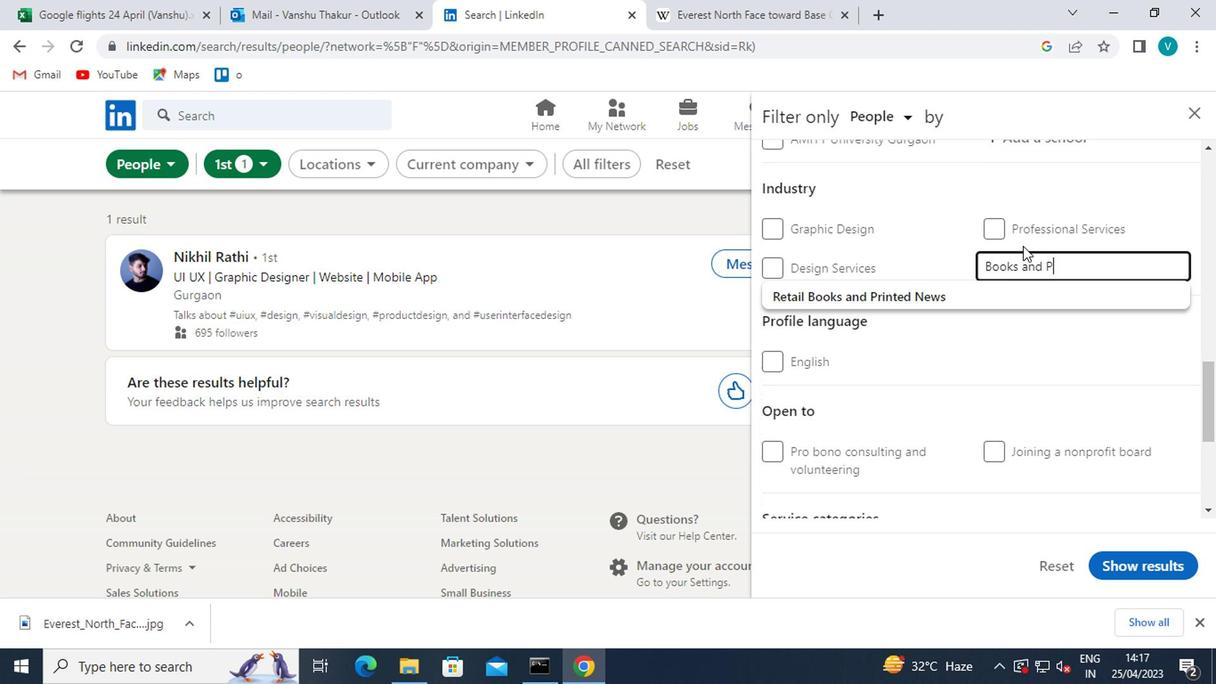 
Action: Mouse moved to (1017, 245)
Screenshot: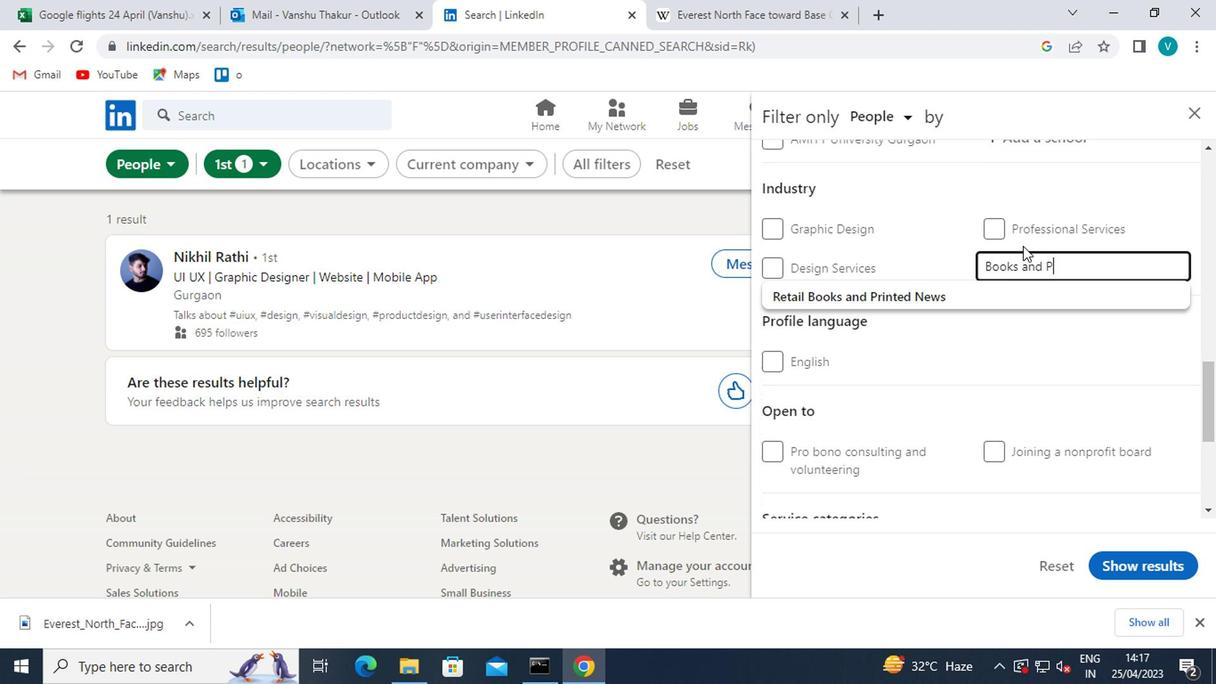 
Action: Key pressed INTED<Key.space><Key.shift>M<Key.backspace><Key.shift>NEWS<Key.space>
Screenshot: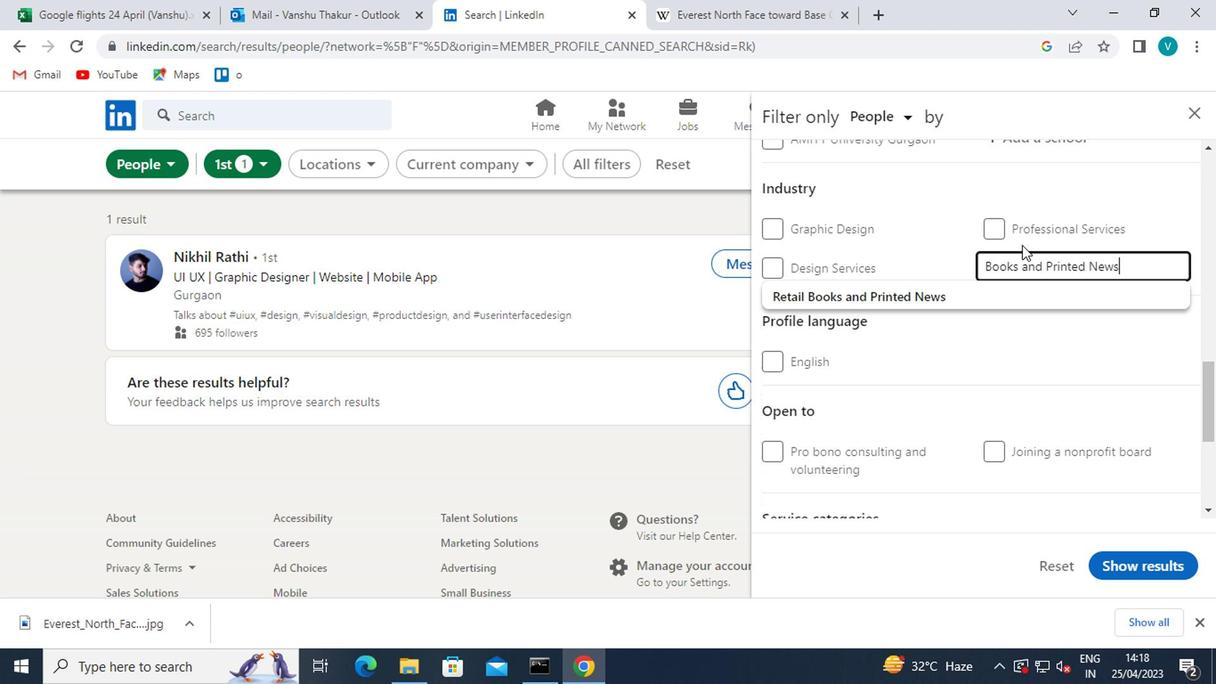 
Action: Mouse moved to (925, 287)
Screenshot: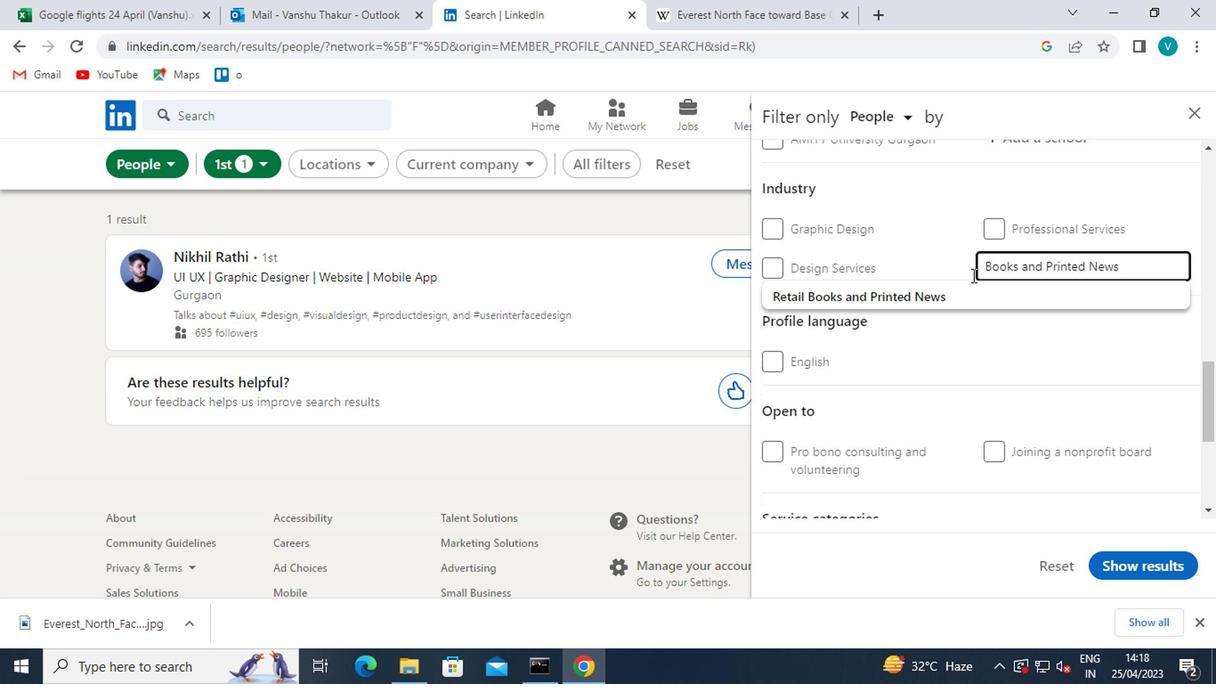 
Action: Mouse pressed left at (925, 287)
Screenshot: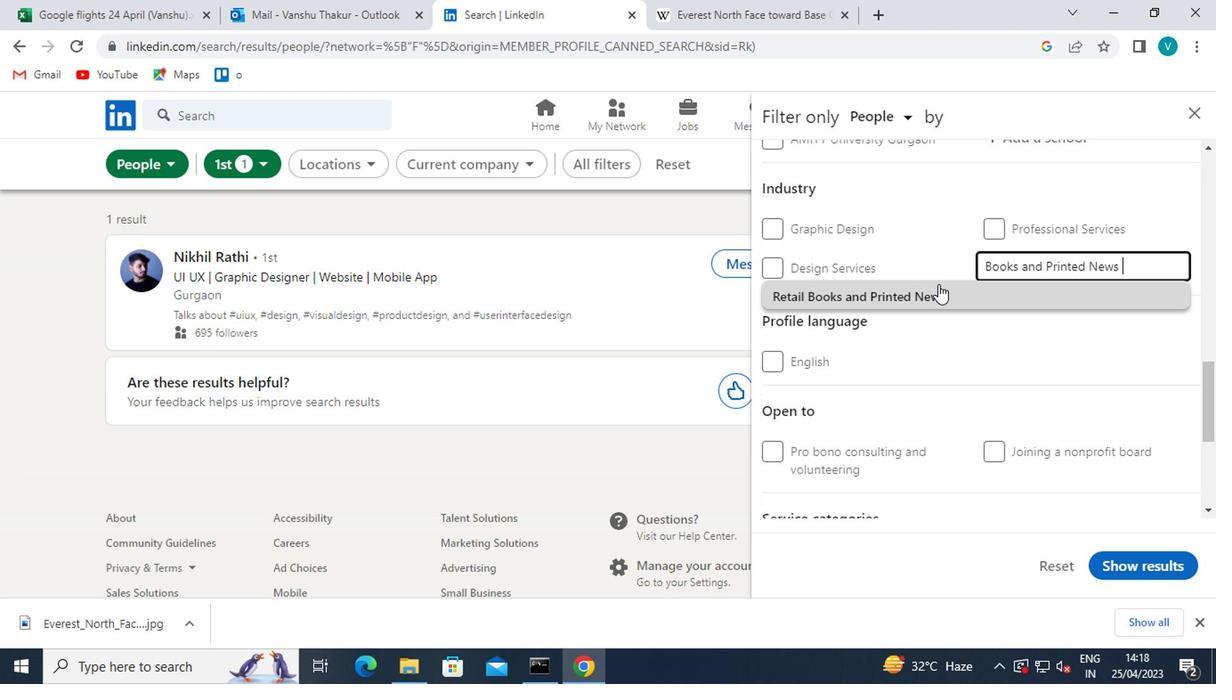 
Action: Mouse moved to (935, 299)
Screenshot: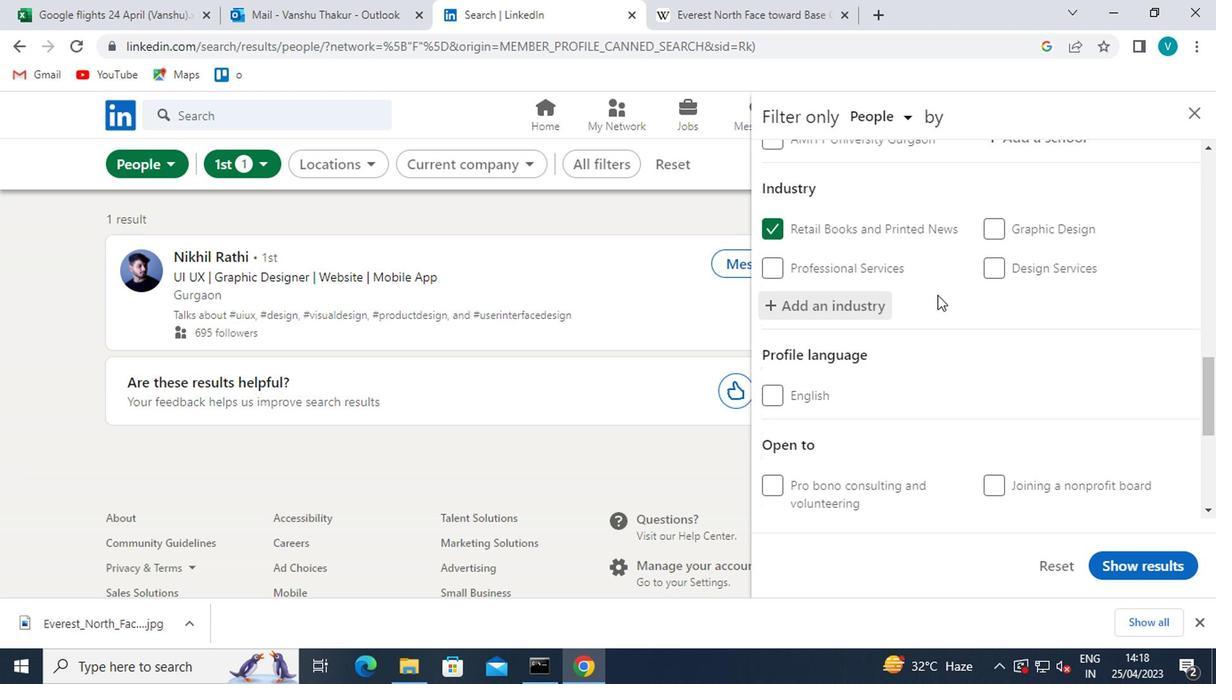 
Action: Mouse scrolled (935, 298) with delta (0, 0)
Screenshot: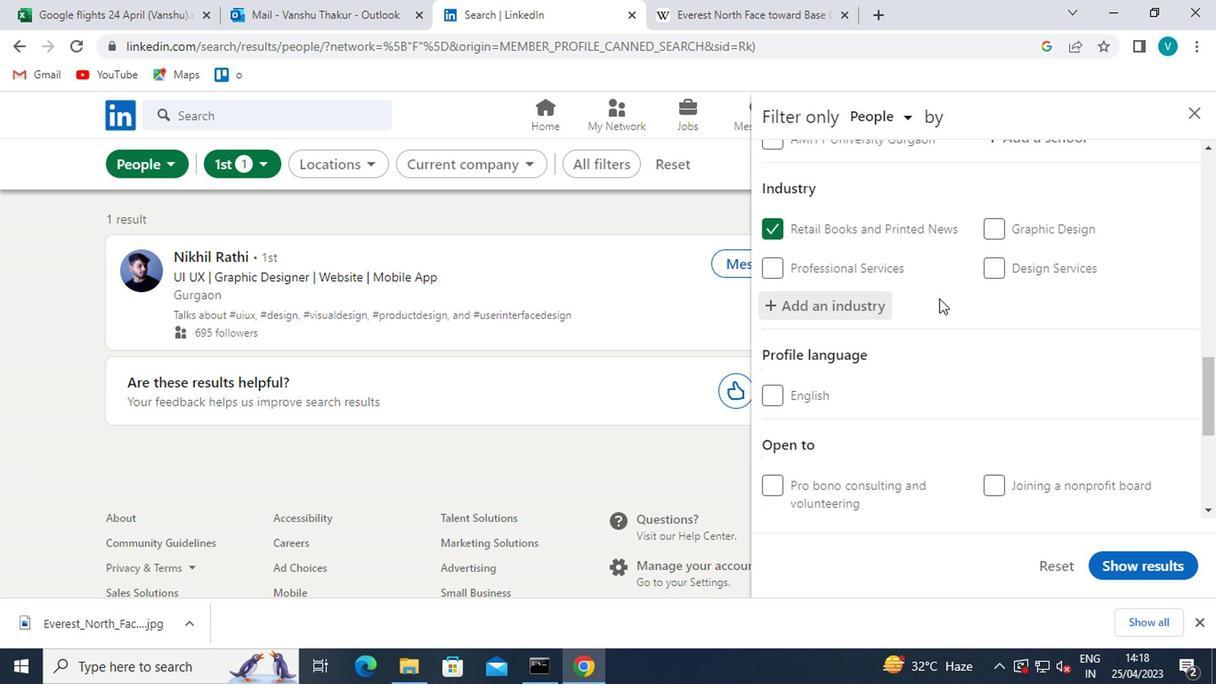 
Action: Mouse scrolled (935, 298) with delta (0, 0)
Screenshot: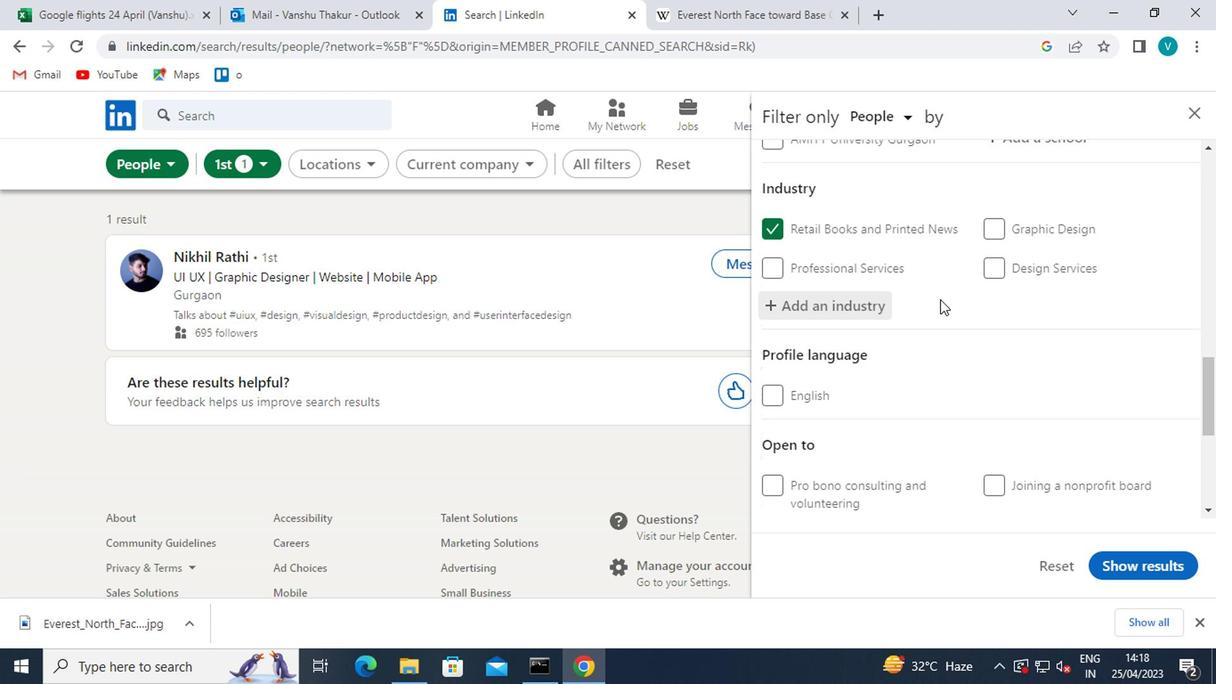 
Action: Mouse moved to (936, 299)
Screenshot: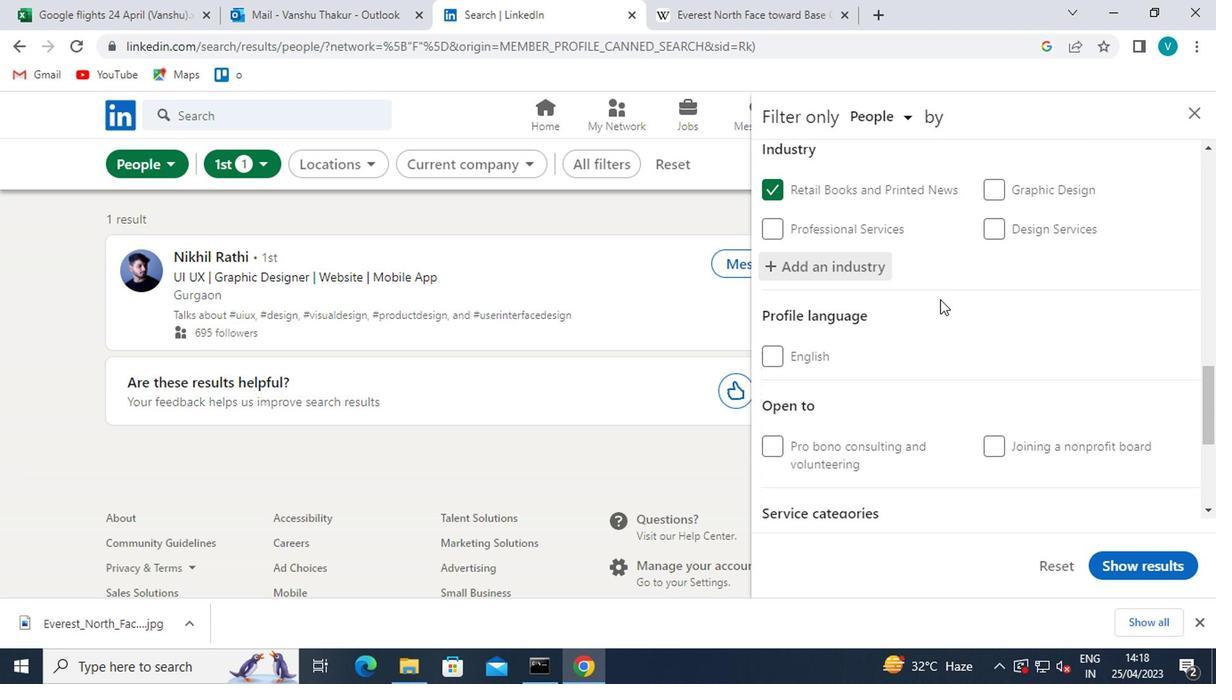 
Action: Mouse scrolled (936, 298) with delta (0, 0)
Screenshot: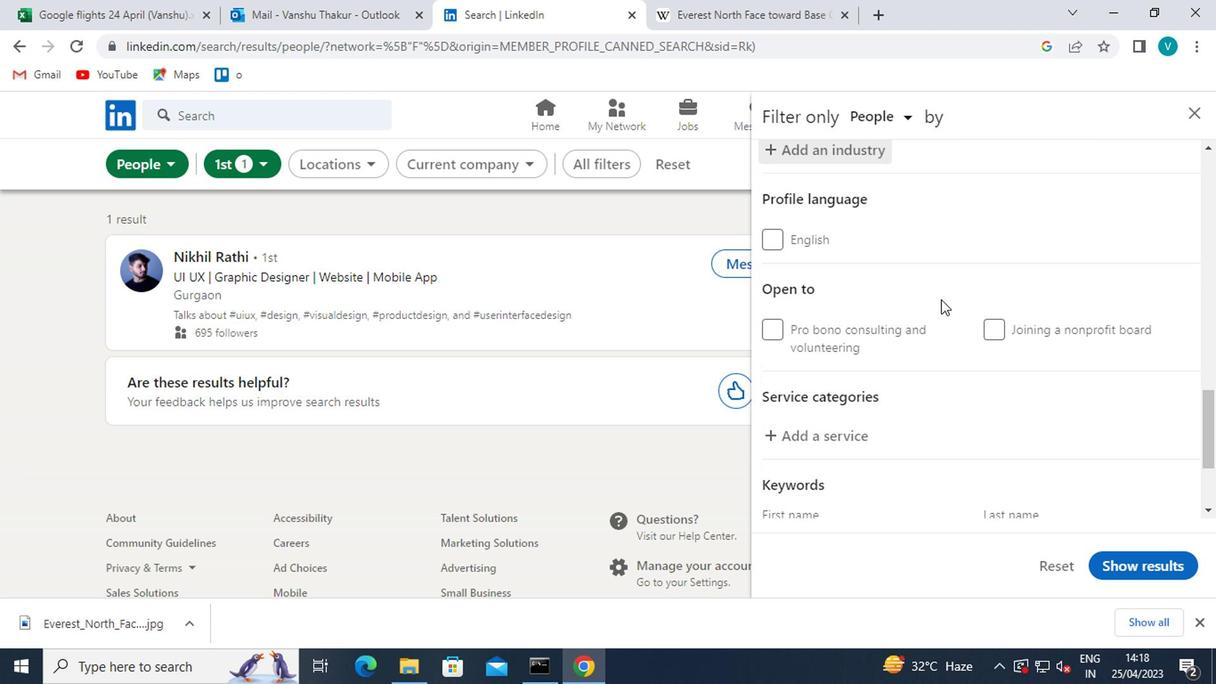 
Action: Mouse moved to (853, 321)
Screenshot: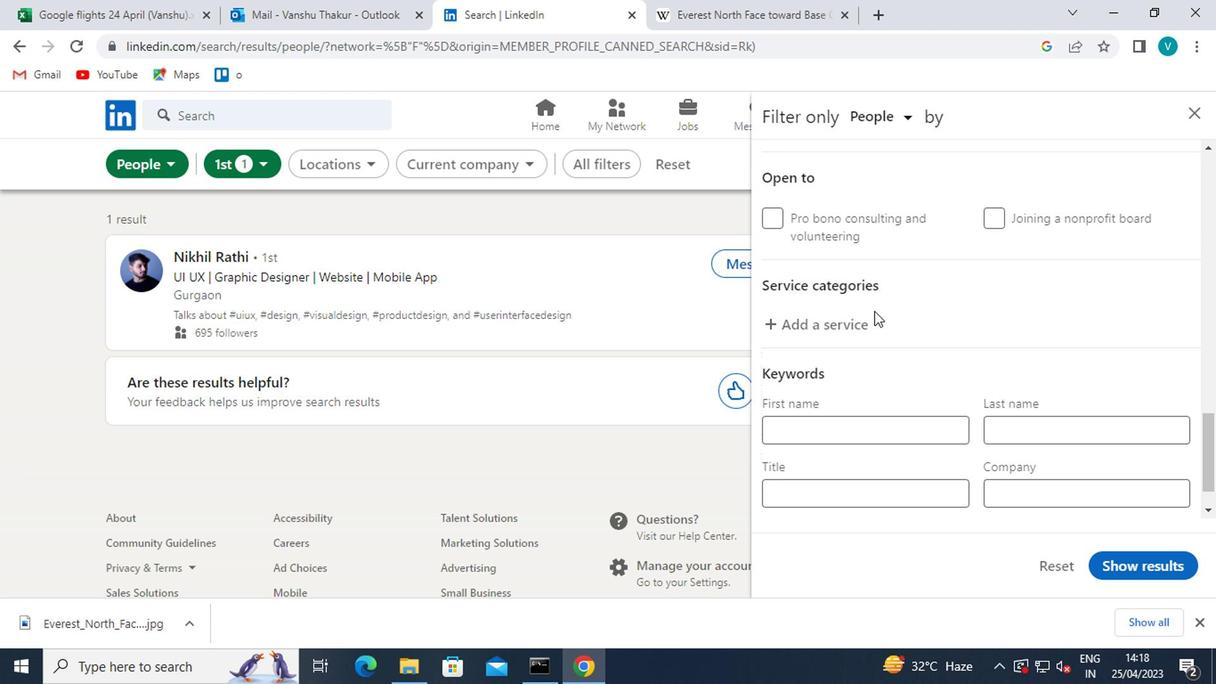 
Action: Mouse pressed left at (853, 321)
Screenshot: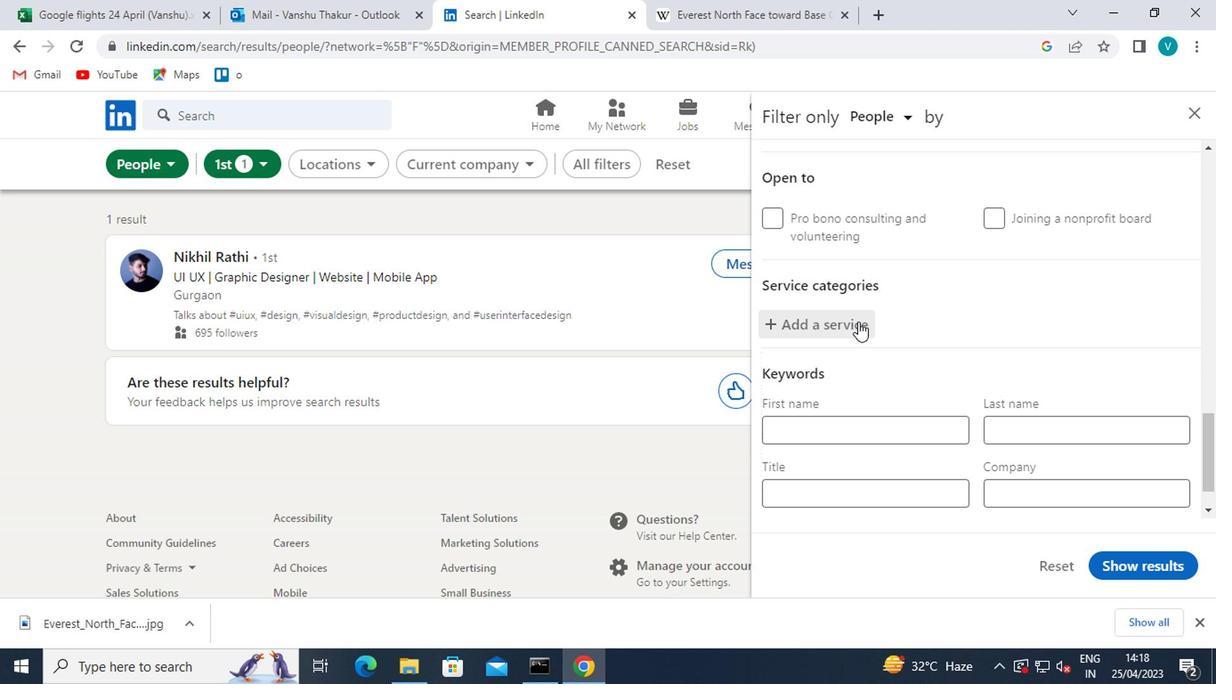 
Action: Key pressed <Key.shift>HOMEOWNERS
Screenshot: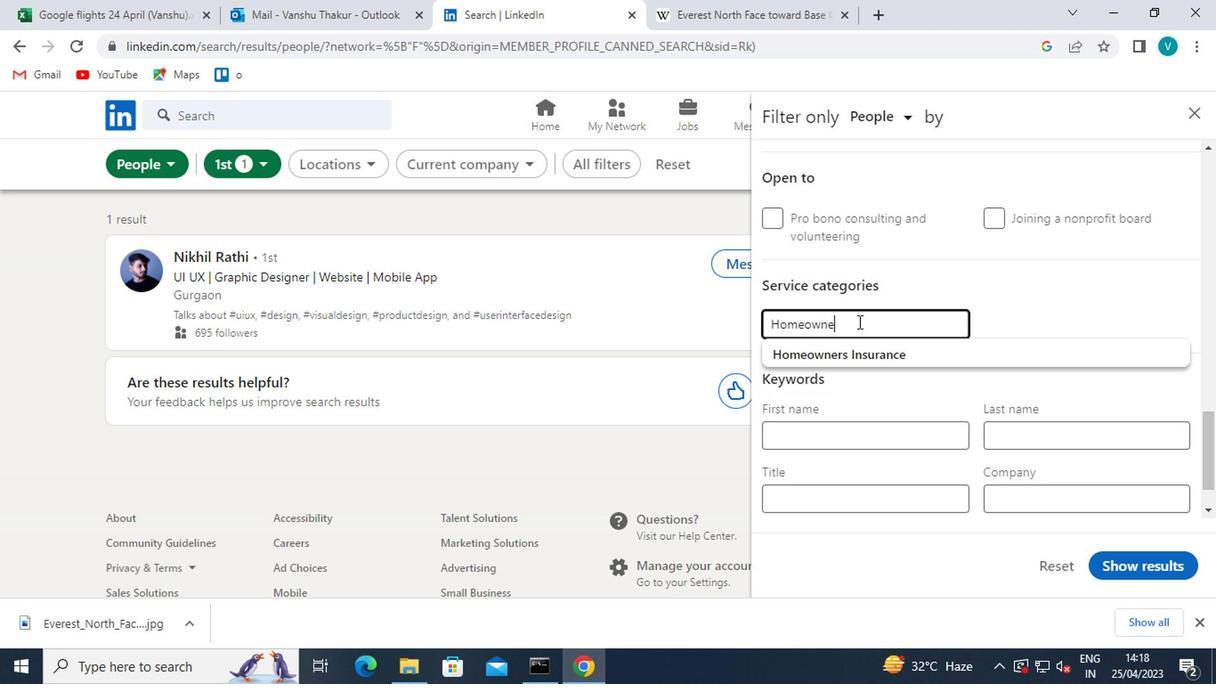 
Action: Mouse moved to (863, 345)
Screenshot: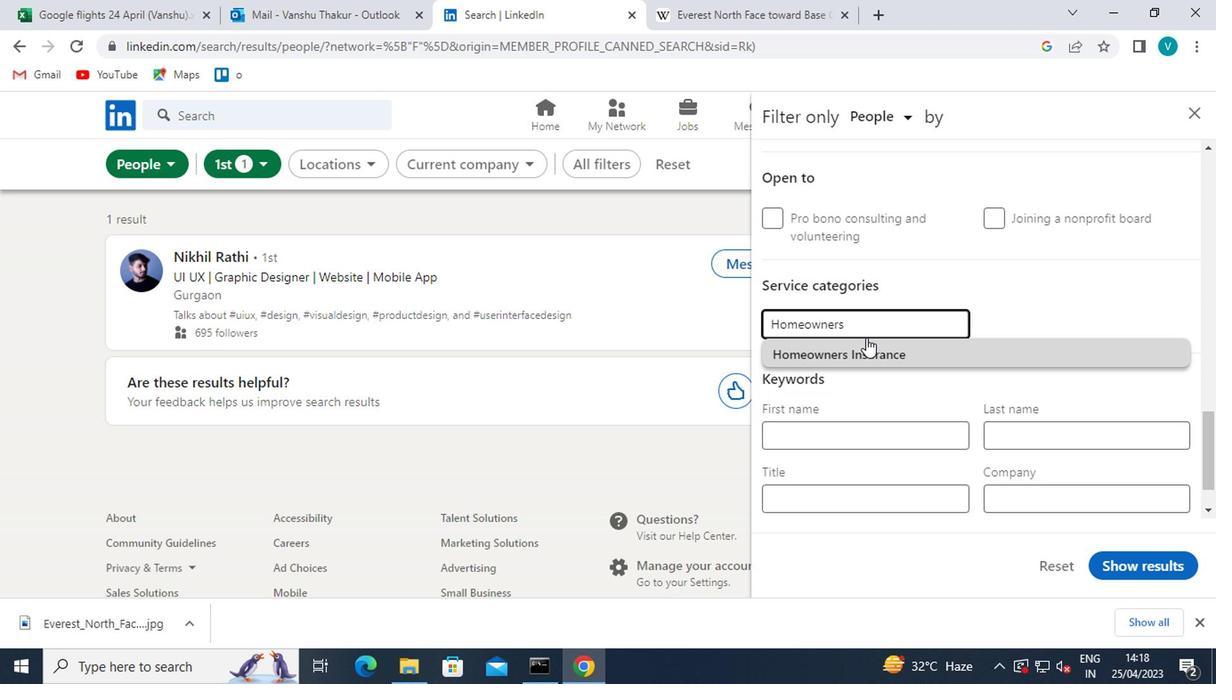 
Action: Mouse pressed left at (863, 345)
Screenshot: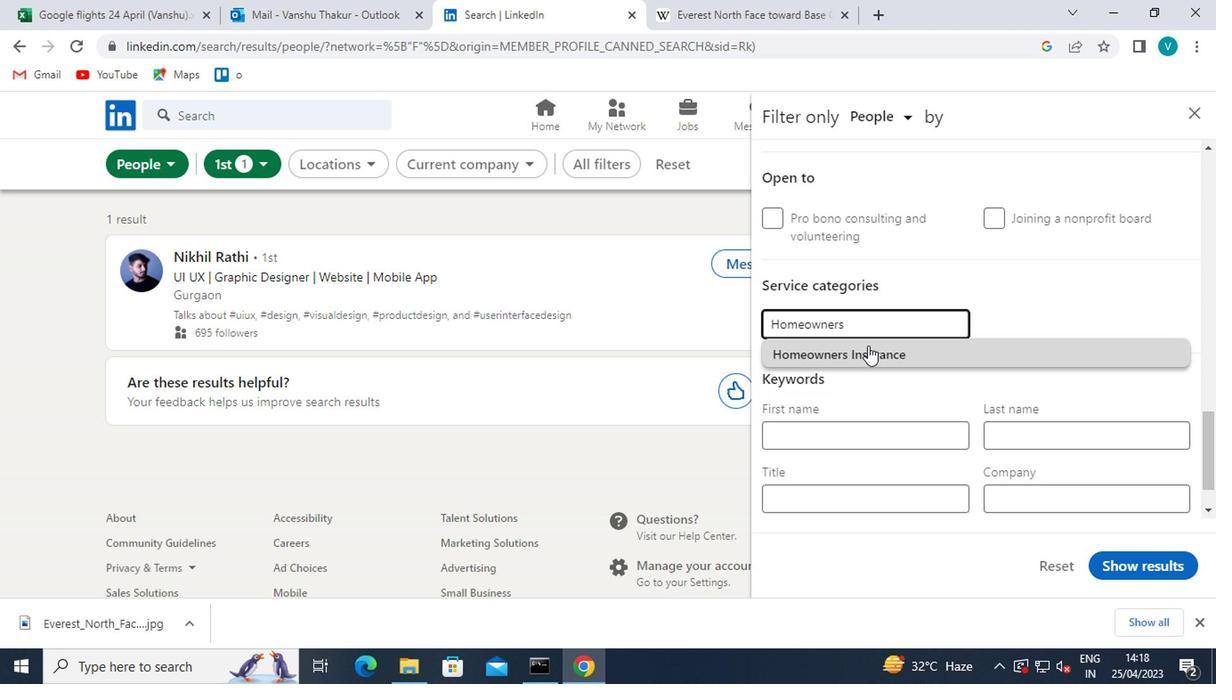 
Action: Mouse moved to (866, 347)
Screenshot: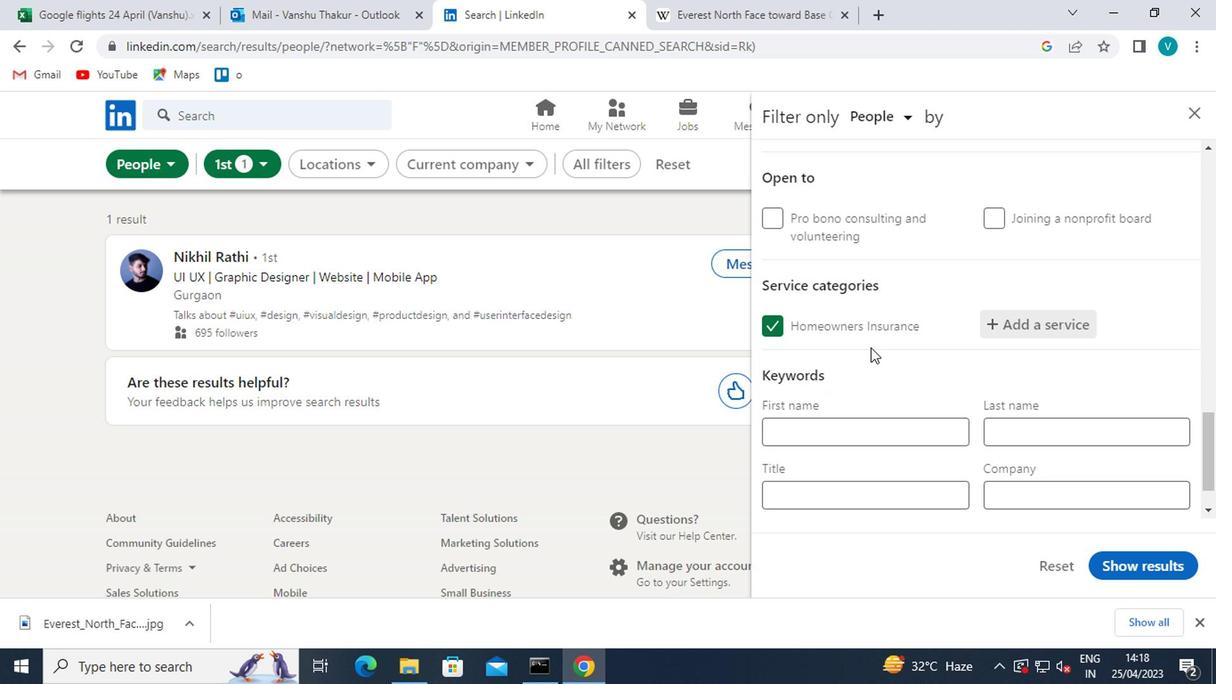 
Action: Mouse scrolled (866, 347) with delta (0, 0)
Screenshot: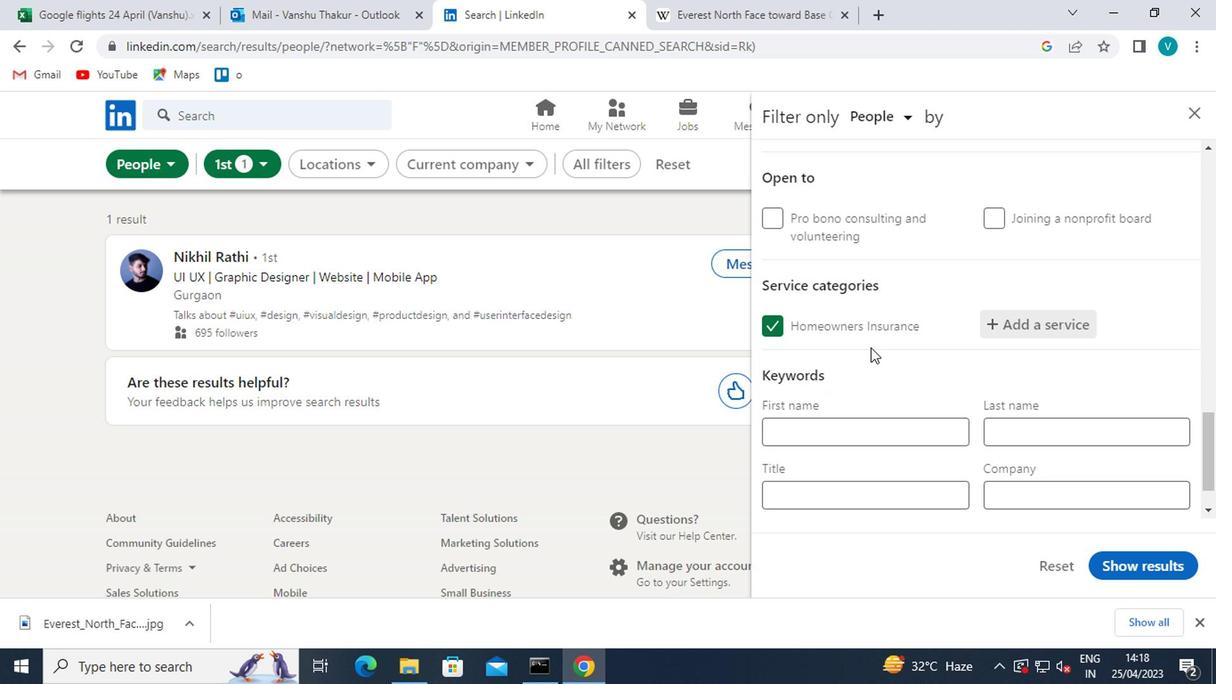 
Action: Mouse moved to (868, 349)
Screenshot: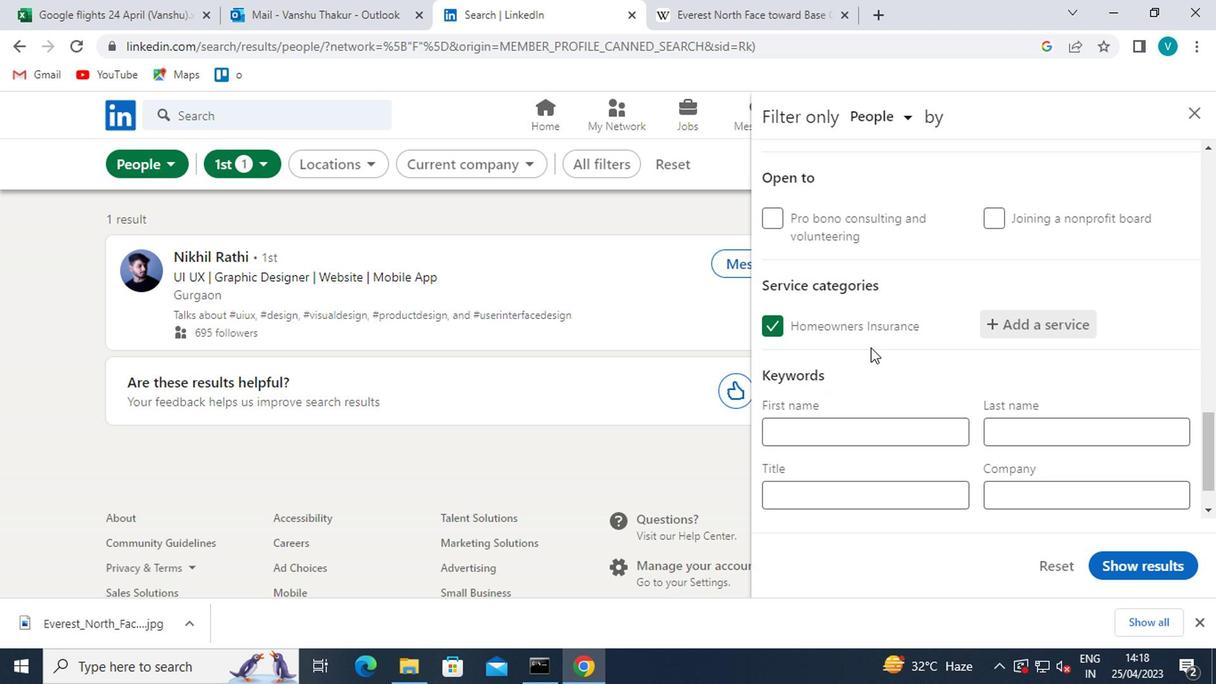 
Action: Mouse scrolled (868, 347) with delta (0, -1)
Screenshot: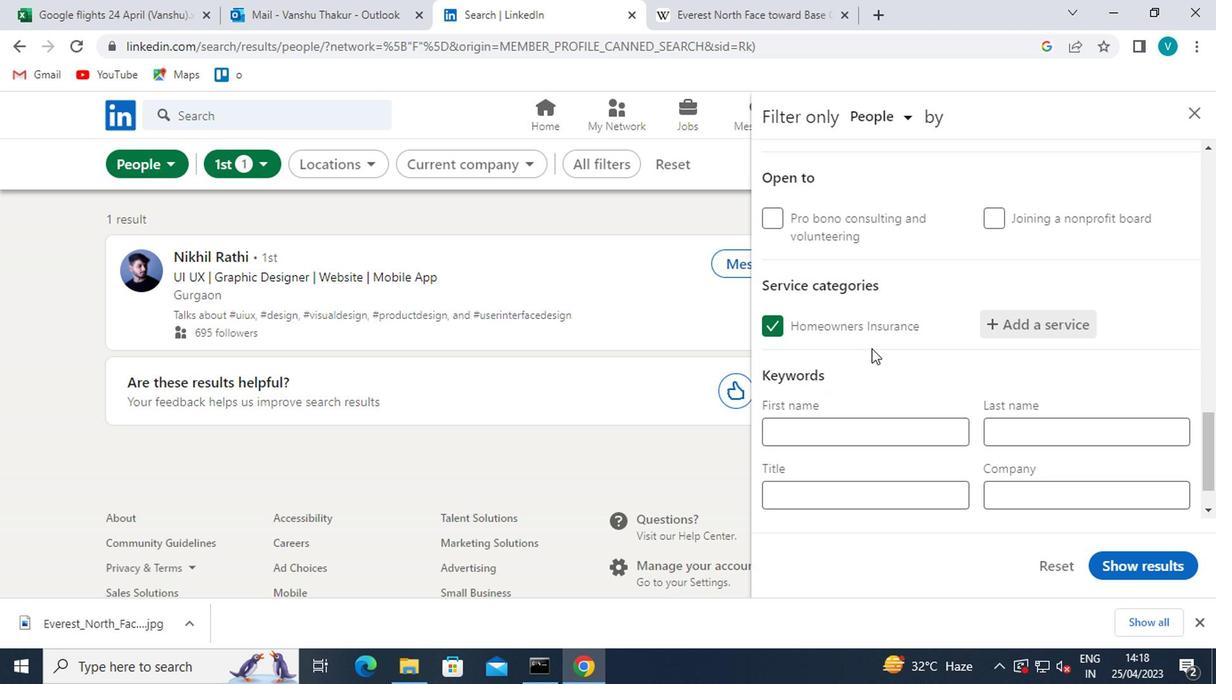 
Action: Mouse moved to (870, 429)
Screenshot: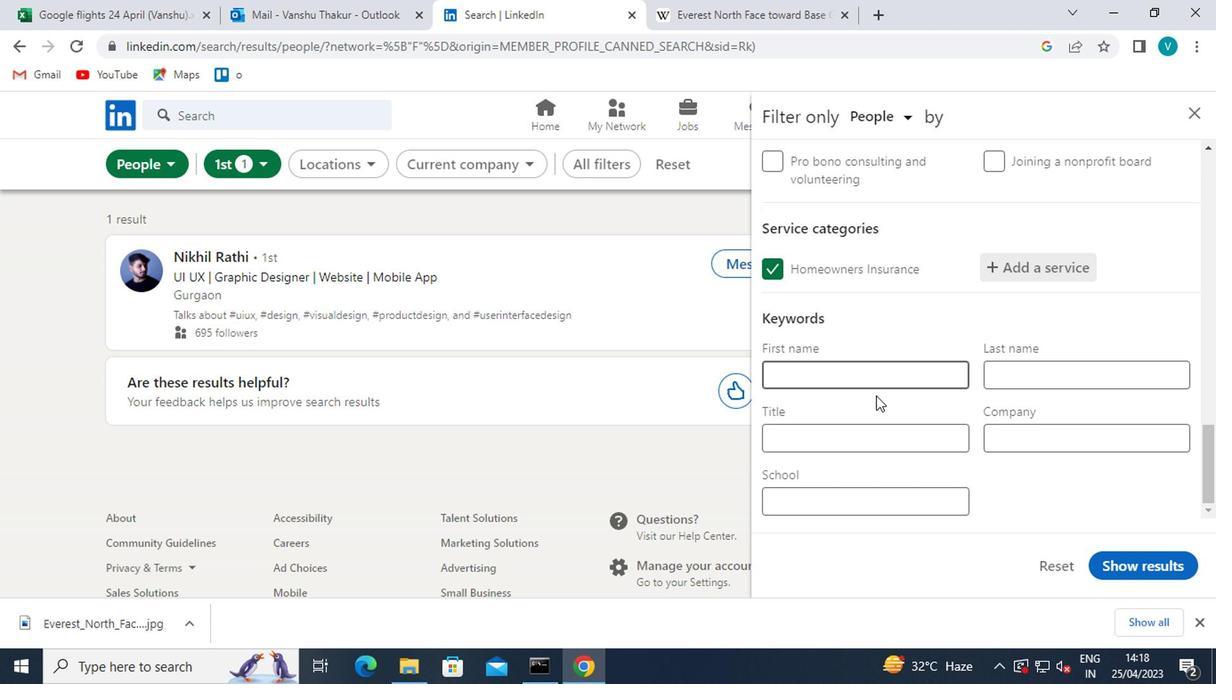 
Action: Mouse pressed left at (870, 429)
Screenshot: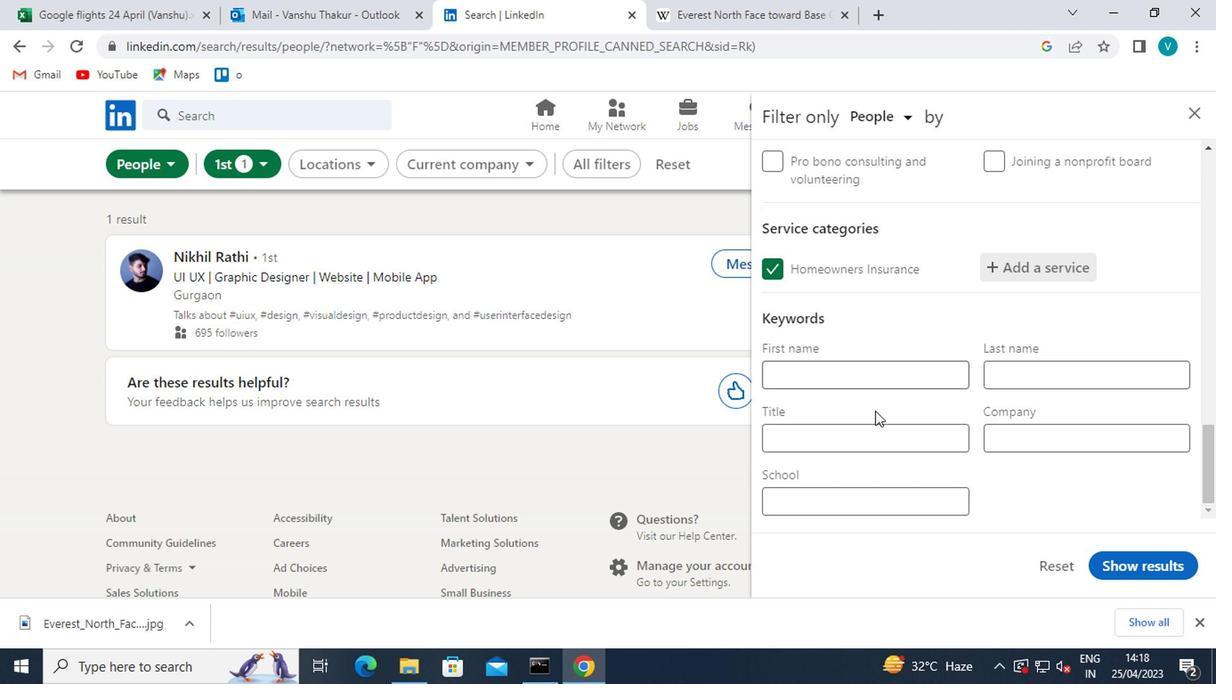 
Action: Mouse moved to (873, 430)
Screenshot: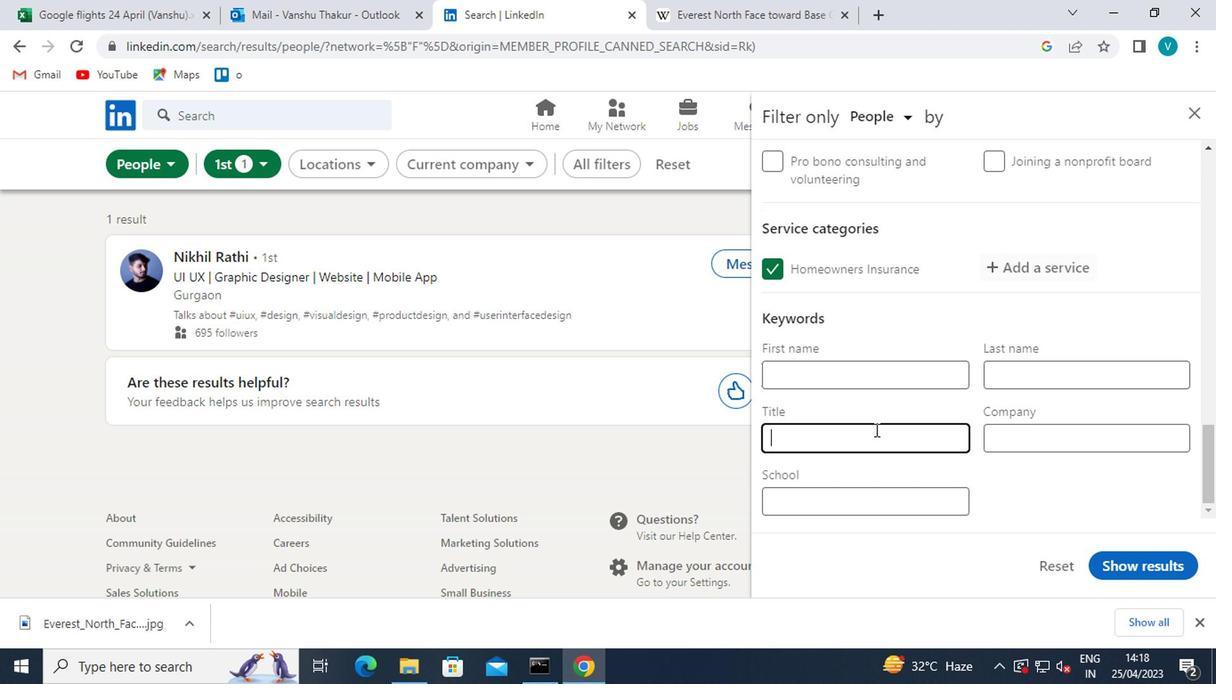 
Action: Key pressed <Key.shift>PHYSICIST
Screenshot: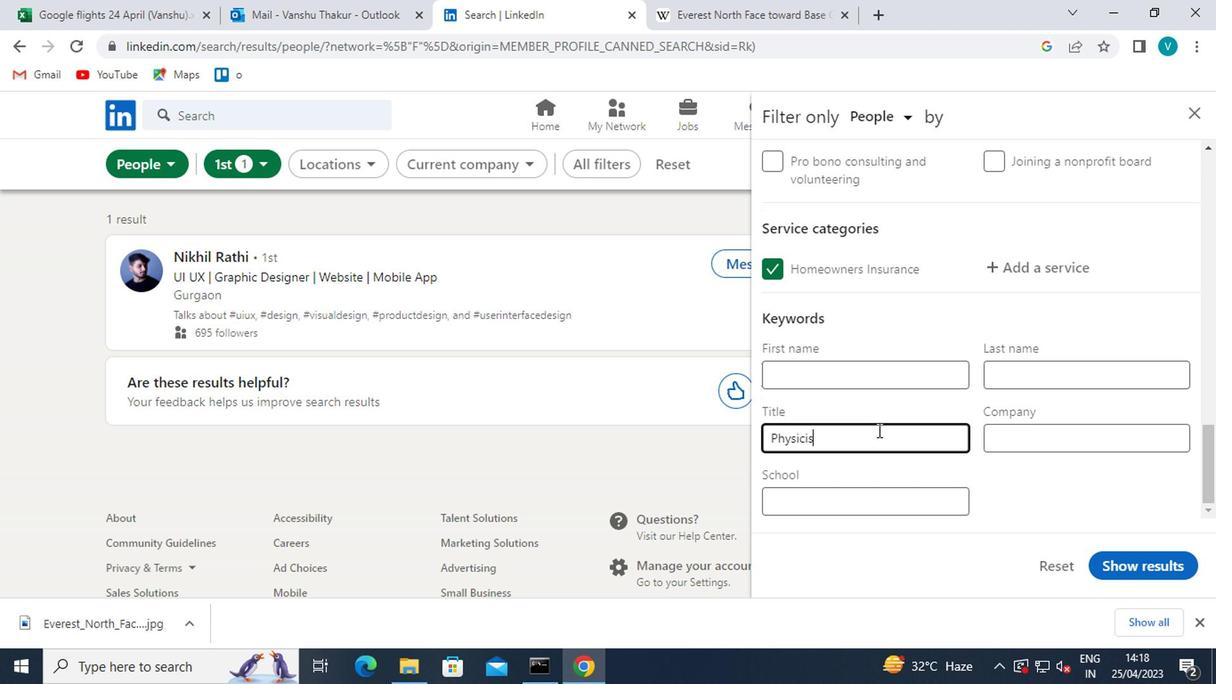 
Action: Mouse moved to (1096, 554)
Screenshot: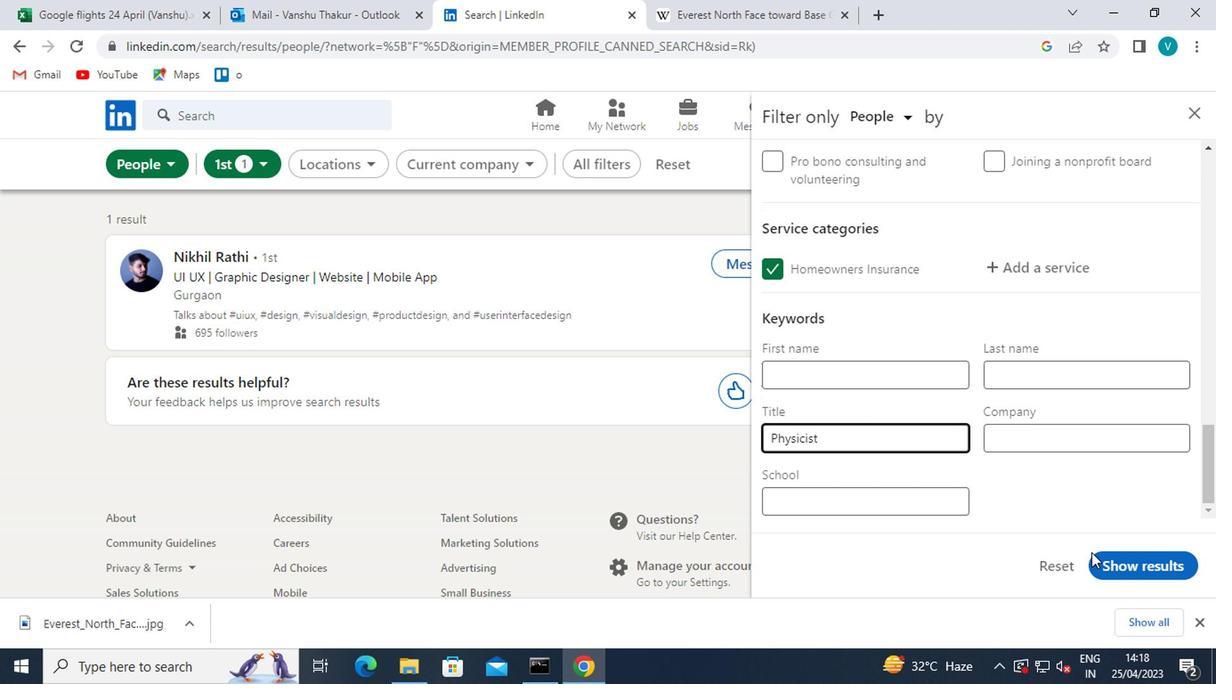 
Action: Mouse pressed left at (1096, 554)
Screenshot: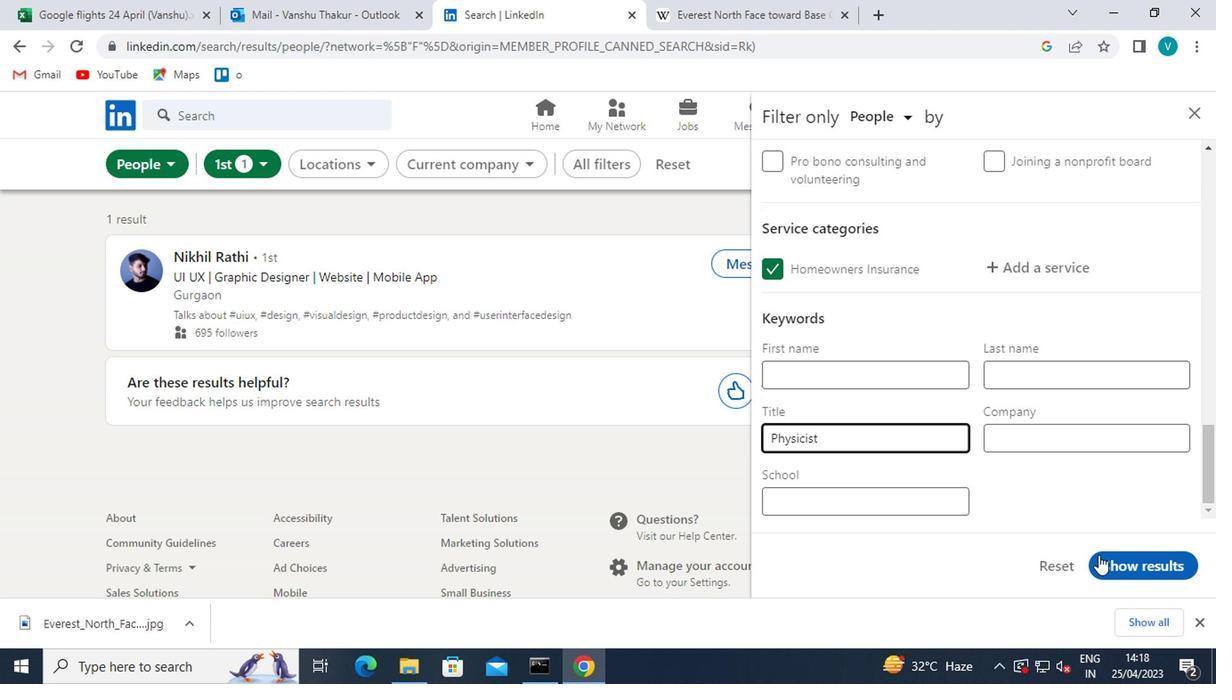 
Action: Mouse moved to (1093, 549)
Screenshot: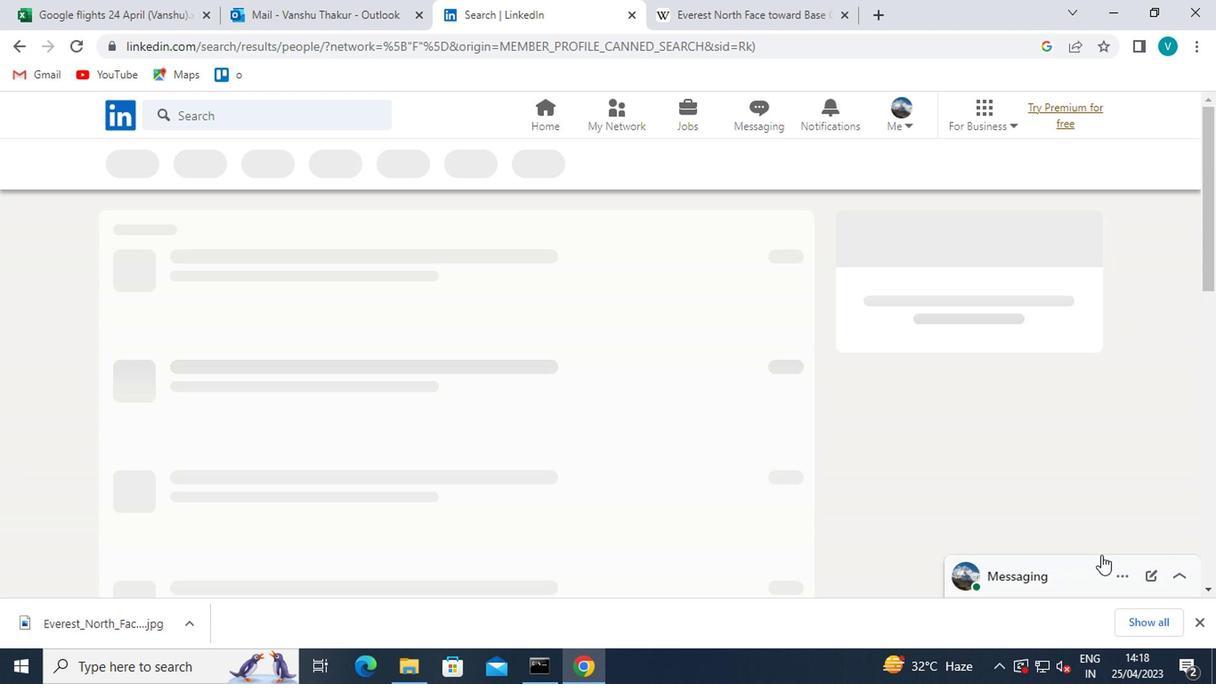 
